 Task: Format the document by changing font styles, applying text effects, and inserting a table.
Action: Mouse scrolled (218, 287) with delta (0, 0)
Screenshot: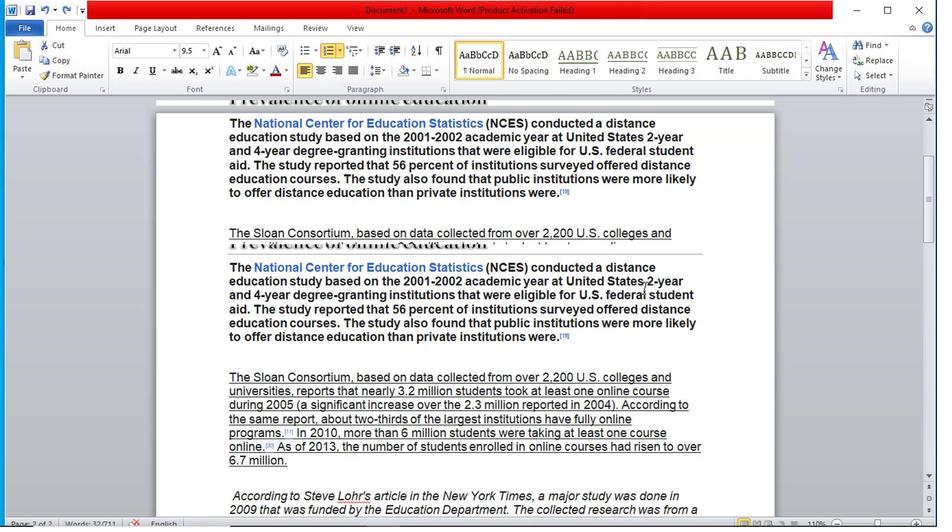 
Action: Mouse scrolled (218, 287) with delta (0, 0)
Screenshot: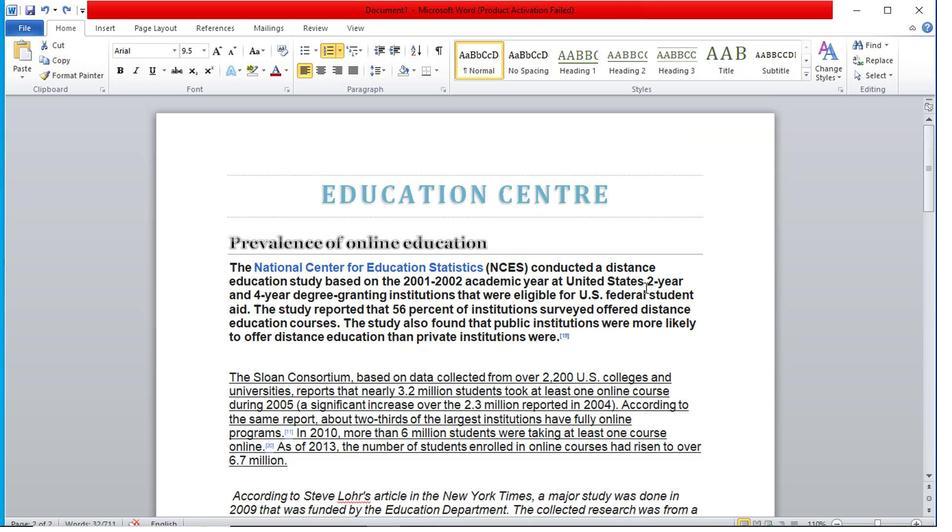
Action: Mouse scrolled (218, 287) with delta (0, 0)
Screenshot: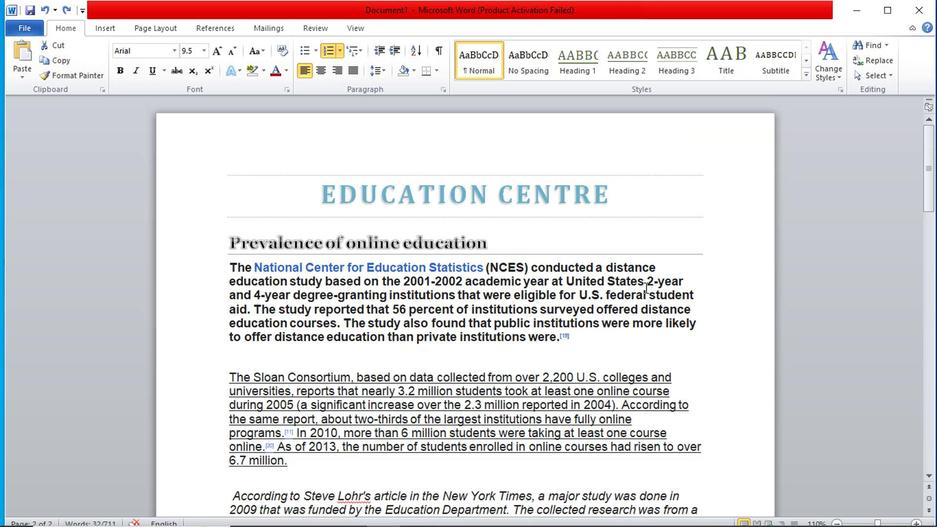 
Action: Mouse scrolled (218, 287) with delta (0, 0)
Screenshot: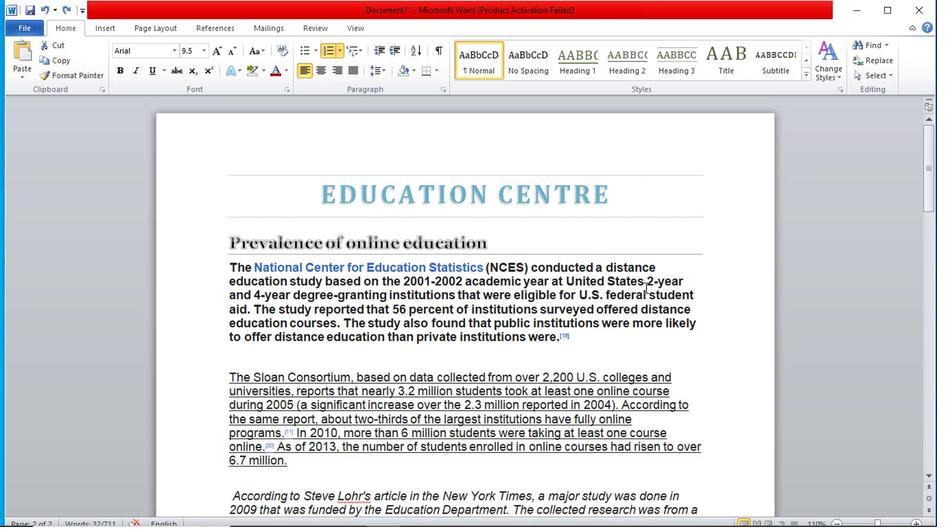 
Action: Mouse moved to (202, 333)
Screenshot: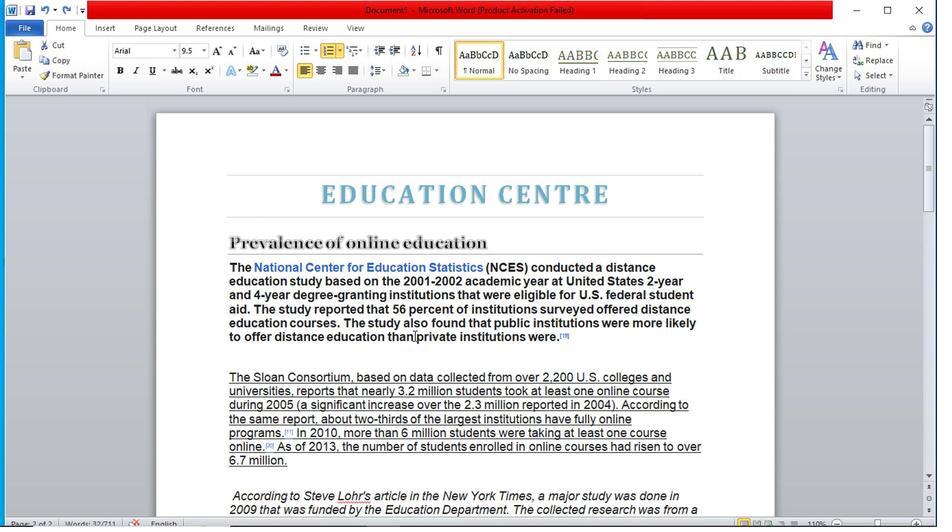
Action: Mouse scrolled (202, 333) with delta (0, 0)
Screenshot: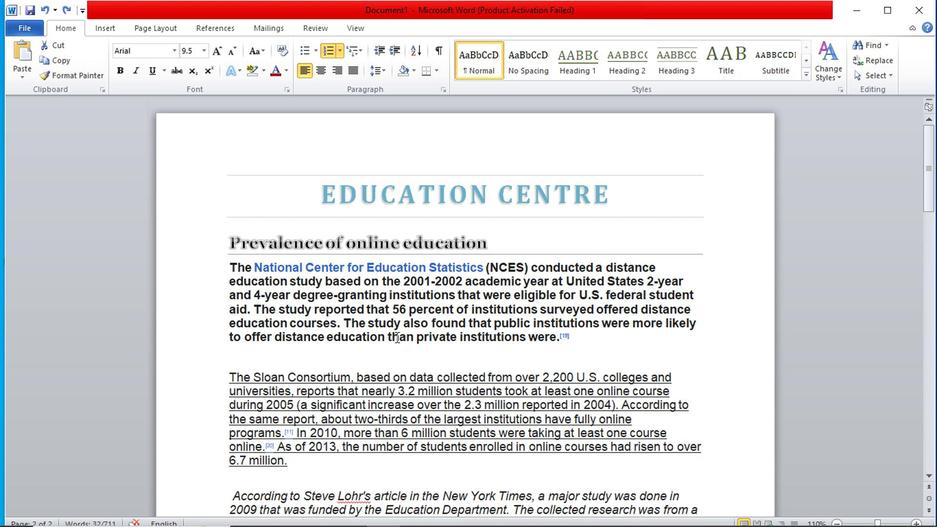 
Action: Mouse scrolled (202, 333) with delta (0, 0)
Screenshot: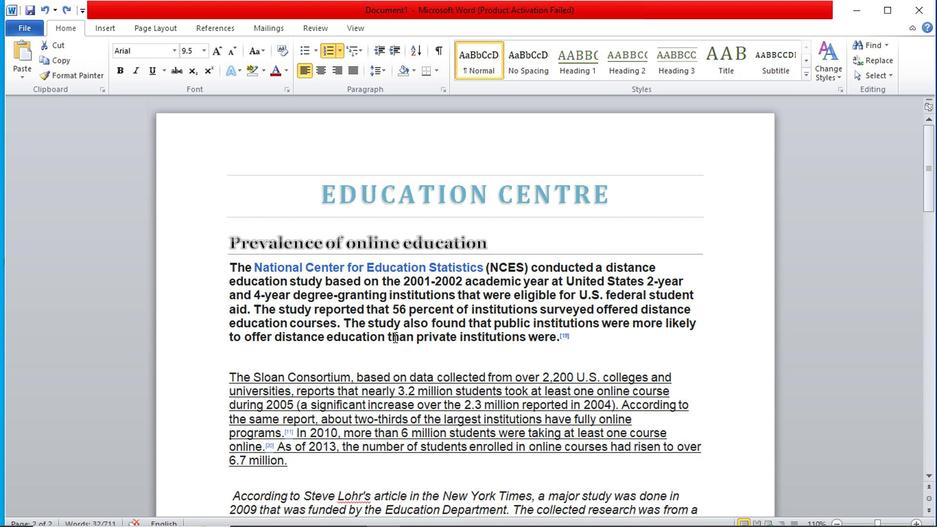 
Action: Mouse moved to (210, 270)
Screenshot: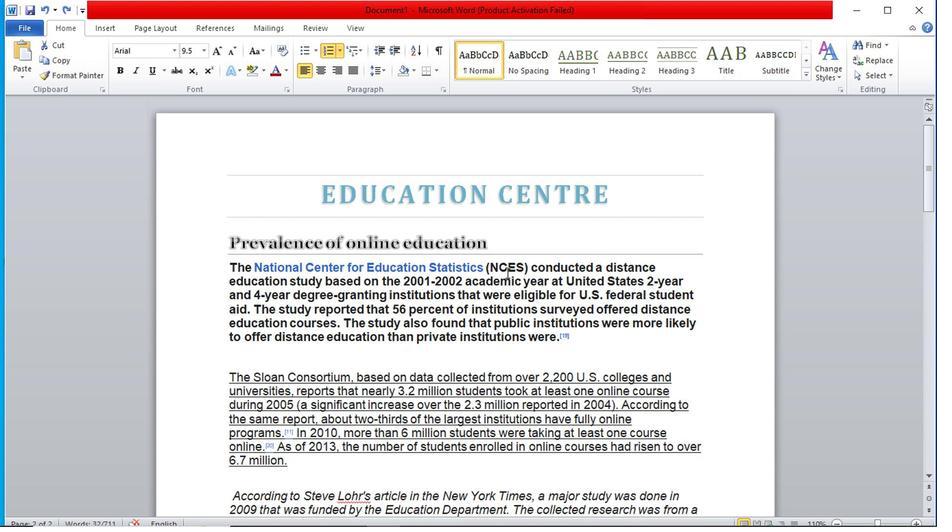 
Action: Mouse scrolled (210, 269) with delta (0, 0)
Screenshot: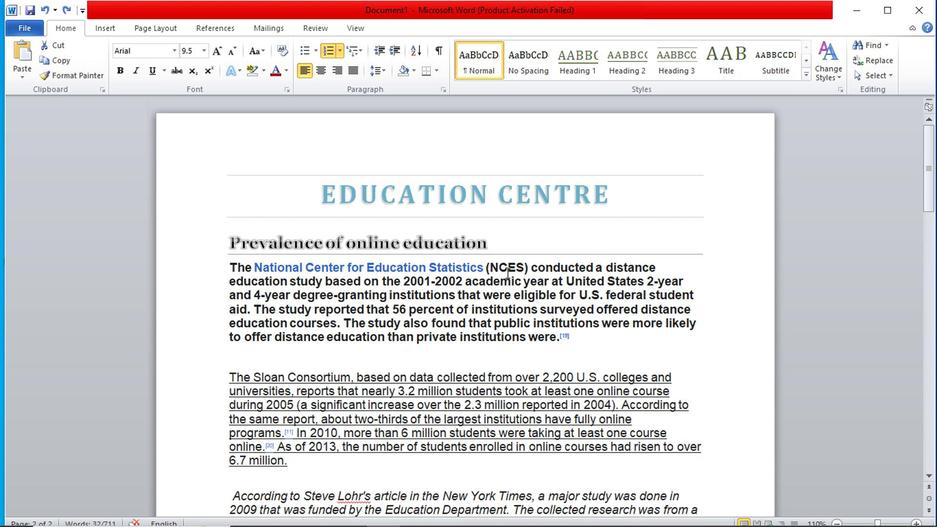 
Action: Mouse scrolled (210, 269) with delta (0, 0)
Screenshot: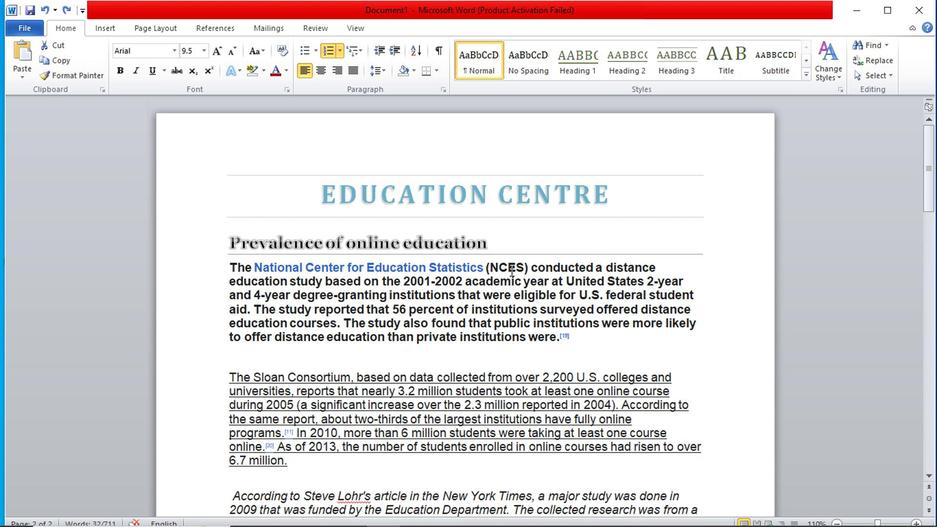 
Action: Mouse scrolled (210, 269) with delta (0, 0)
Screenshot: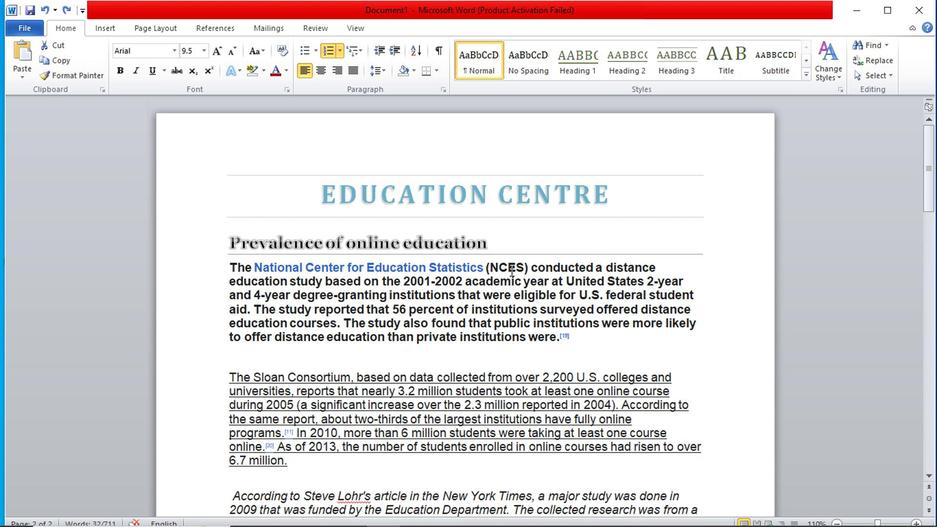
Action: Mouse scrolled (210, 269) with delta (0, 0)
Screenshot: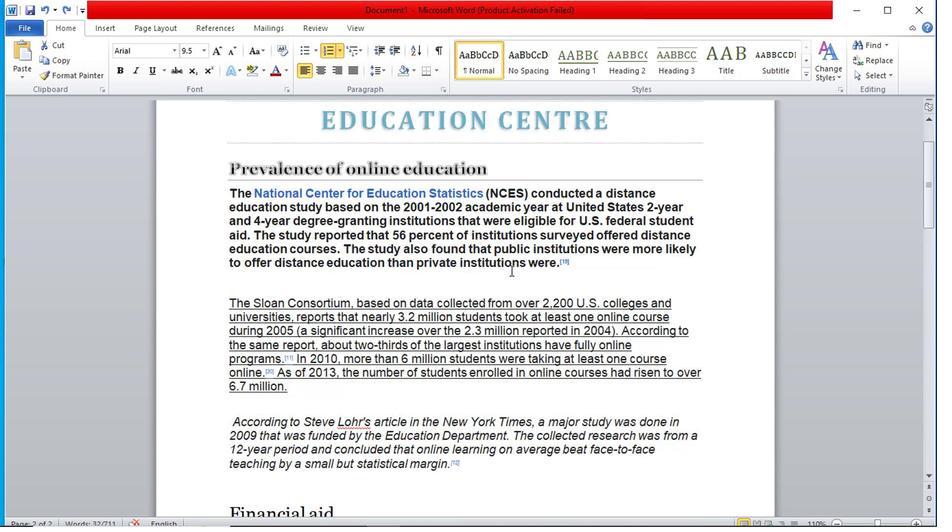 
Action: Mouse moved to (208, 282)
Screenshot: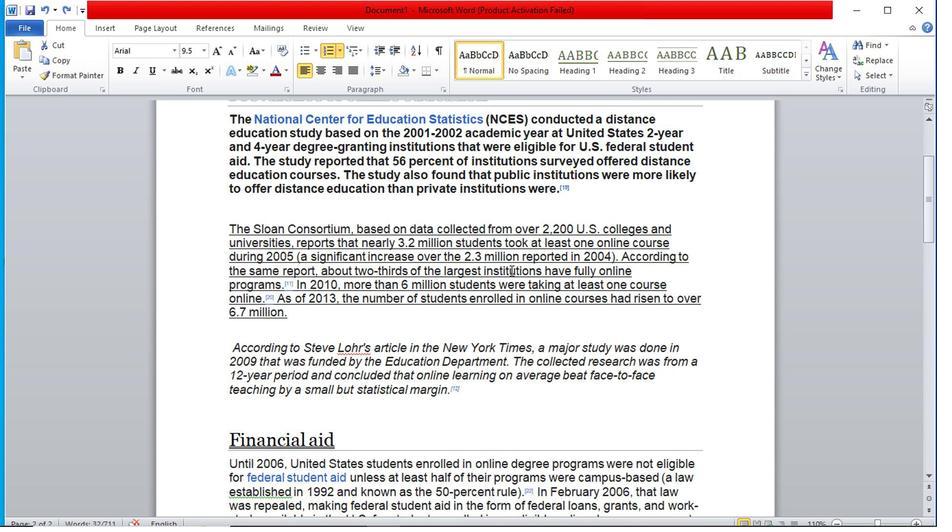 
Action: Mouse scrolled (208, 281) with delta (0, 0)
Screenshot: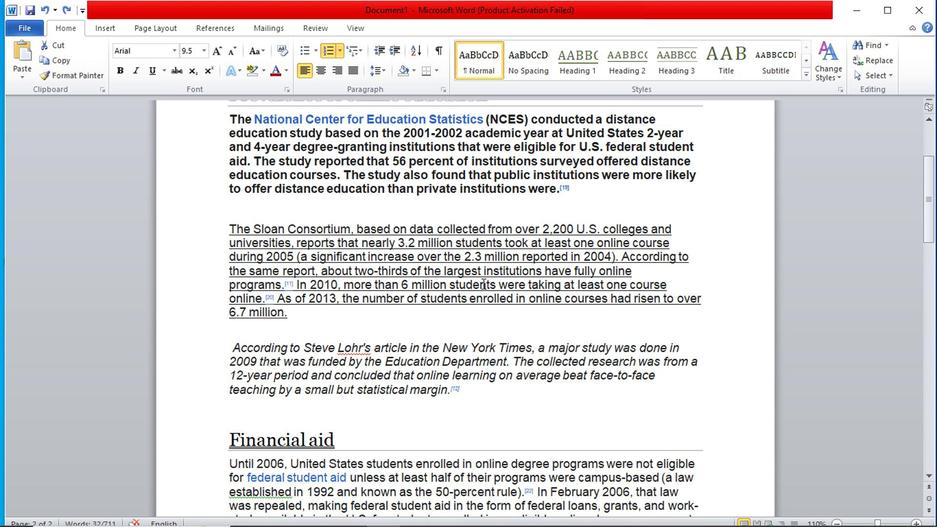 
Action: Mouse scrolled (208, 281) with delta (0, 0)
Screenshot: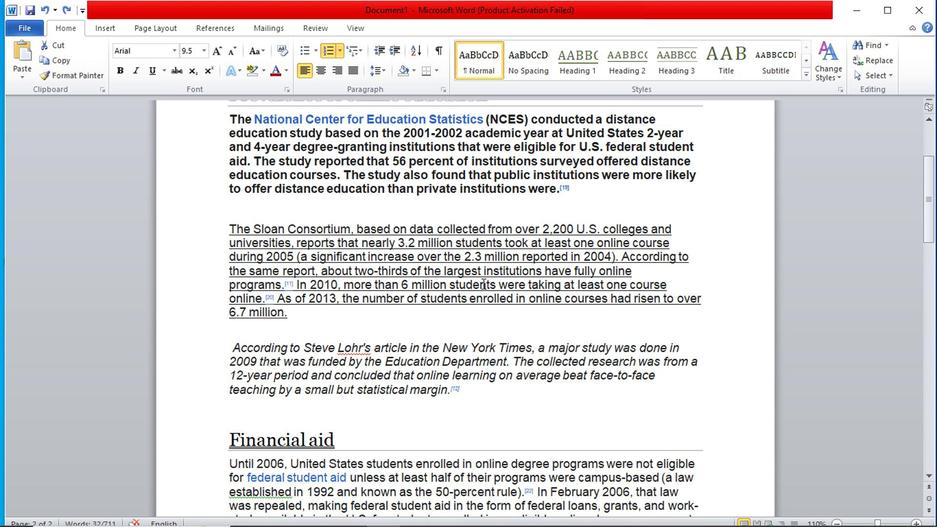 
Action: Mouse moved to (208, 279)
Screenshot: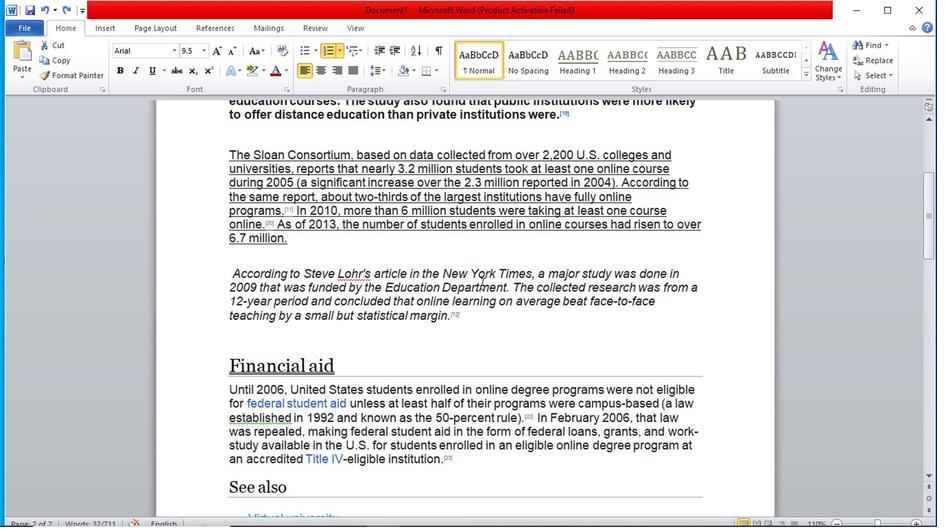 
Action: Mouse scrolled (208, 280) with delta (0, 0)
Screenshot: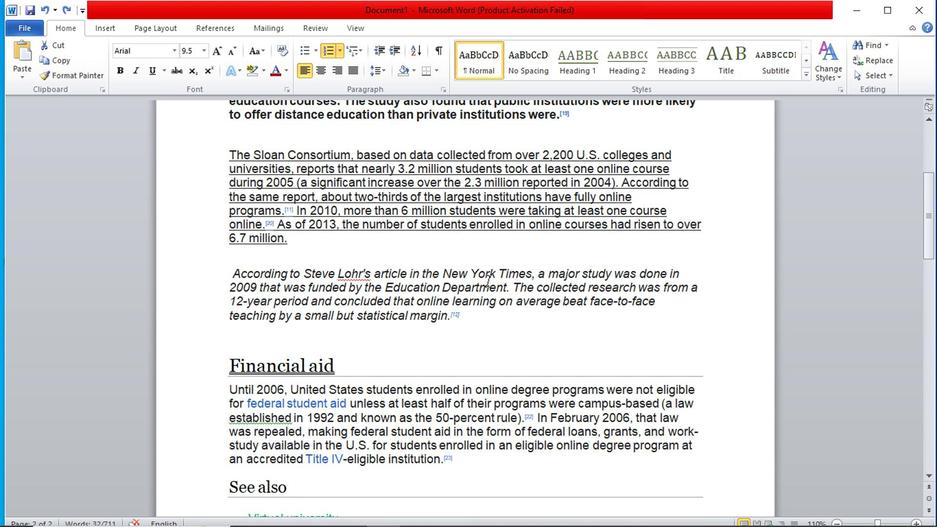 
Action: Mouse scrolled (208, 280) with delta (0, 0)
Screenshot: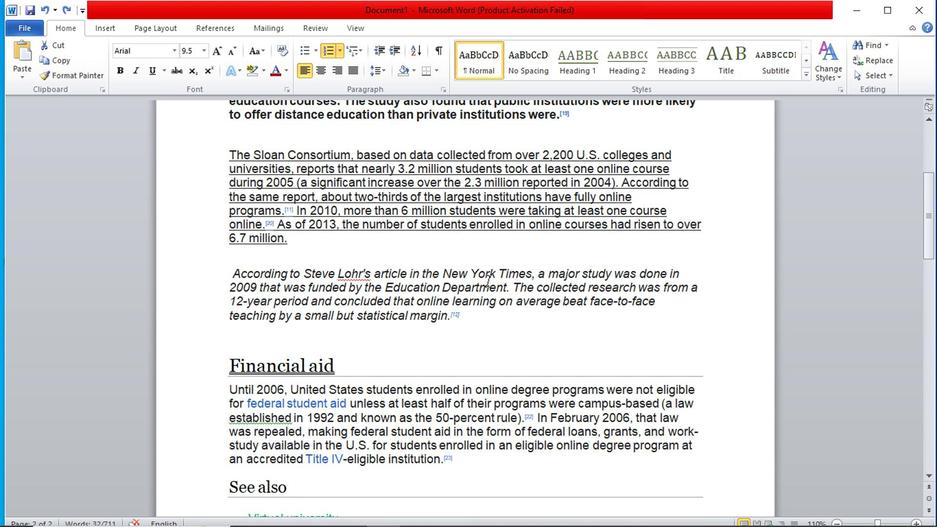 
Action: Mouse scrolled (208, 280) with delta (0, 0)
Screenshot: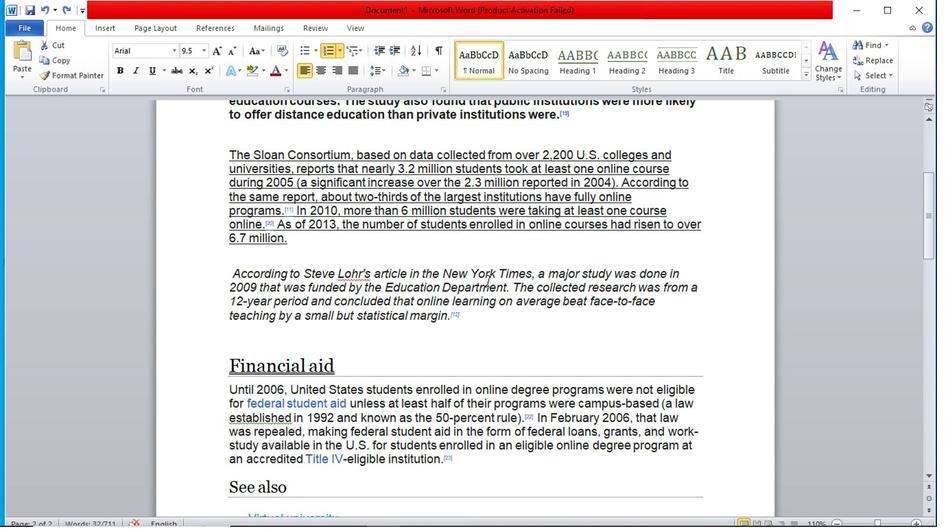 
Action: Mouse scrolled (208, 280) with delta (0, 0)
Screenshot: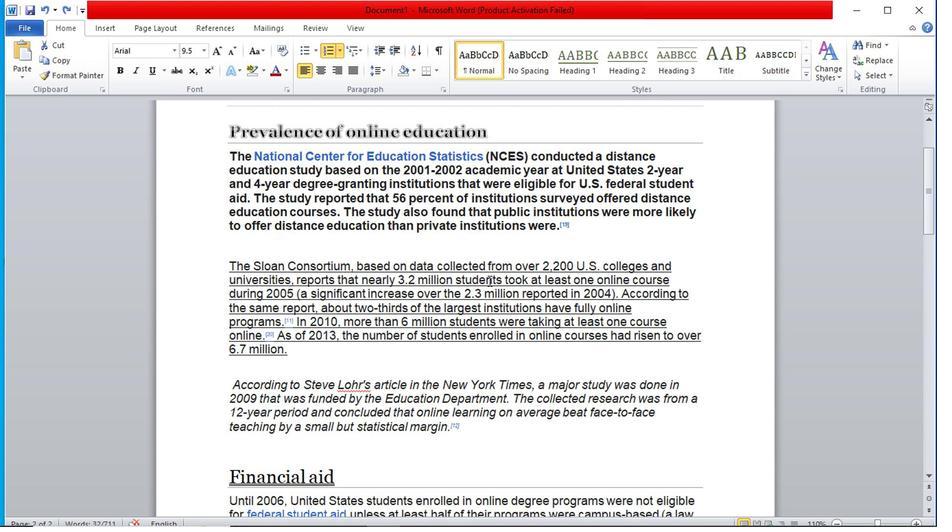 
Action: Mouse scrolled (208, 280) with delta (0, 0)
Screenshot: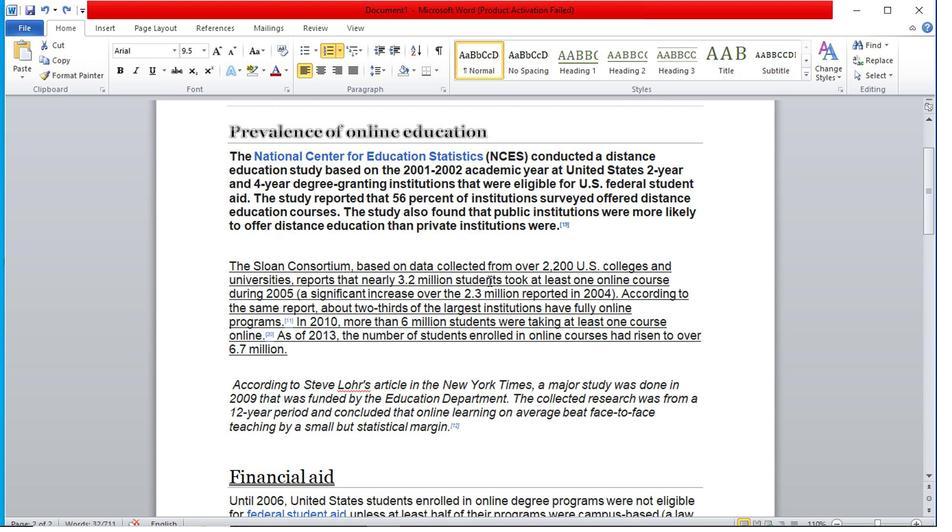 
Action: Mouse scrolled (208, 280) with delta (0, 0)
Screenshot: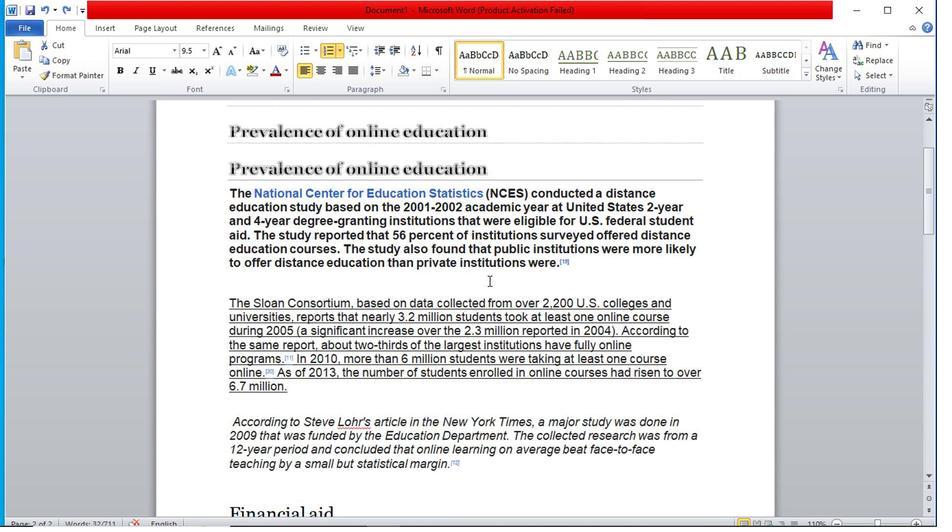 
Action: Mouse scrolled (208, 280) with delta (0, 0)
Screenshot: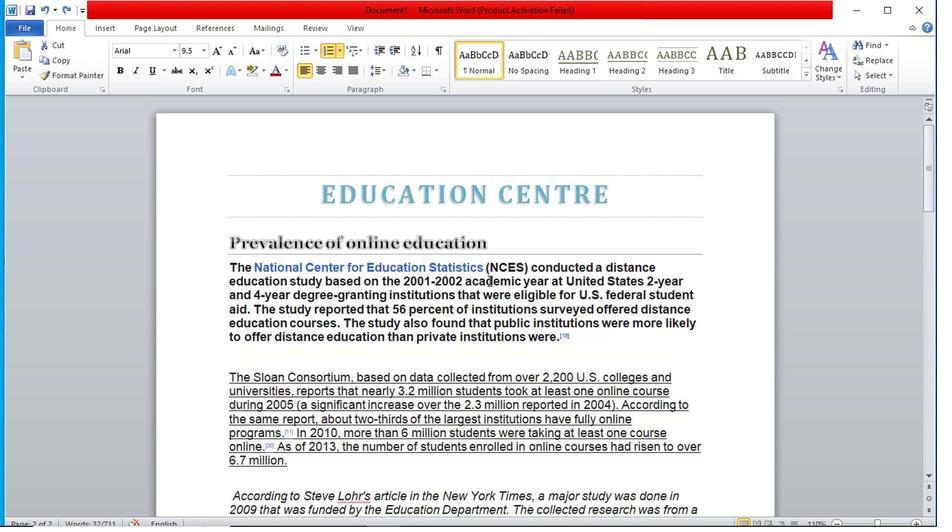 
Action: Mouse scrolled (208, 280) with delta (0, 0)
Screenshot: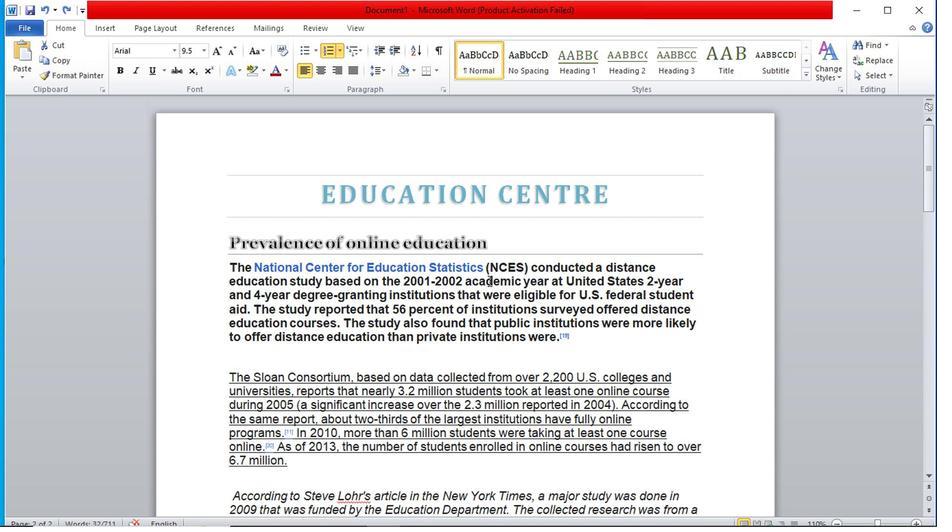 
Action: Mouse scrolled (208, 280) with delta (0, 0)
Screenshot: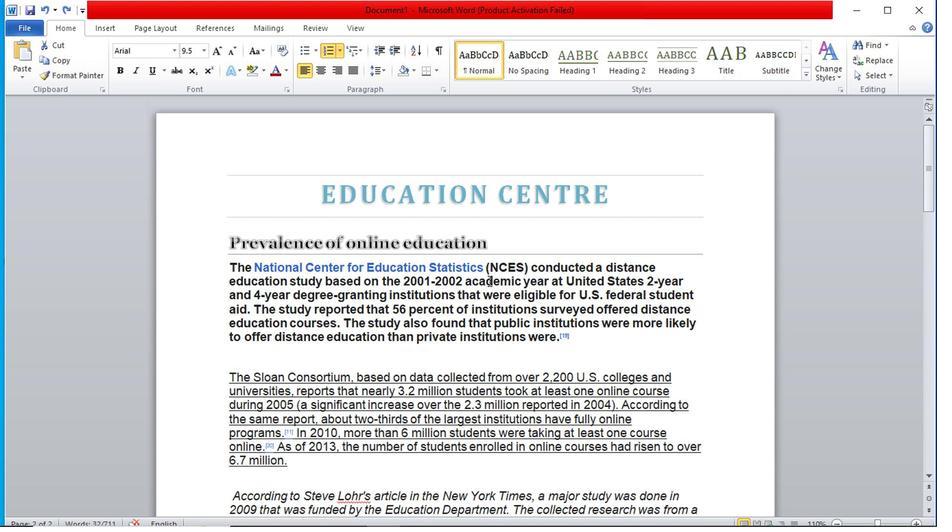 
Action: Mouse scrolled (208, 280) with delta (0, 0)
Screenshot: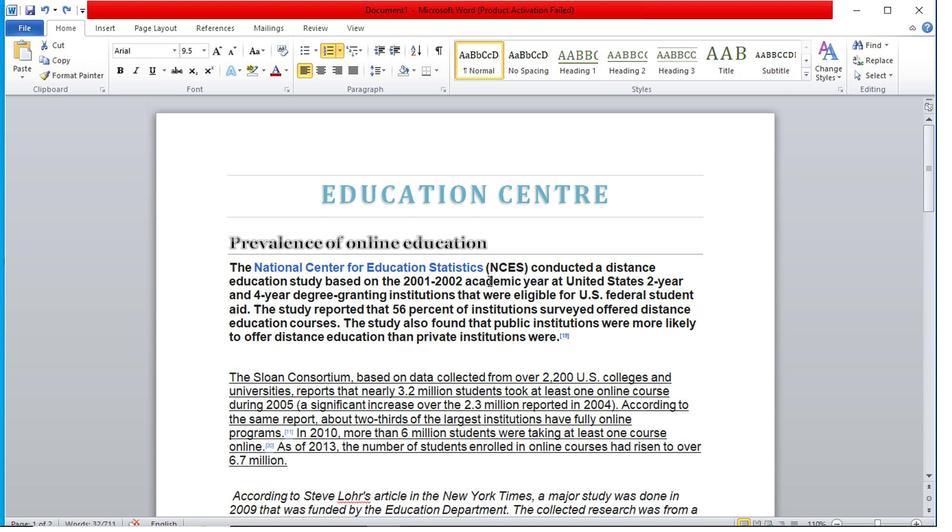 
Action: Mouse scrolled (208, 280) with delta (0, 0)
Screenshot: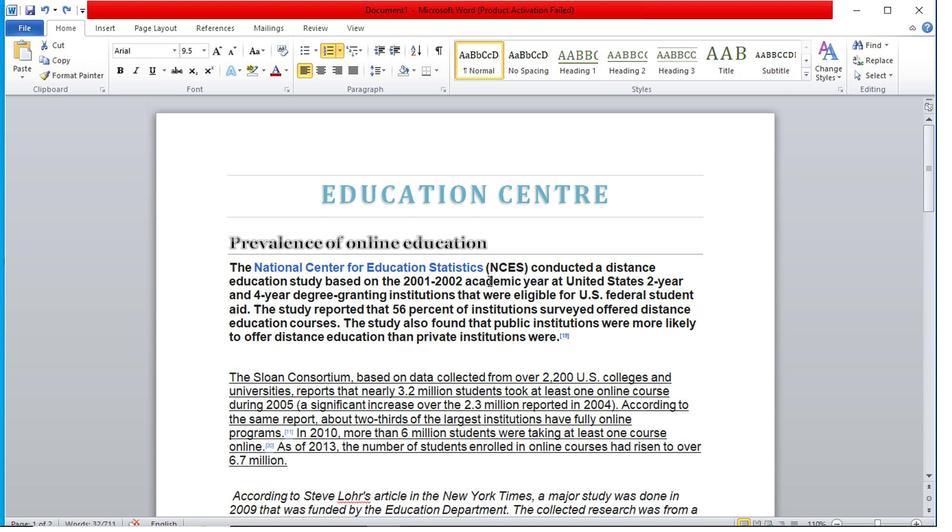 
Action: Mouse scrolled (208, 280) with delta (0, 0)
Screenshot: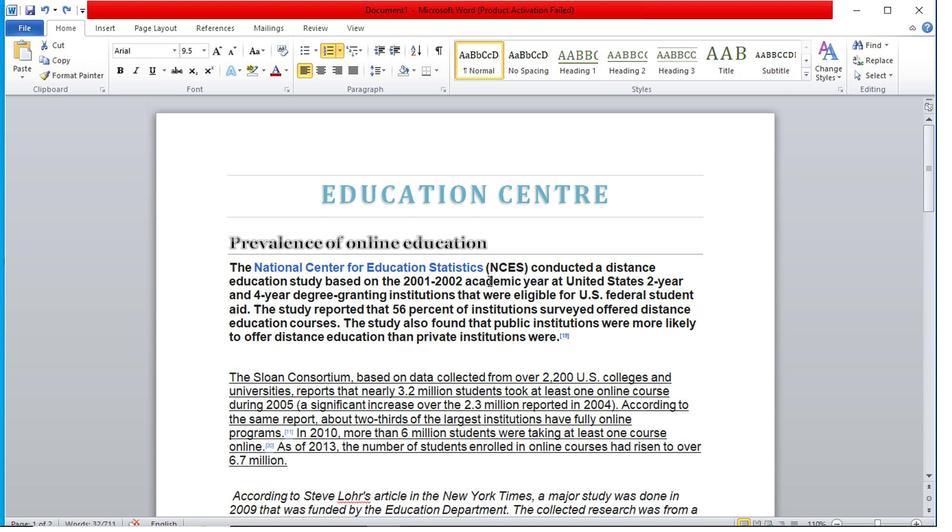 
Action: Mouse scrolled (208, 279) with delta (0, 0)
Screenshot: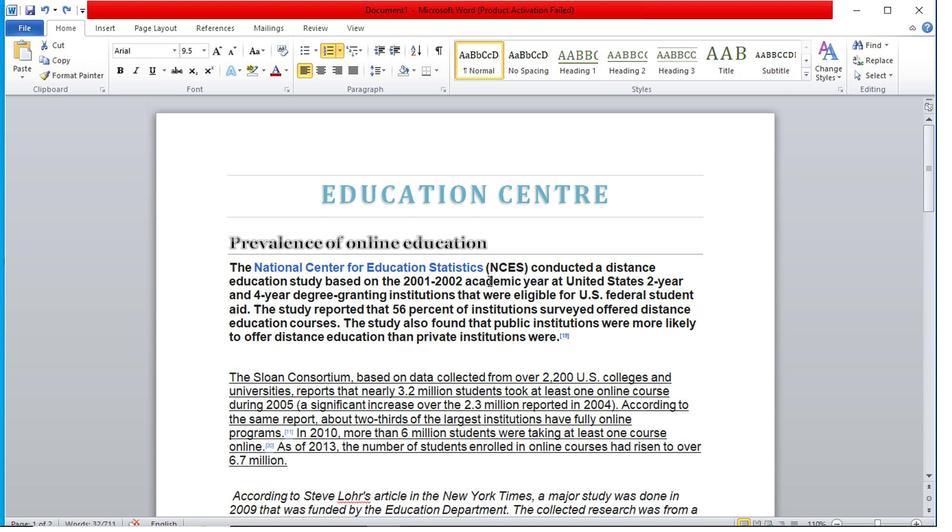 
Action: Mouse scrolled (208, 279) with delta (0, 0)
Screenshot: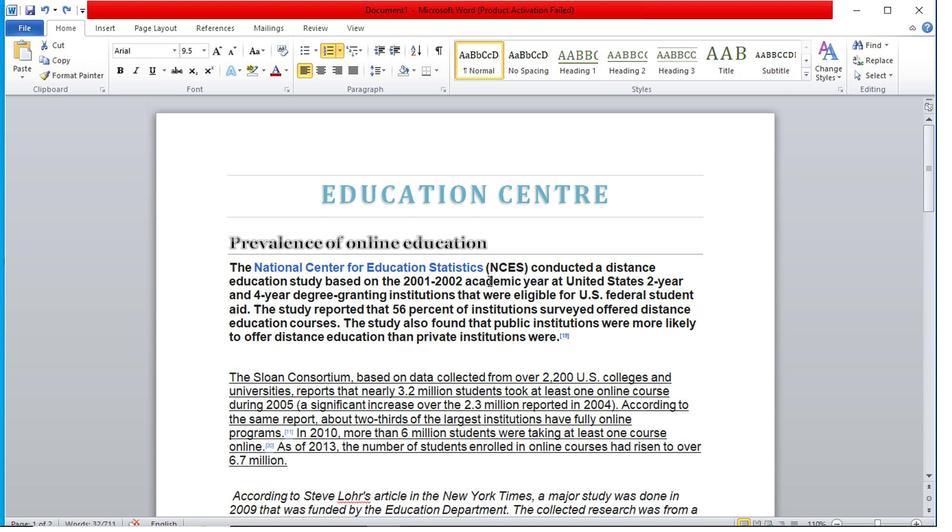 
Action: Mouse scrolled (208, 280) with delta (0, 0)
Screenshot: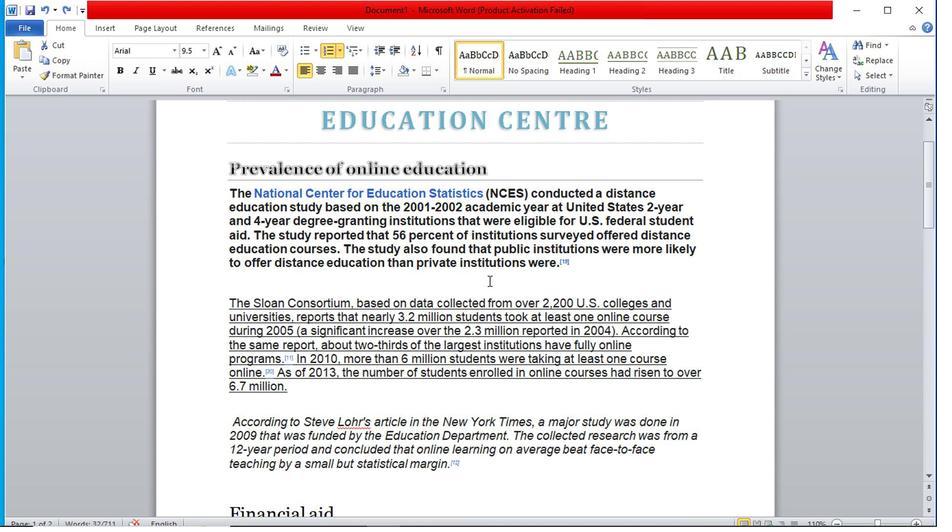 
Action: Mouse scrolled (208, 280) with delta (0, 0)
Screenshot: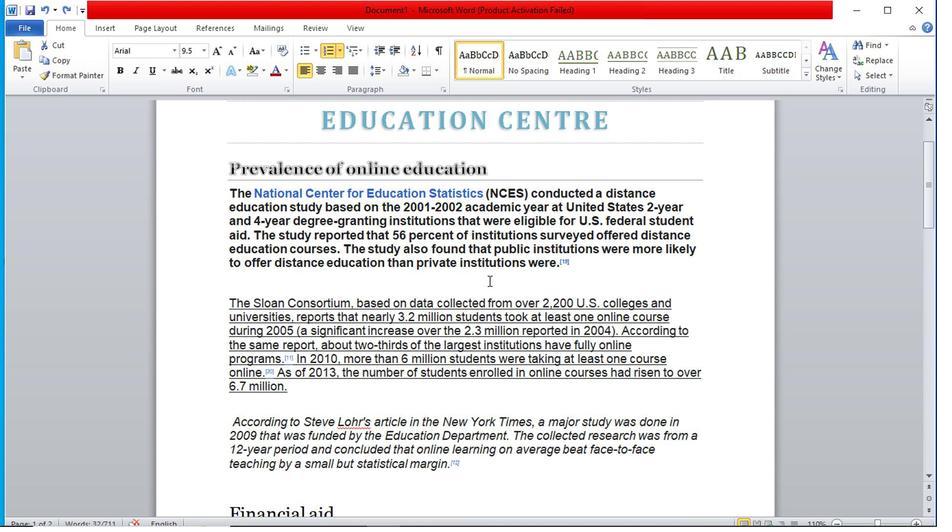 
Action: Mouse scrolled (208, 280) with delta (0, 0)
Screenshot: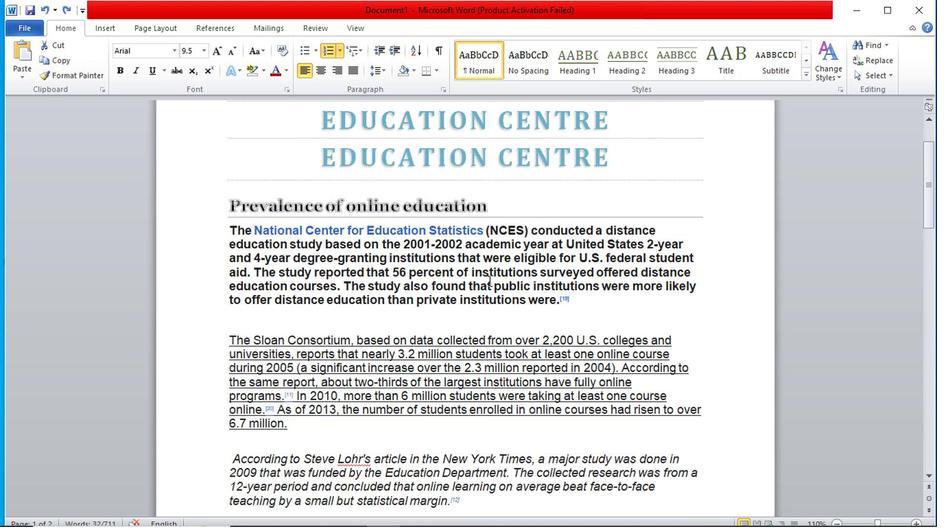
Action: Mouse scrolled (208, 280) with delta (0, 0)
Screenshot: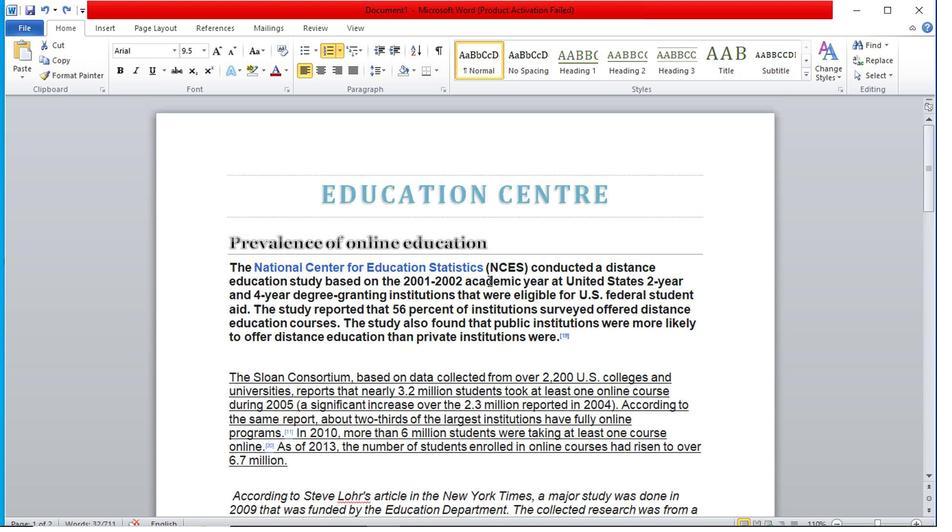 
Action: Mouse scrolled (208, 280) with delta (0, 0)
Screenshot: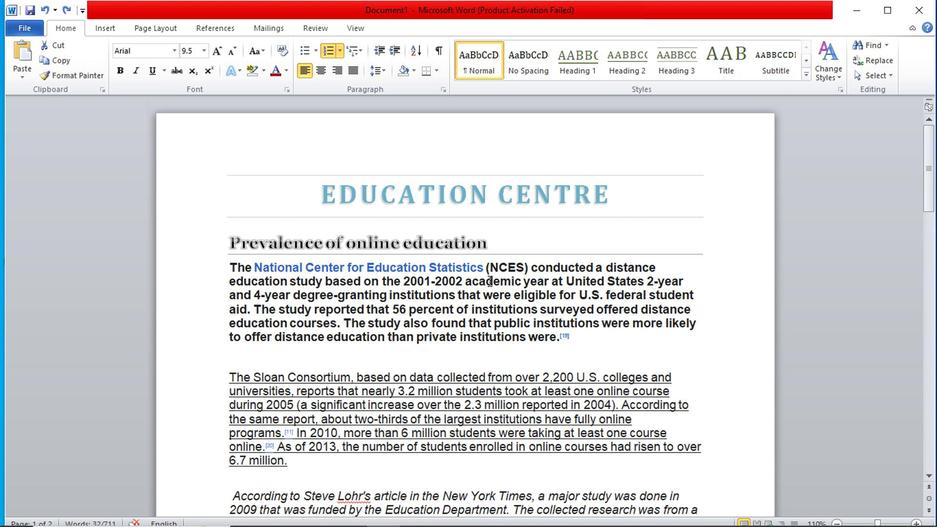 
Action: Mouse scrolled (208, 280) with delta (0, 0)
Screenshot: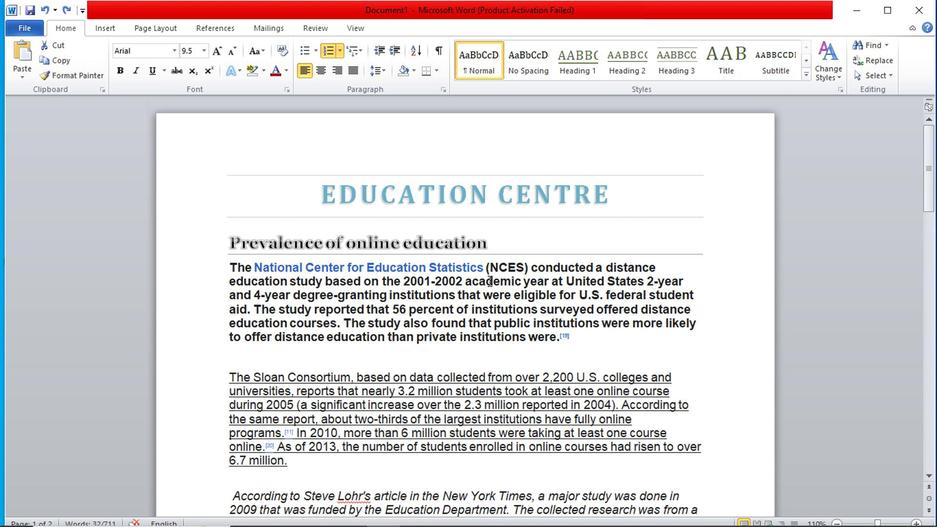 
Action: Mouse moved to (208, 280)
Screenshot: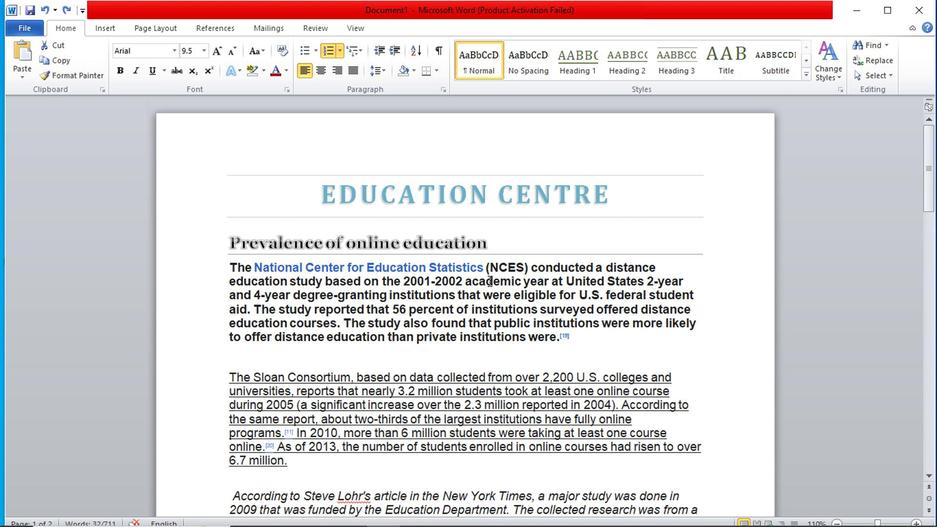 
Action: Mouse scrolled (208, 281) with delta (0, 0)
Screenshot: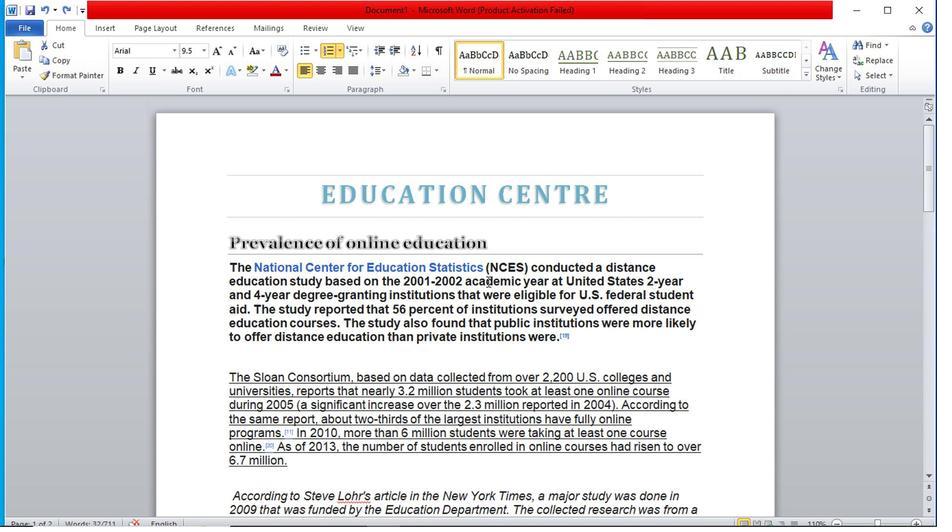 
Action: Mouse scrolled (208, 281) with delta (0, 0)
Screenshot: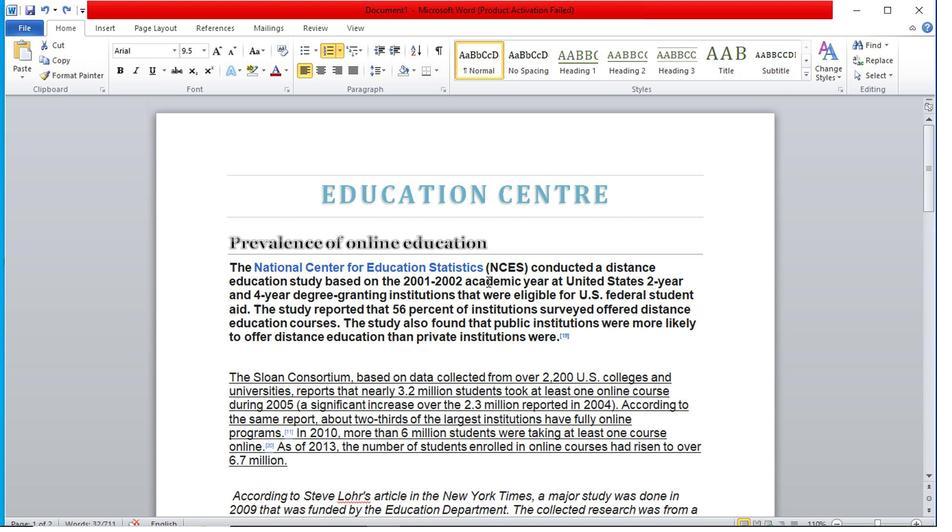 
Action: Mouse scrolled (208, 281) with delta (0, 0)
Screenshot: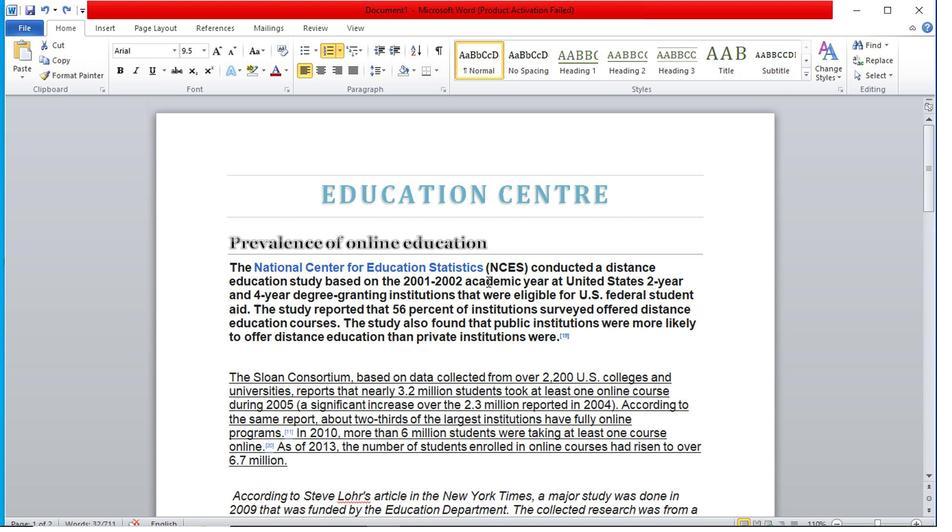 
Action: Mouse moved to (197, 192)
Screenshot: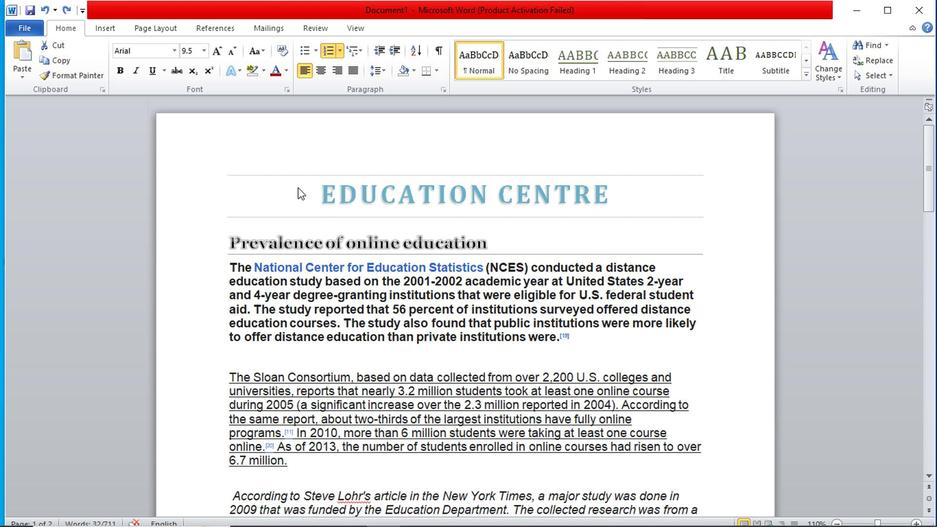 
Action: Mouse pressed left at (197, 192)
Screenshot: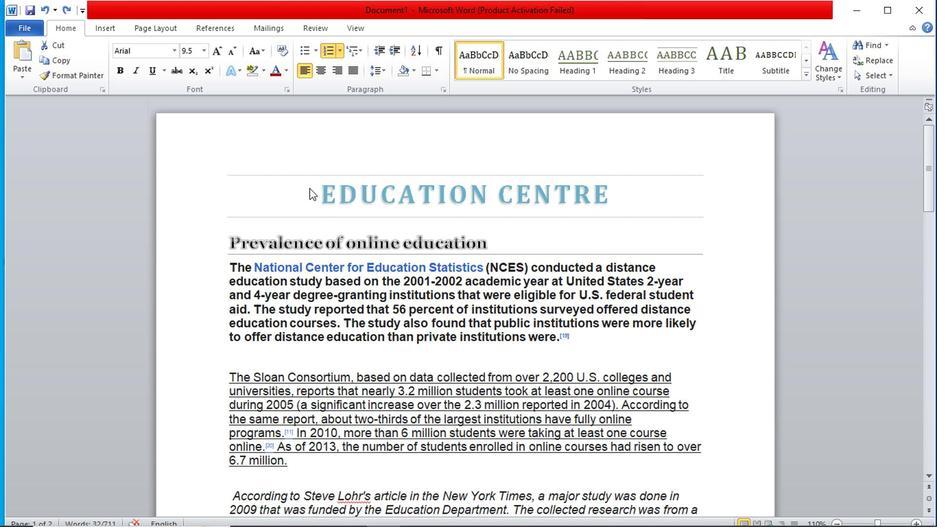 
Action: Mouse pressed left at (197, 192)
Screenshot: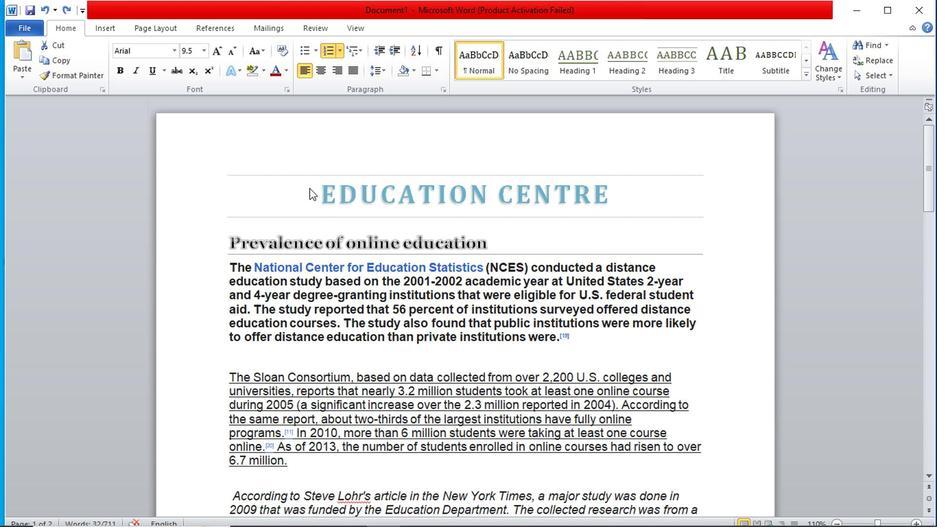 
Action: Mouse pressed left at (197, 192)
Screenshot: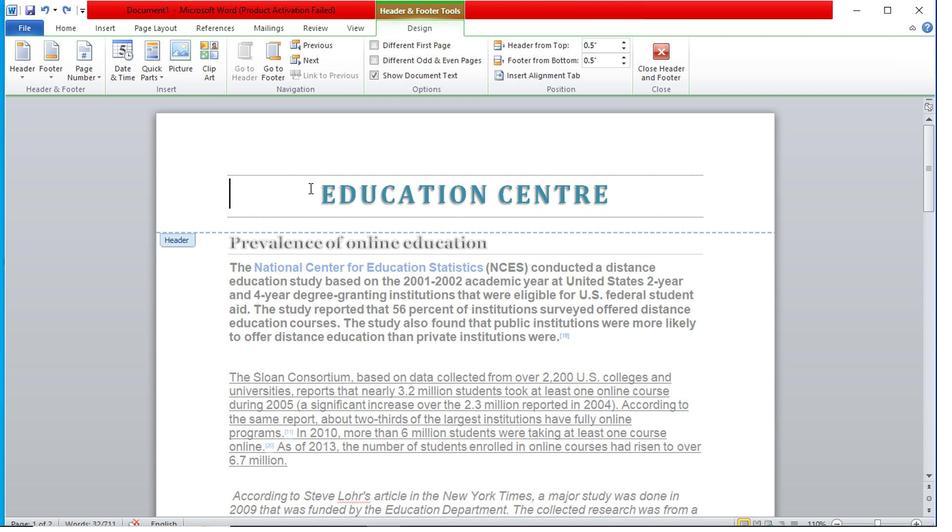 
Action: Mouse moved to (196, 190)
Screenshot: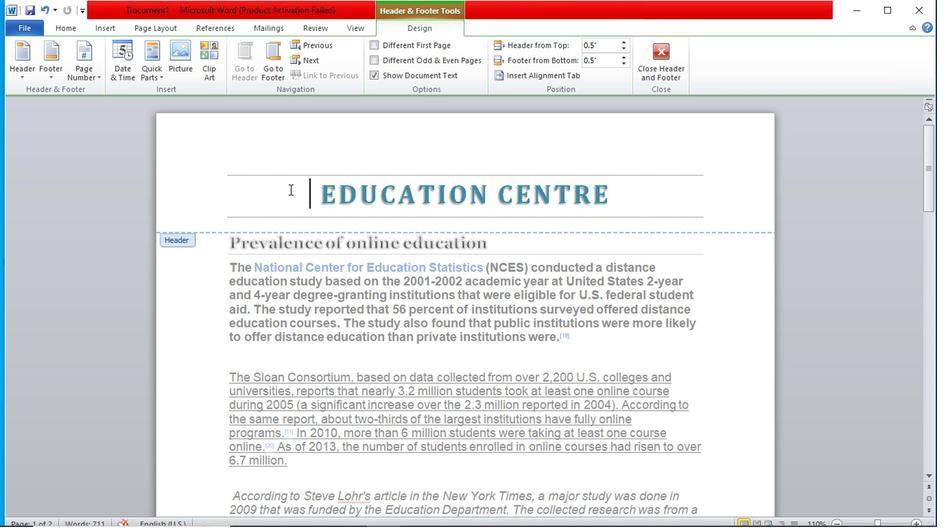 
Action: Mouse pressed left at (196, 190)
Screenshot: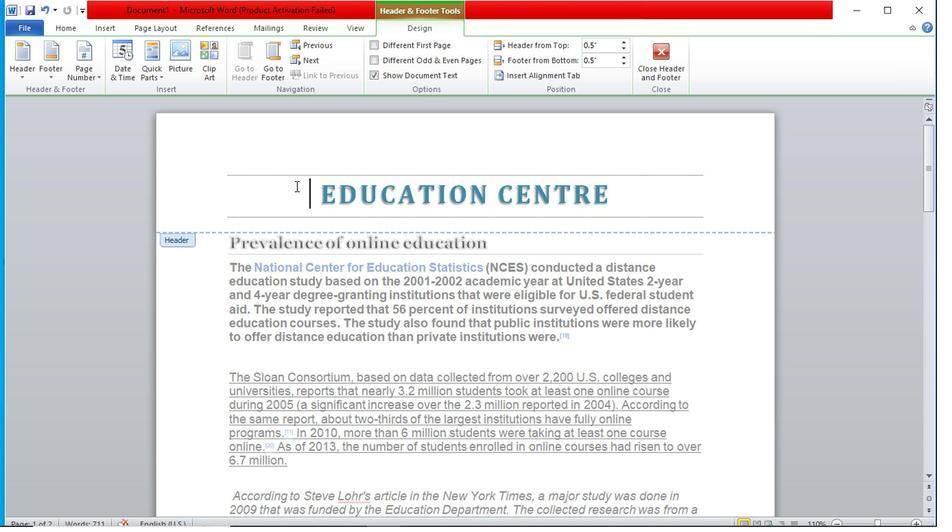 
Action: Mouse moved to (184, 37)
Screenshot: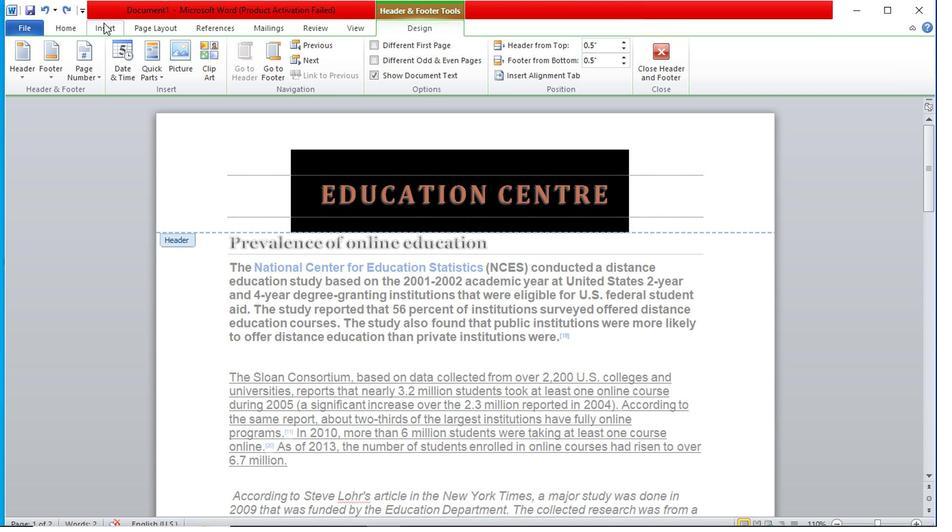 
Action: Mouse pressed left at (184, 37)
Screenshot: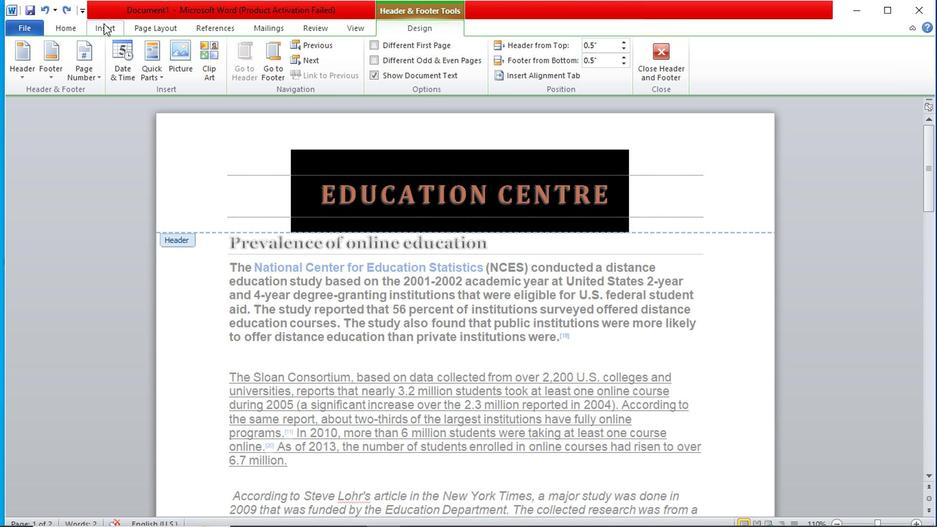
Action: Mouse moved to (182, 37)
Screenshot: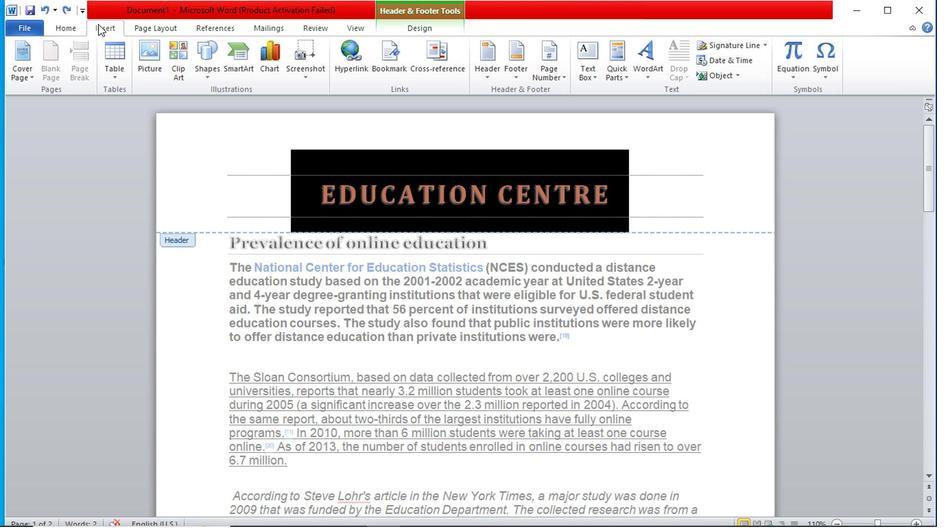 
Action: Mouse pressed left at (182, 37)
Screenshot: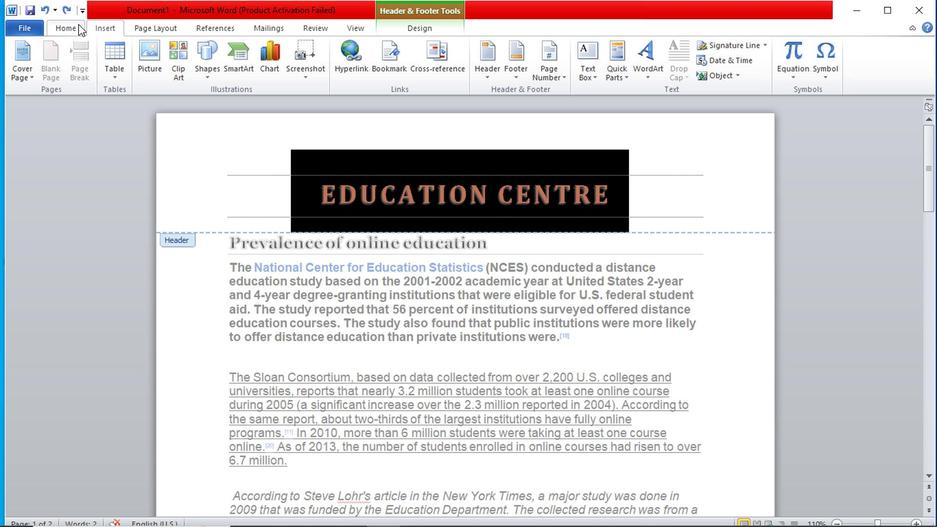 
Action: Mouse moved to (197, 67)
Screenshot: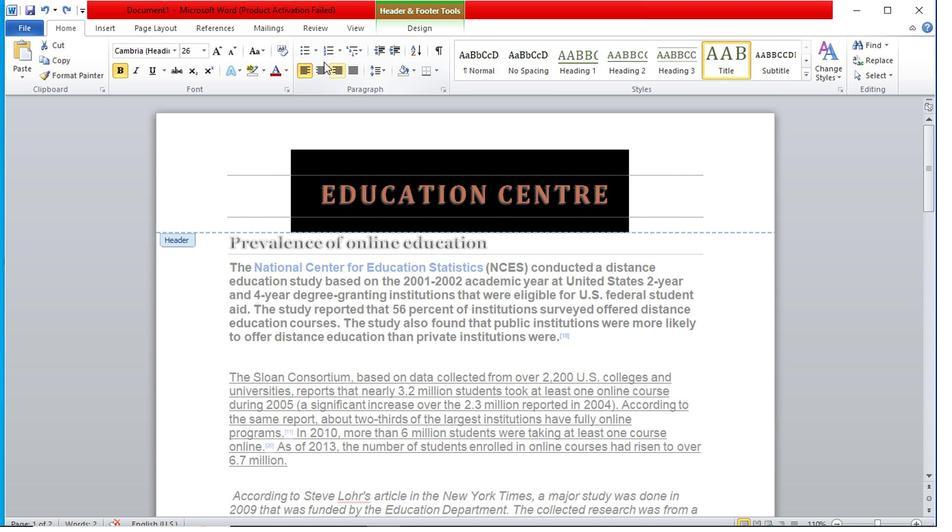 
Action: Mouse pressed left at (197, 67)
Screenshot: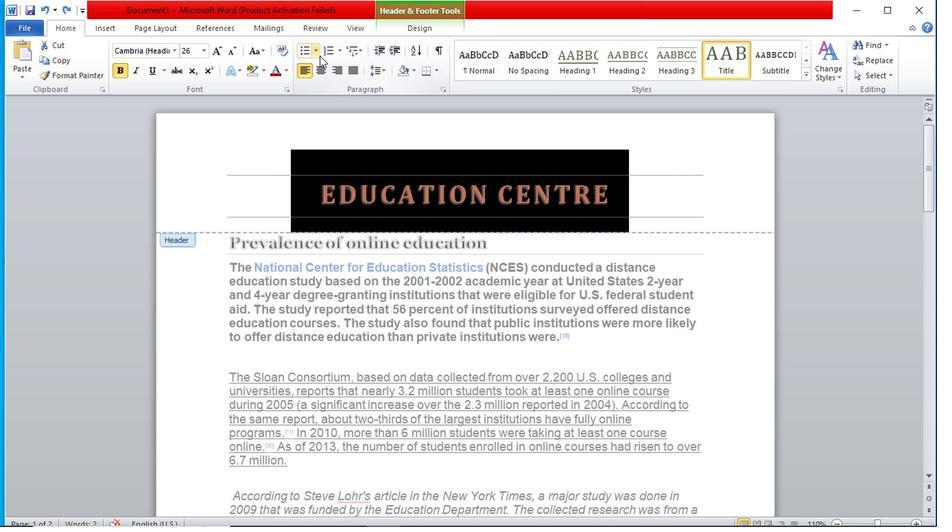 
Action: Mouse moved to (221, 170)
Screenshot: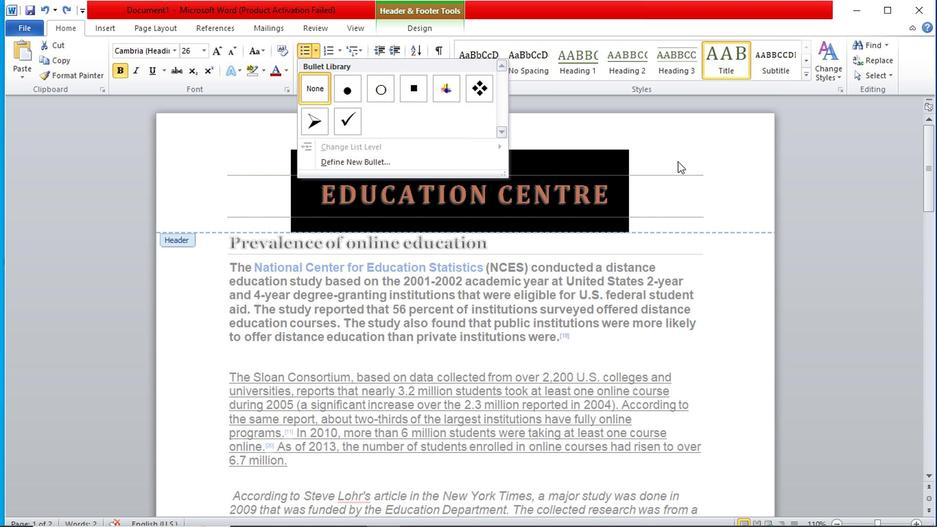 
Action: Mouse pressed left at (221, 170)
Screenshot: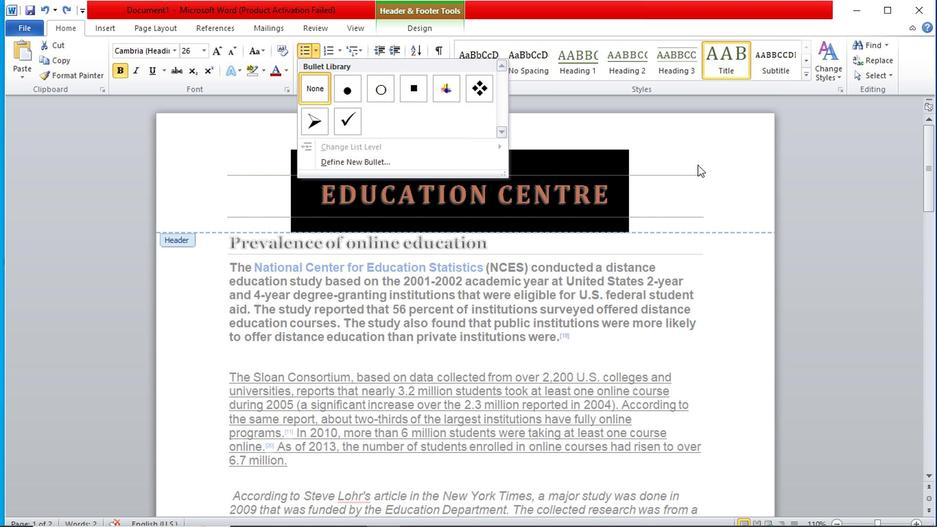 
Action: Mouse moved to (191, 64)
Screenshot: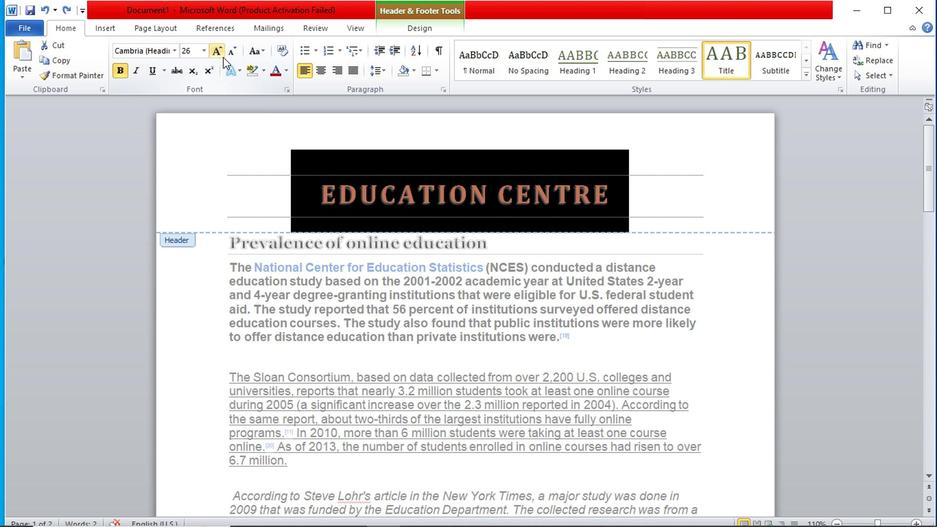 
Action: Mouse pressed left at (191, 64)
Screenshot: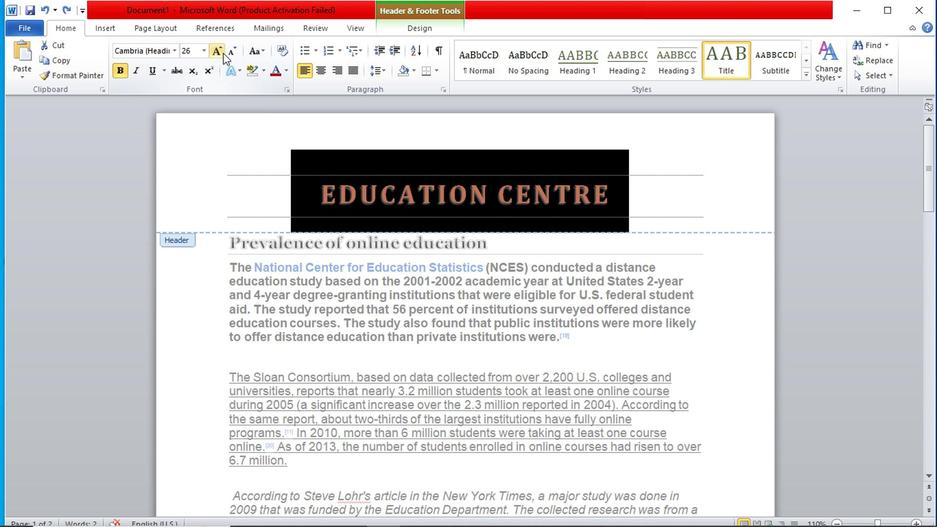 
Action: Mouse moved to (195, 185)
Screenshot: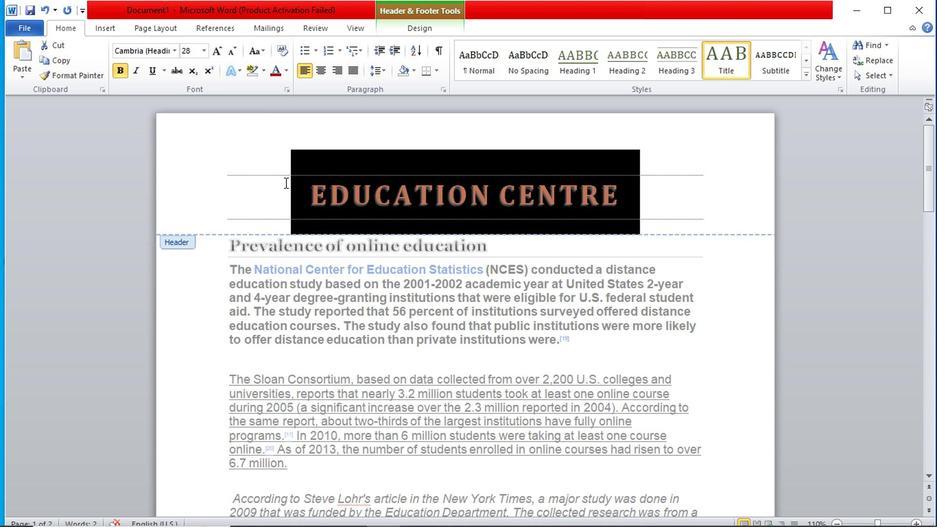 
Action: Mouse pressed left at (195, 185)
Screenshot: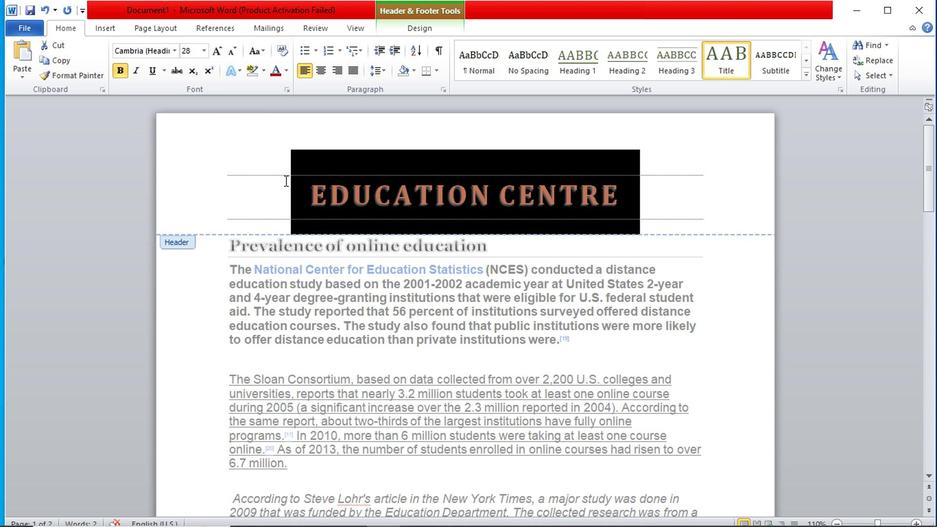 
Action: Mouse moved to (195, 198)
Screenshot: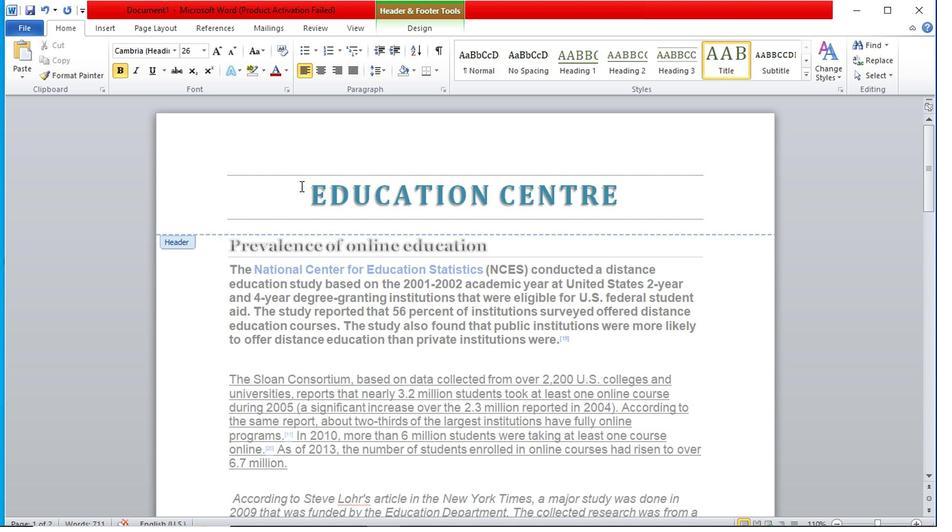 
Action: Mouse pressed left at (195, 198)
Screenshot: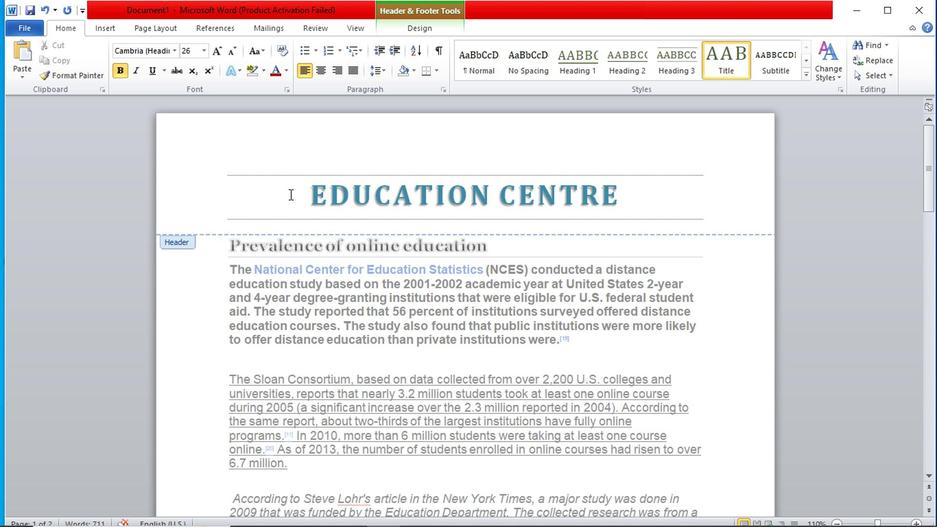 
Action: Mouse moved to (185, 44)
Screenshot: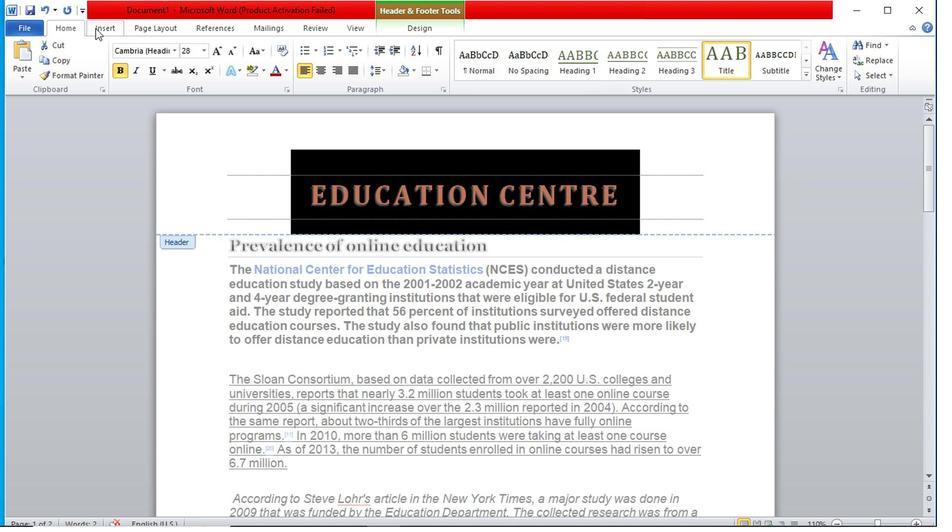 
Action: Mouse pressed left at (185, 44)
Screenshot: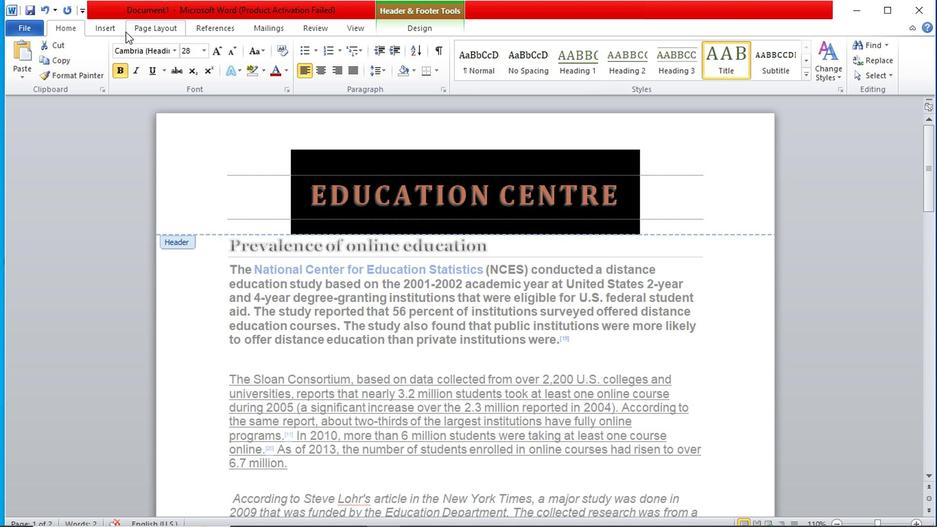 
Action: Mouse moved to (185, 42)
Screenshot: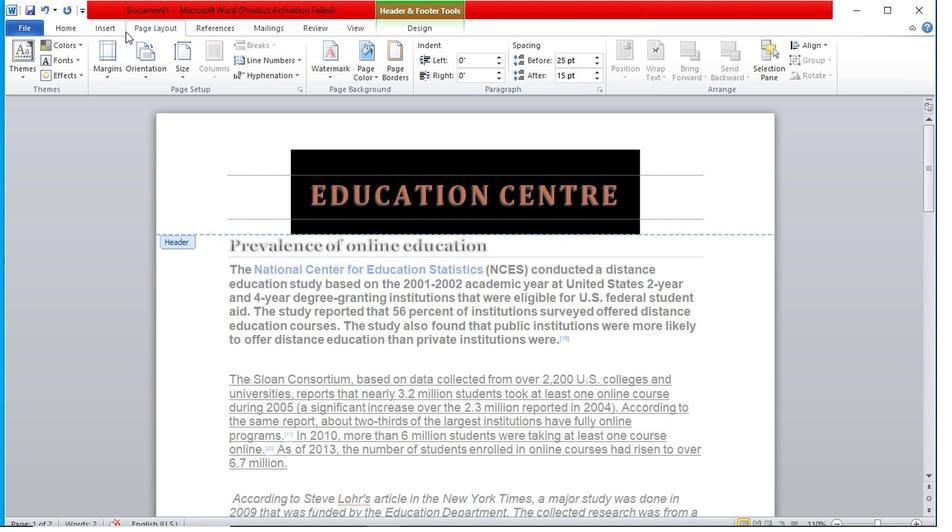 
Action: Mouse pressed left at (185, 42)
Screenshot: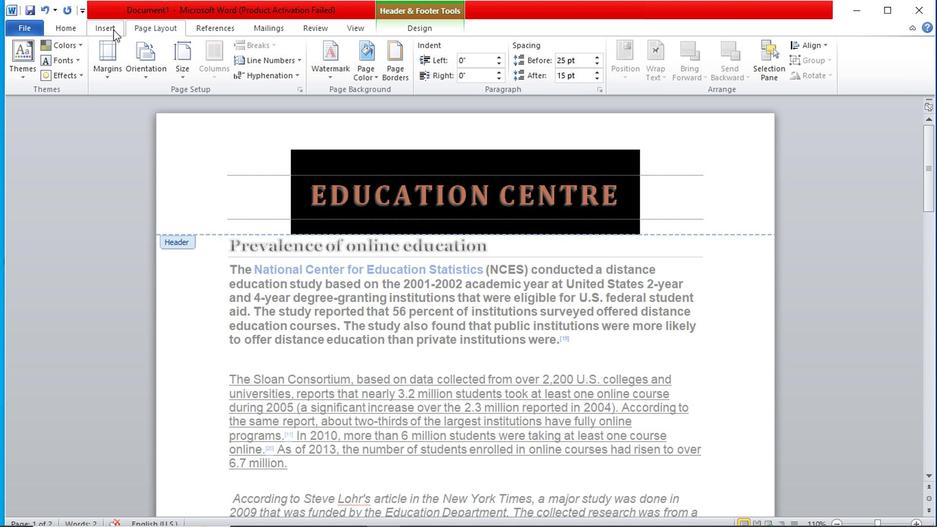 
Action: Mouse moved to (182, 42)
Screenshot: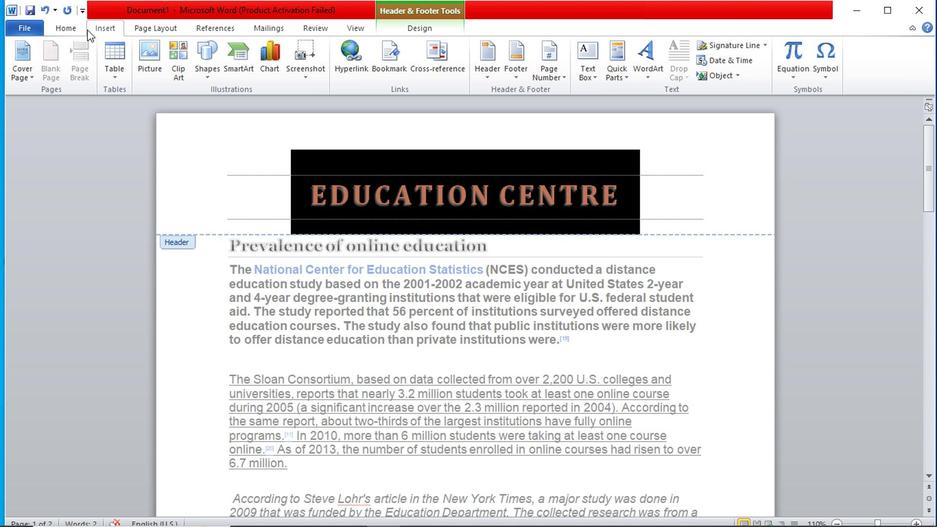 
Action: Mouse pressed left at (182, 42)
Screenshot: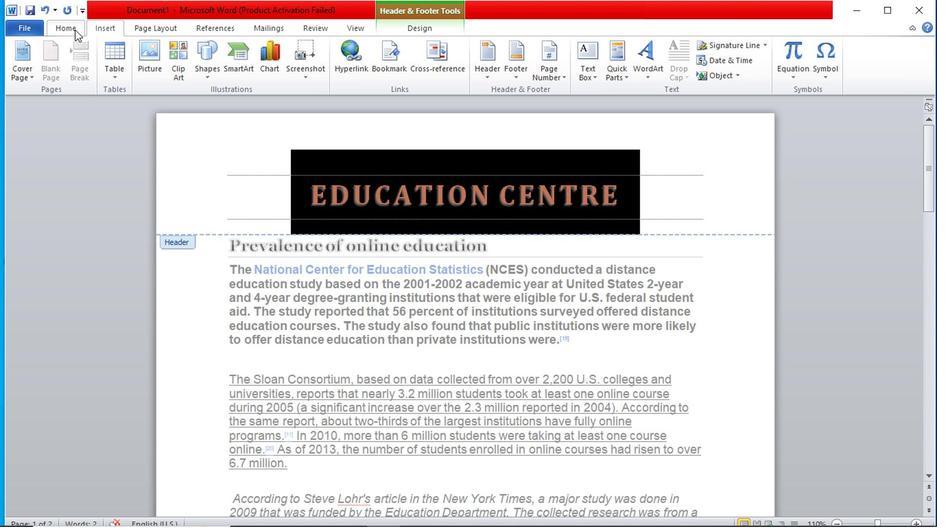 
Action: Mouse moved to (187, 41)
Screenshot: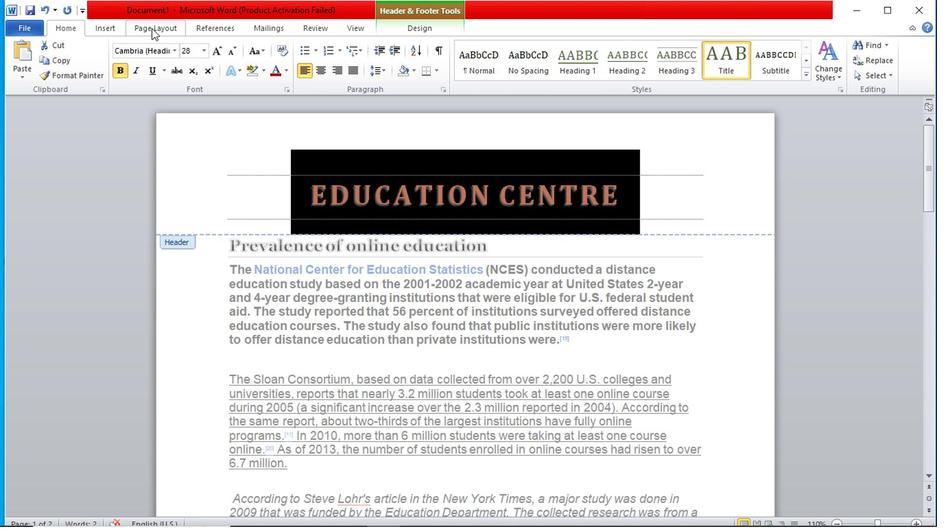
Action: Mouse pressed left at (187, 41)
Screenshot: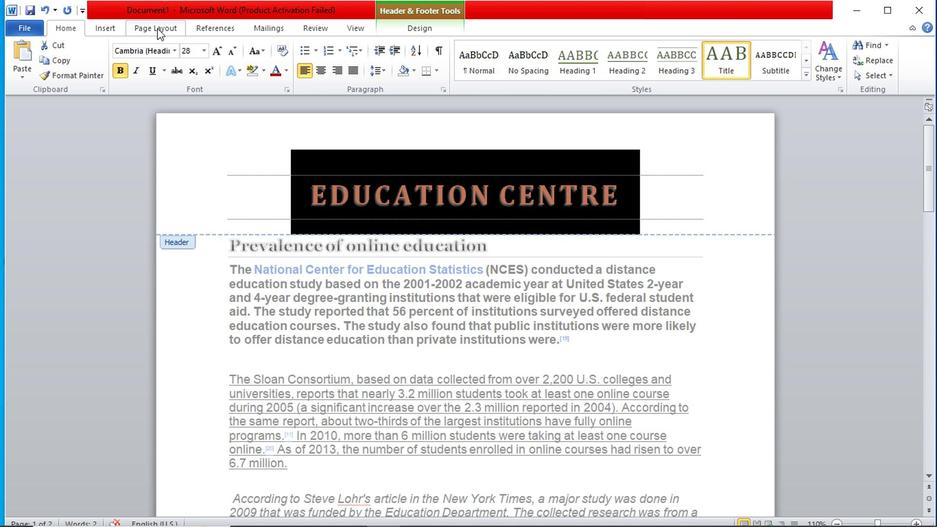 
Action: Mouse moved to (182, 36)
Screenshot: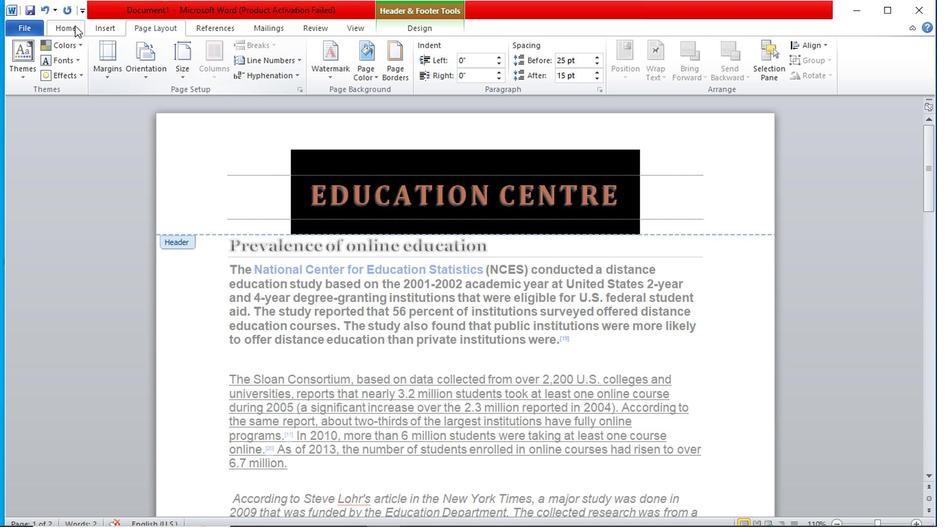 
Action: Mouse pressed left at (182, 36)
Screenshot: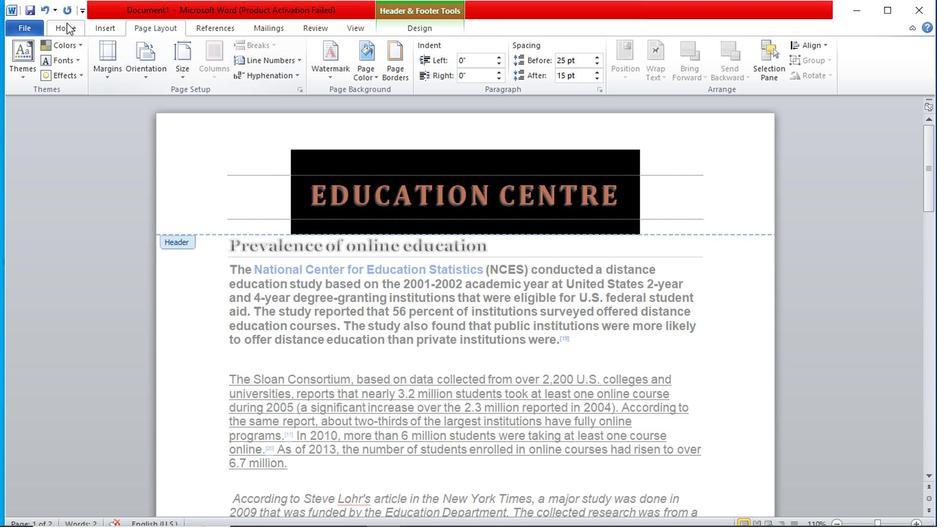 
Action: Mouse moved to (219, 196)
Screenshot: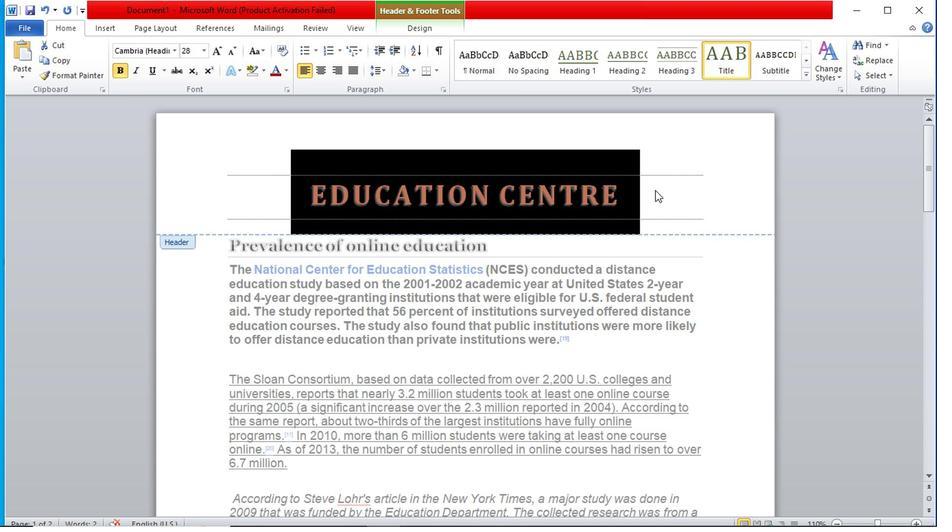 
Action: Mouse pressed left at (219, 196)
Screenshot: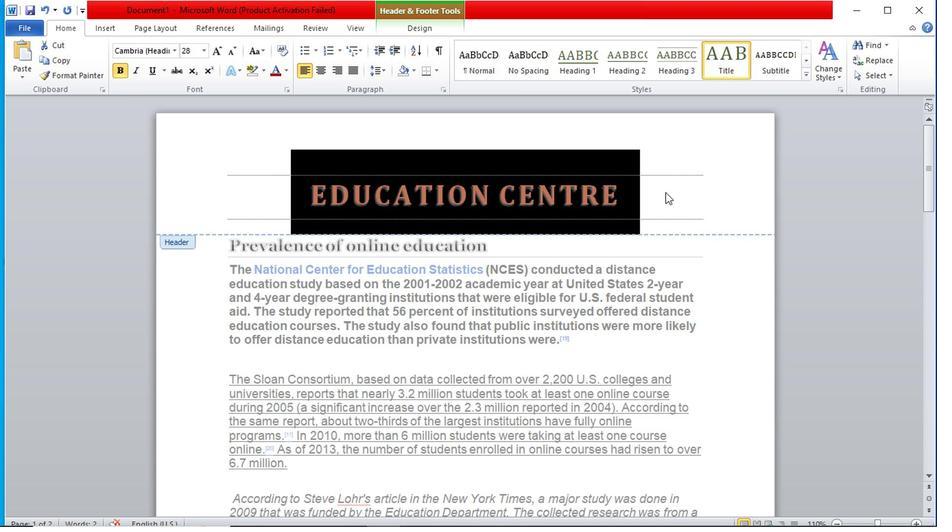 
Action: Mouse moved to (196, 198)
Screenshot: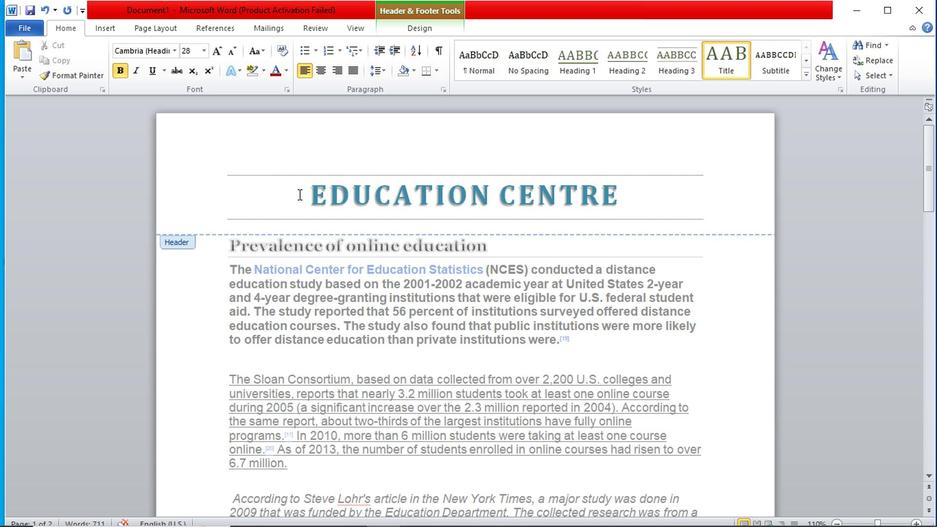 
Action: Mouse pressed left at (196, 198)
Screenshot: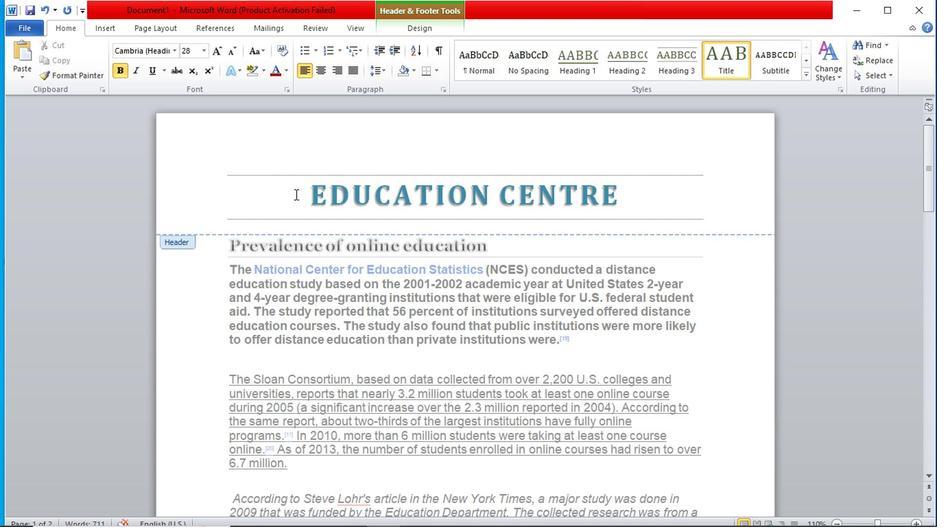 
Action: Mouse moved to (230, 85)
Screenshot: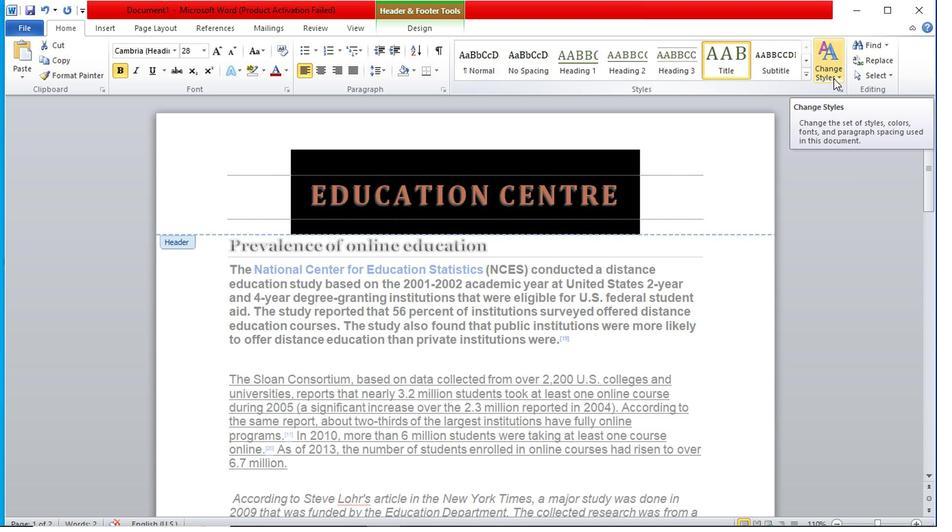 
Action: Mouse pressed left at (230, 85)
Screenshot: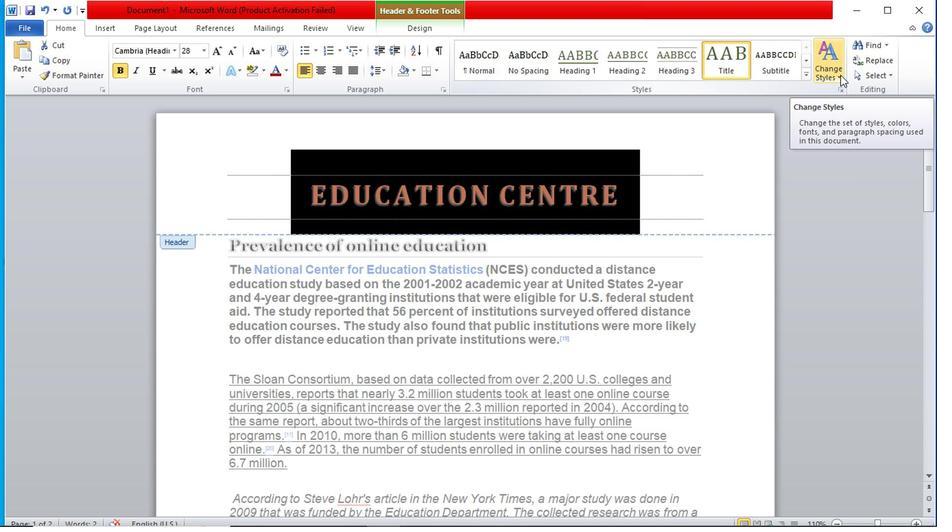 
Action: Mouse moved to (232, 115)
Screenshot: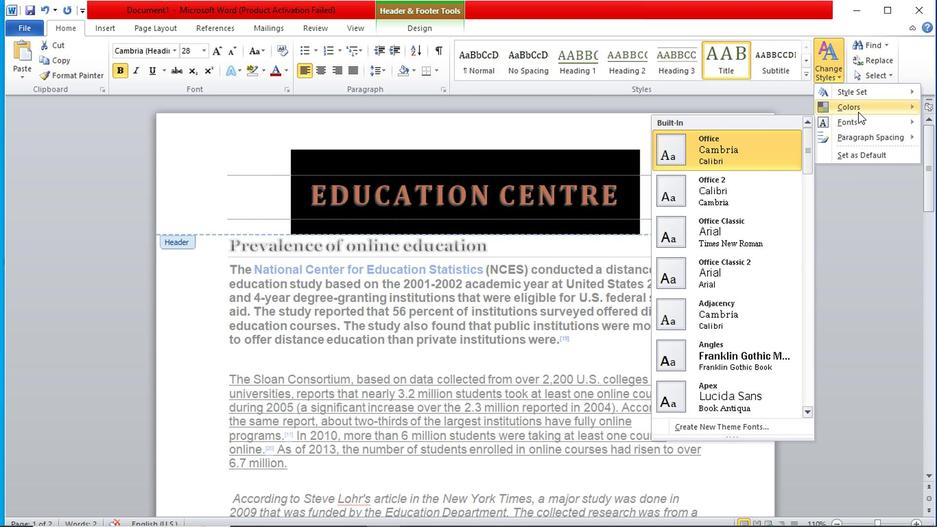
Action: Mouse pressed left at (232, 115)
Screenshot: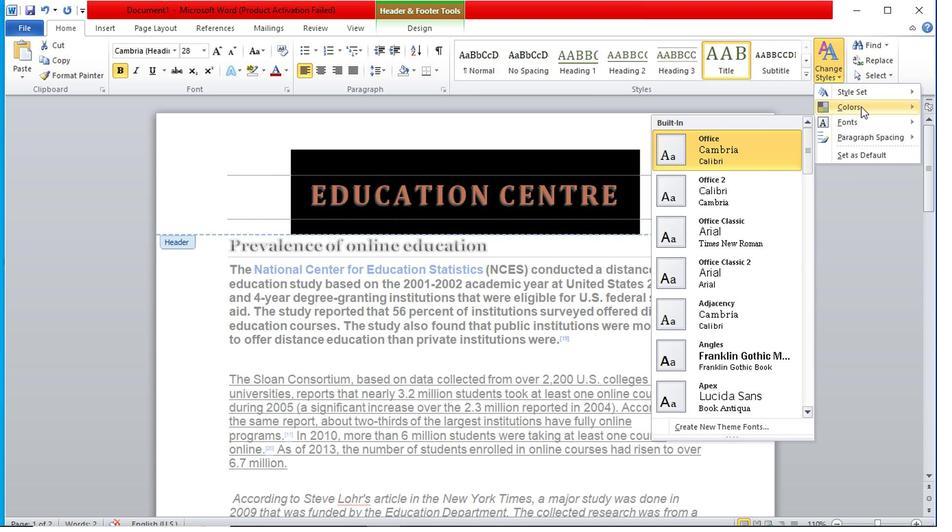 
Action: Mouse moved to (221, 145)
Screenshot: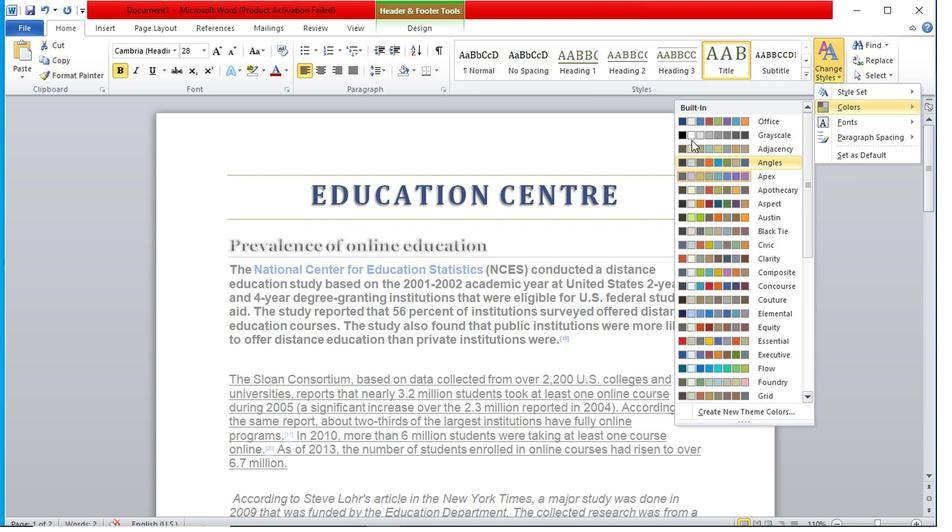 
Action: Mouse pressed left at (221, 145)
Screenshot: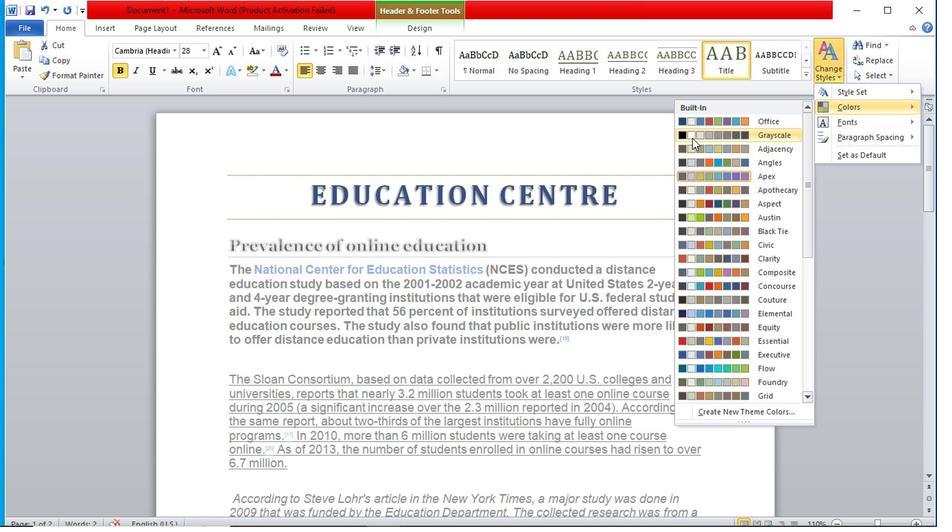 
Action: Mouse moved to (221, 207)
Screenshot: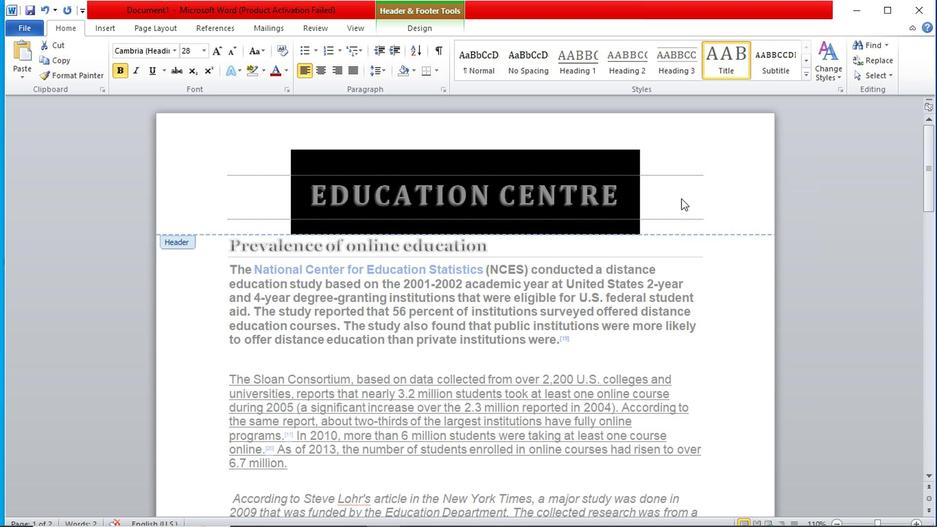 
Action: Mouse pressed left at (221, 207)
Screenshot: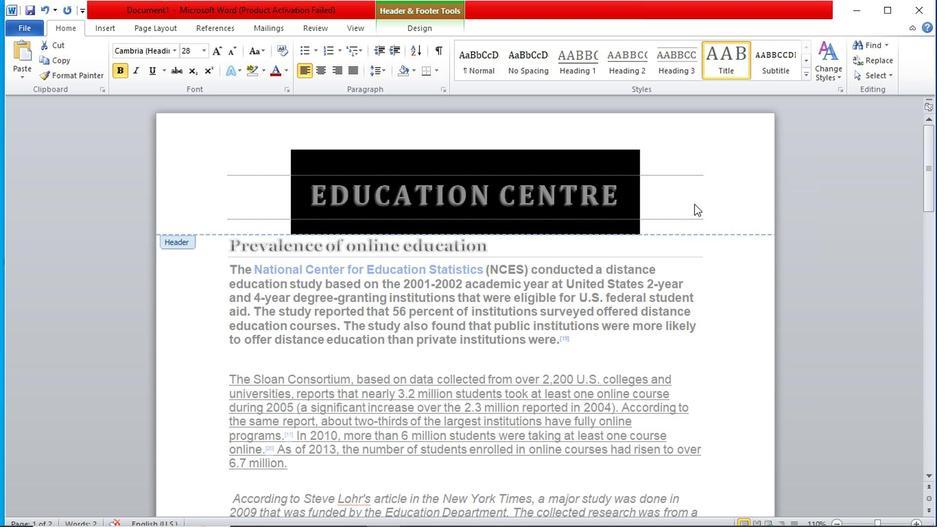 
Action: Mouse pressed left at (221, 207)
Screenshot: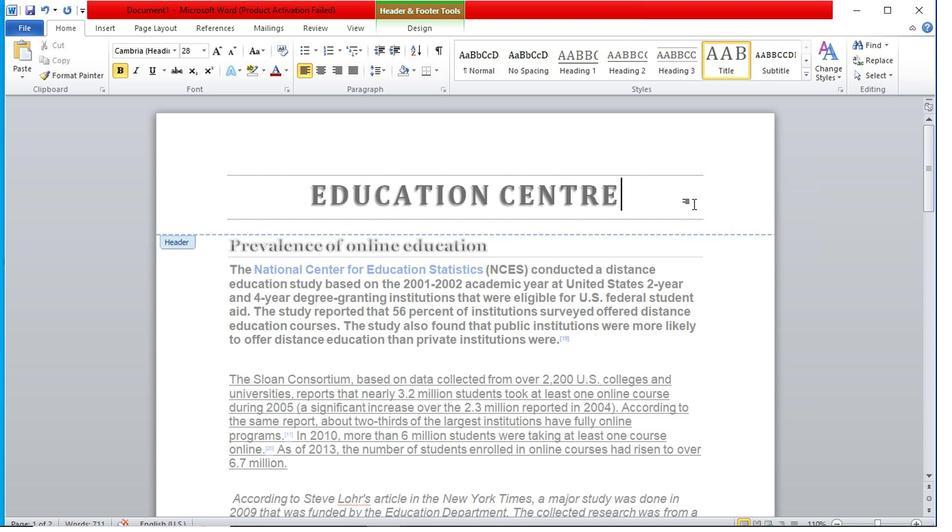 
Action: Mouse moved to (231, 86)
Screenshot: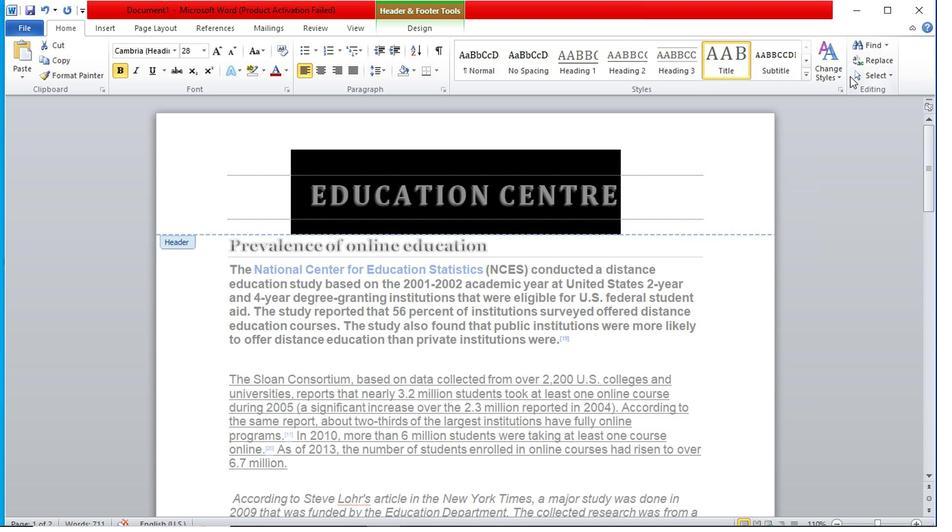 
Action: Mouse pressed left at (231, 86)
Screenshot: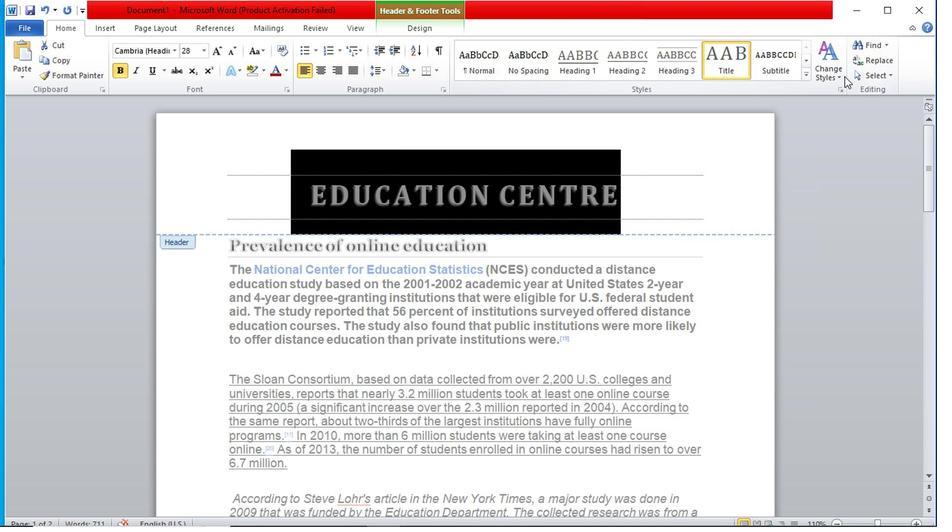 
Action: Mouse moved to (230, 91)
Screenshot: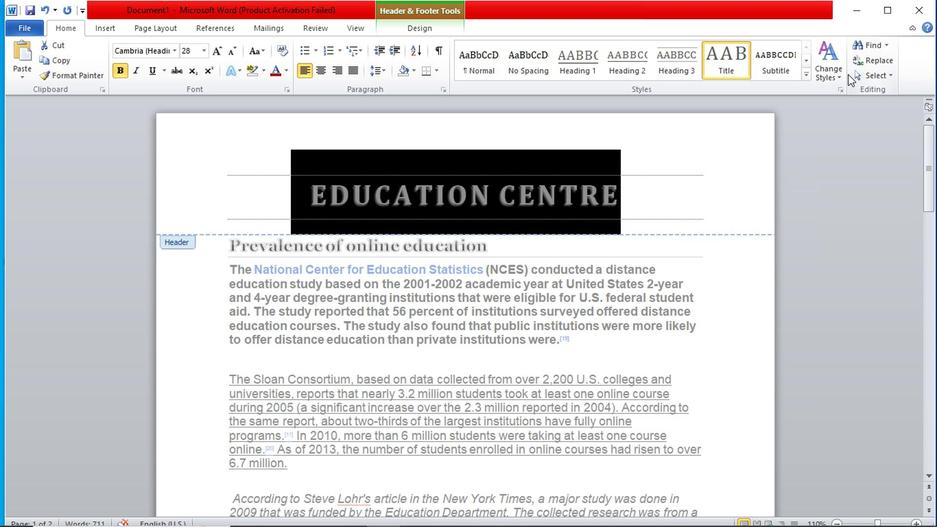 
Action: Mouse pressed left at (230, 91)
Screenshot: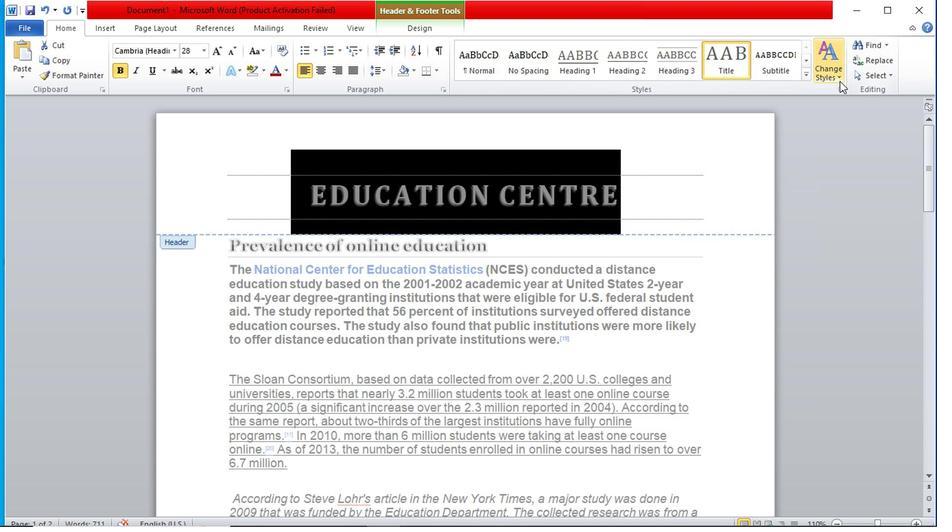 
Action: Mouse moved to (232, 128)
Screenshot: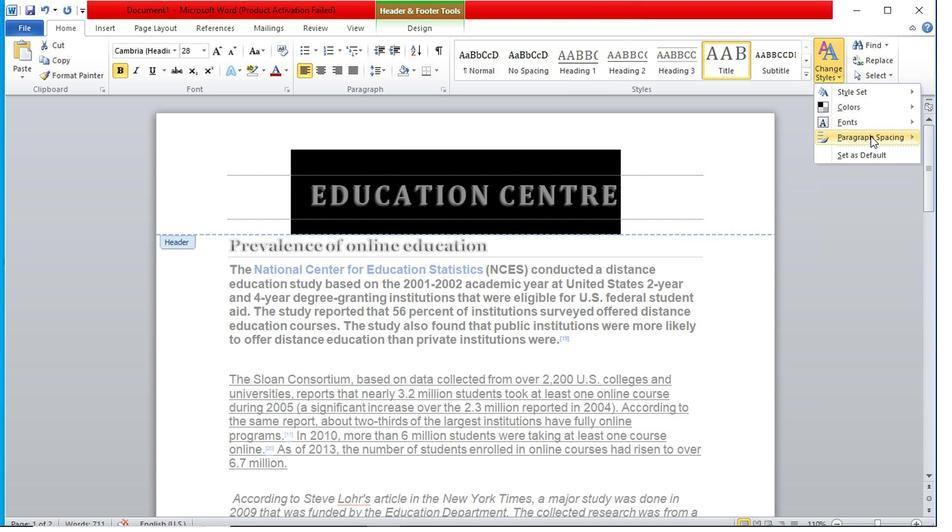 
Action: Mouse pressed left at (232, 128)
Screenshot: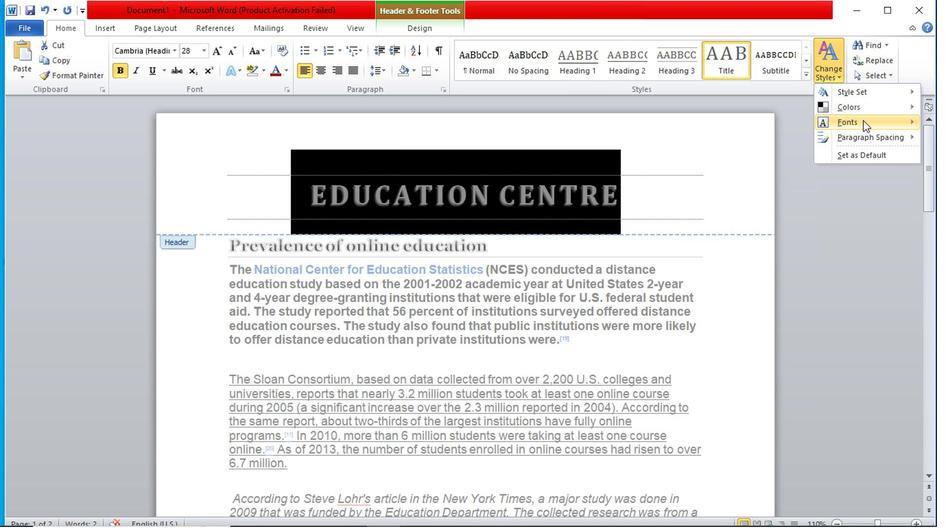 
Action: Mouse moved to (224, 323)
Screenshot: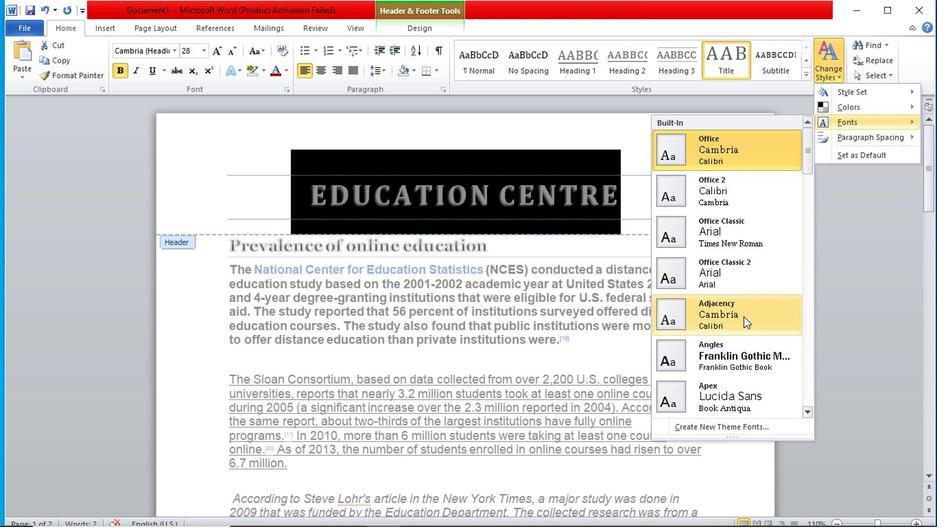 
Action: Mouse pressed left at (224, 323)
Screenshot: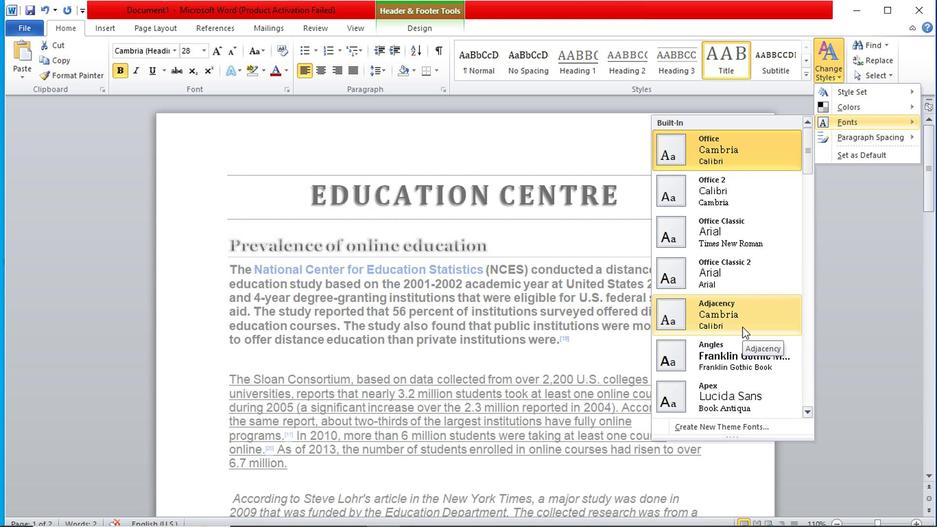 
Action: Mouse moved to (192, 194)
Screenshot: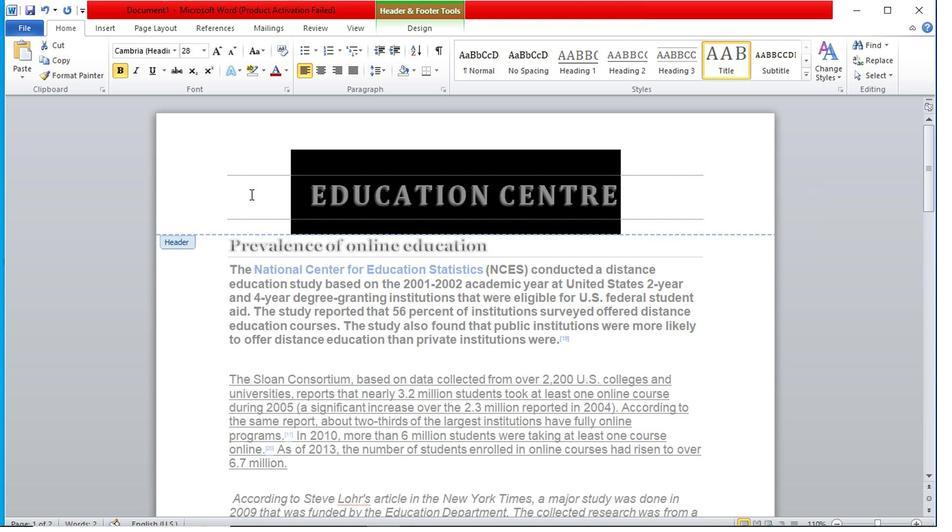 
Action: Mouse pressed left at (192, 194)
Screenshot: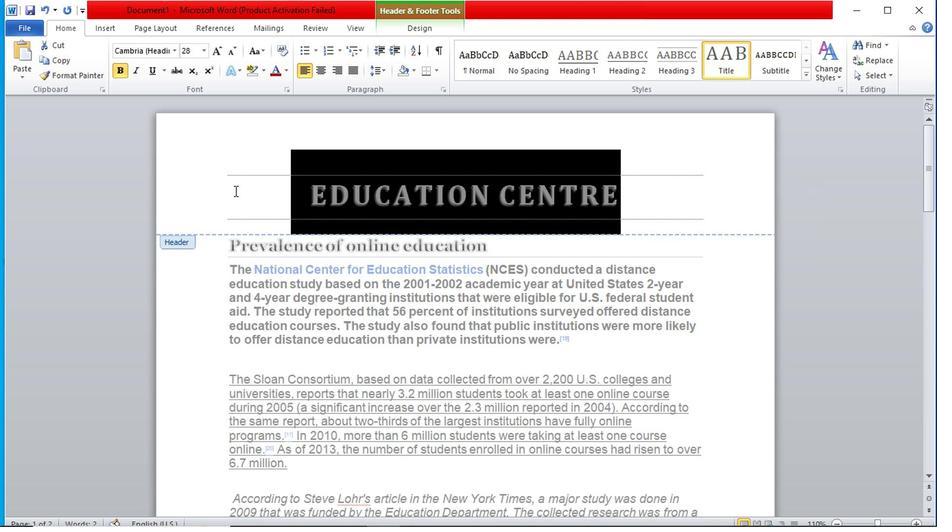 
Action: Mouse moved to (184, 43)
Screenshot: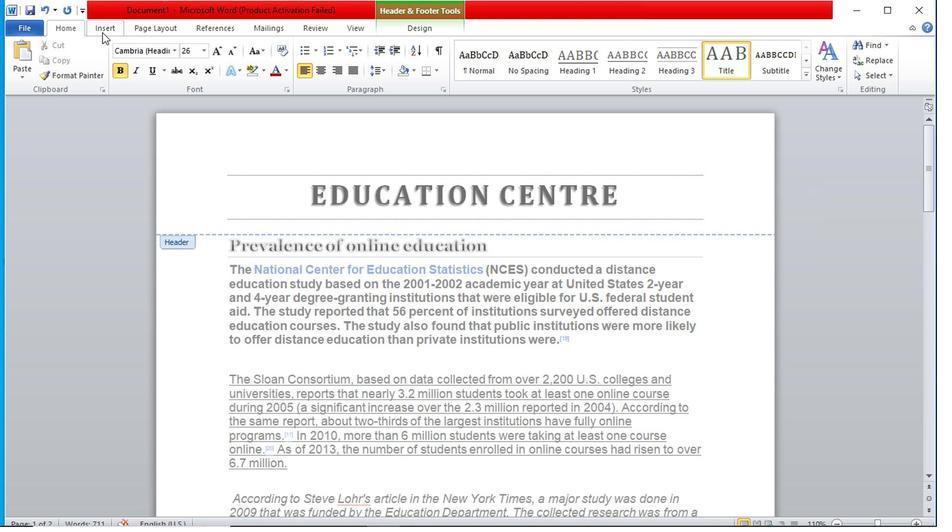 
Action: Mouse pressed left at (184, 43)
Screenshot: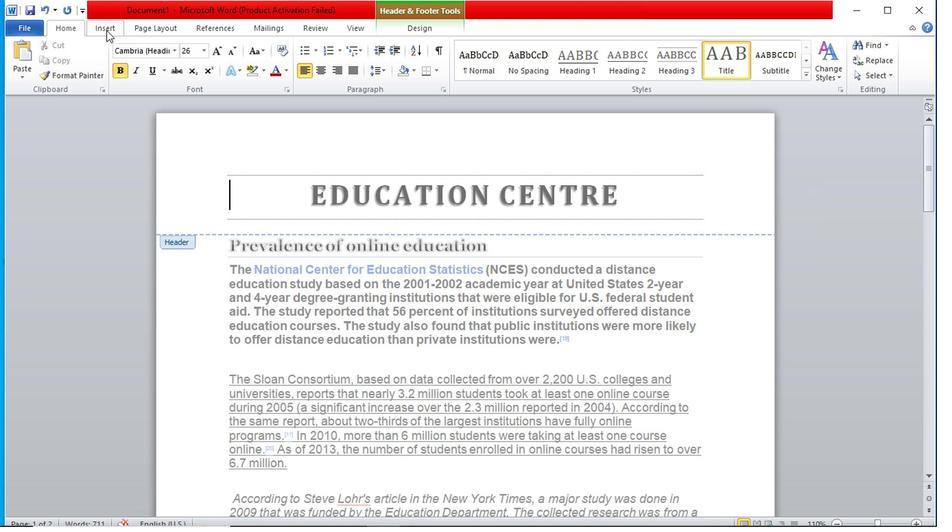 
Action: Mouse moved to (187, 33)
Screenshot: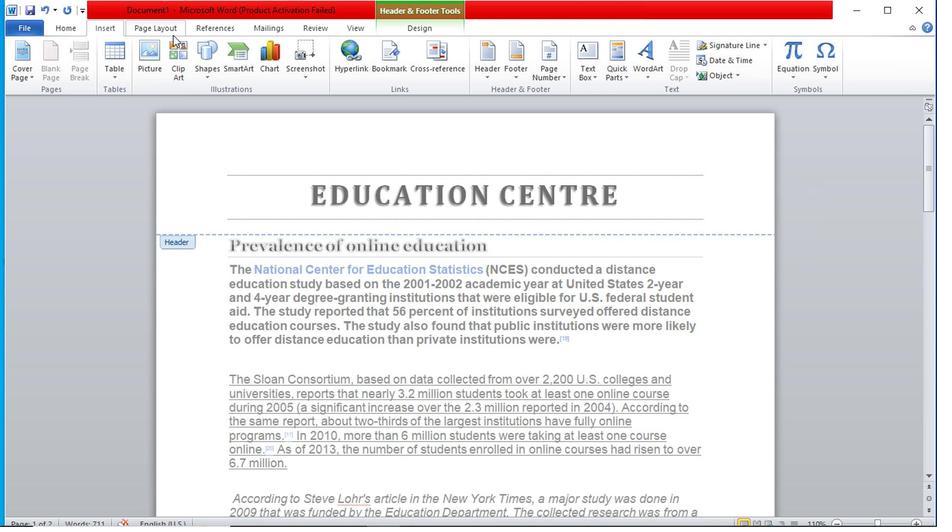 
Action: Mouse pressed left at (187, 33)
Screenshot: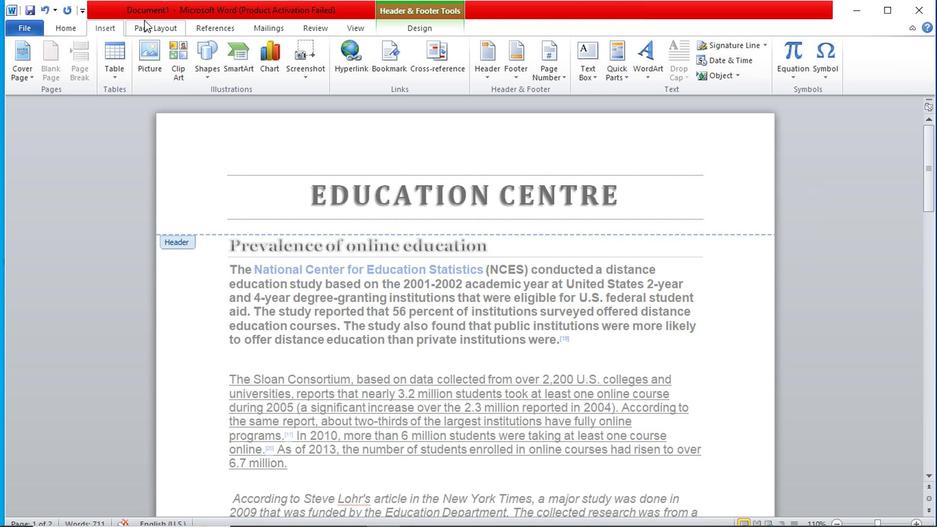 
Action: Mouse moved to (194, 188)
Screenshot: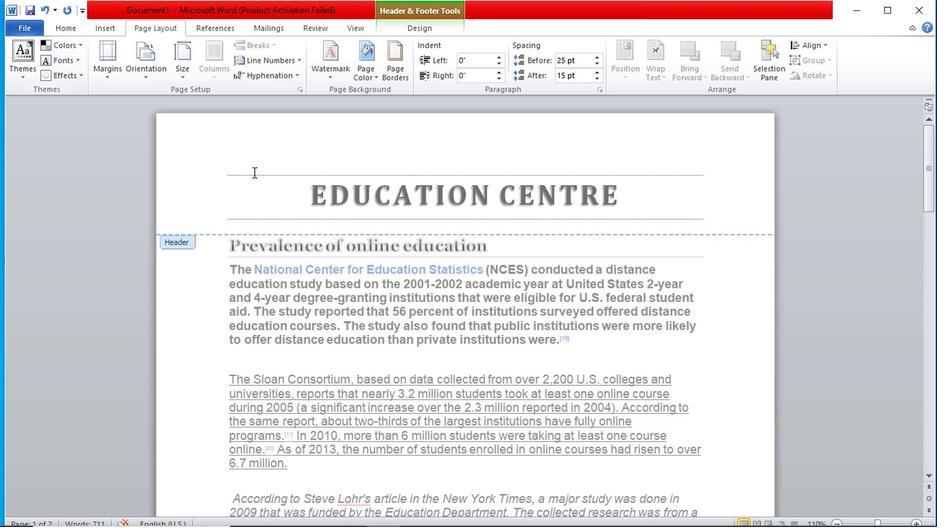 
Action: Mouse pressed left at (194, 188)
Screenshot: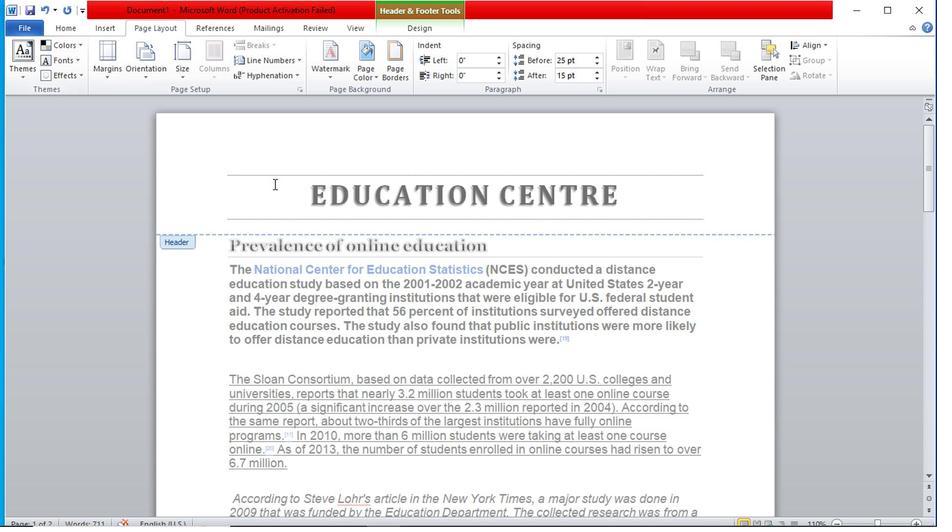 
Action: Mouse moved to (182, 84)
Screenshot: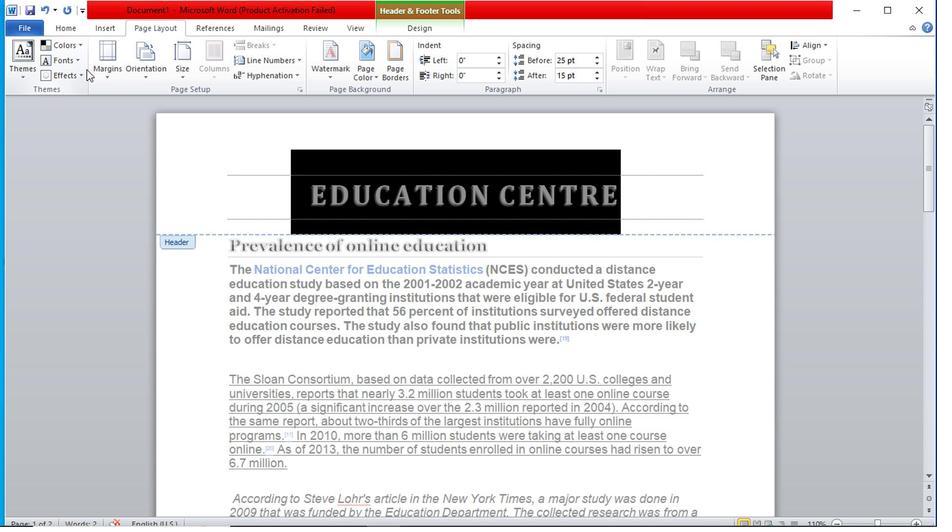 
Action: Mouse pressed left at (182, 84)
Screenshot: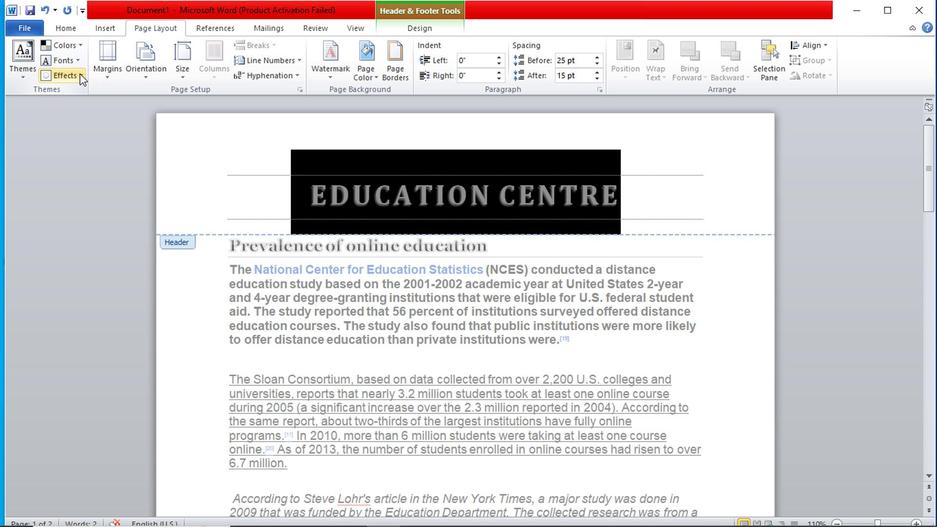 
Action: Mouse moved to (185, 173)
Screenshot: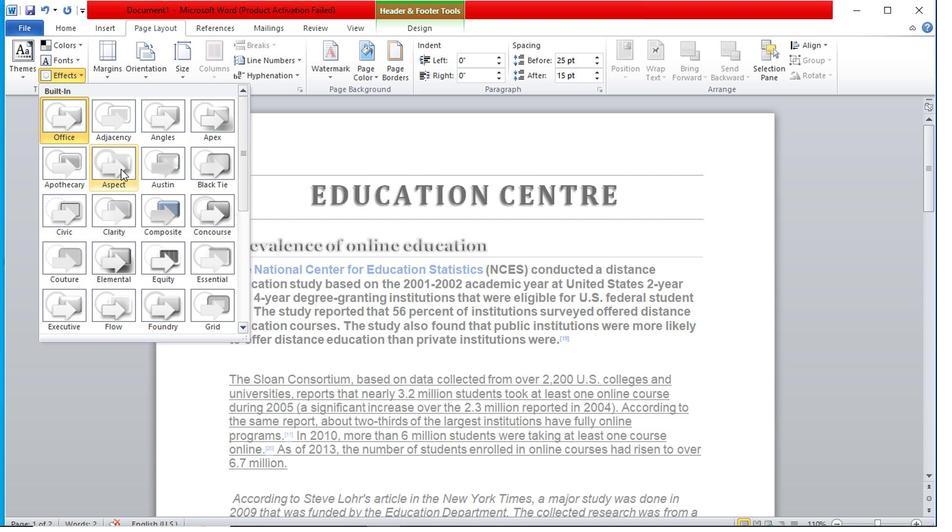 
Action: Mouse pressed left at (185, 173)
Screenshot: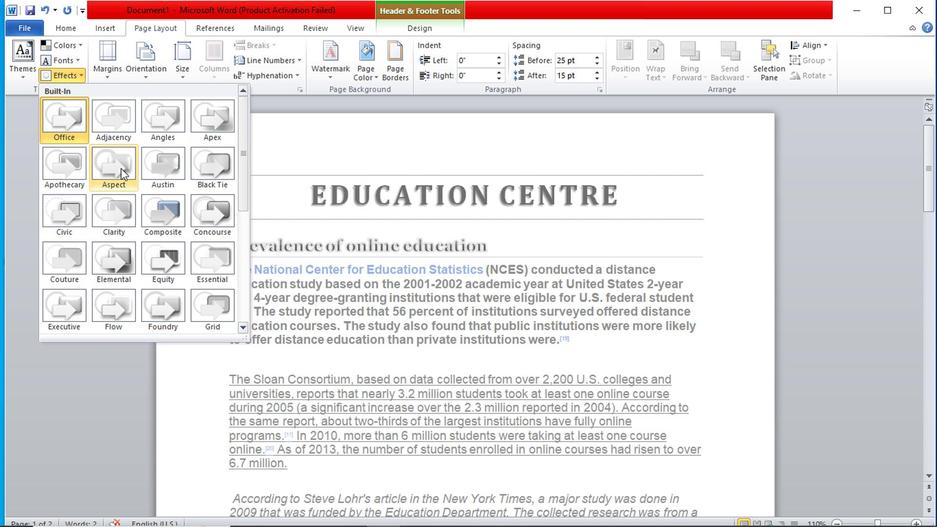 
Action: Mouse moved to (194, 178)
Screenshot: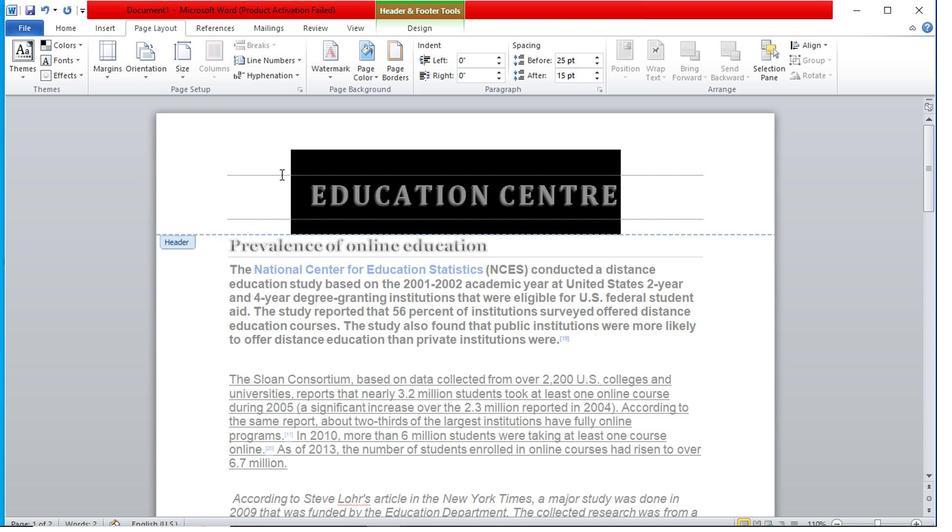 
Action: Mouse pressed left at (194, 178)
Screenshot: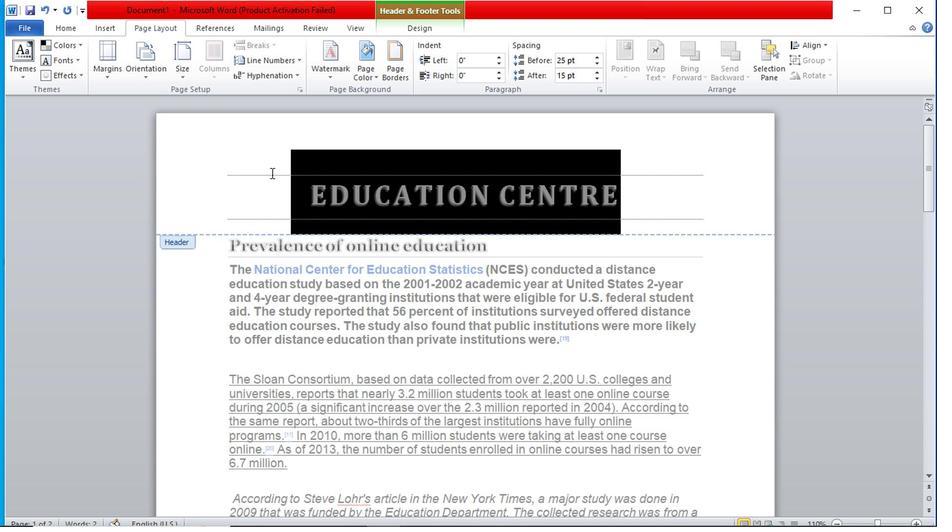 
Action: Mouse moved to (194, 185)
Screenshot: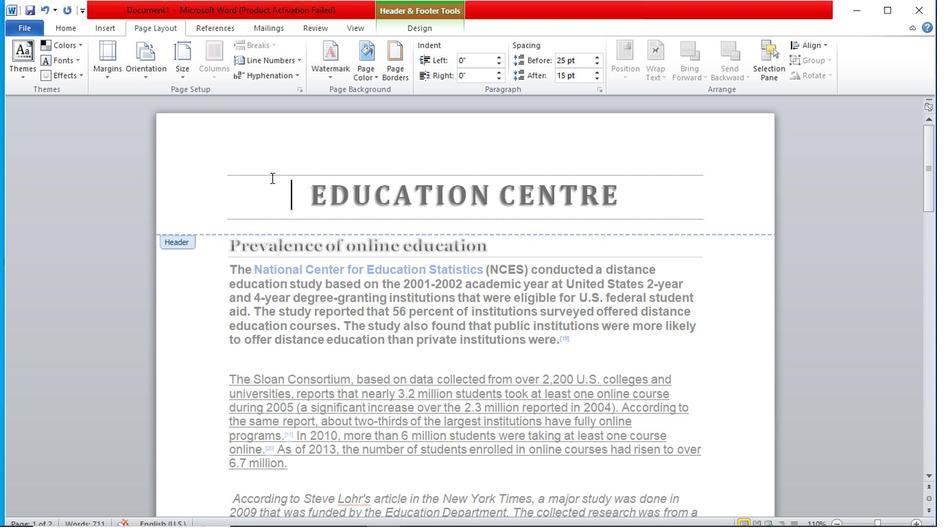 
Action: Mouse pressed left at (194, 185)
Screenshot: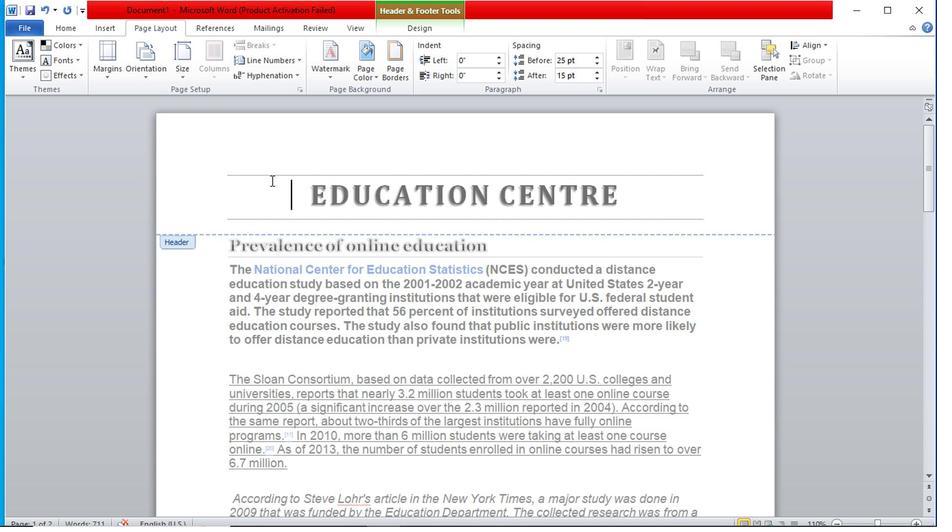
Action: Mouse moved to (182, 87)
Screenshot: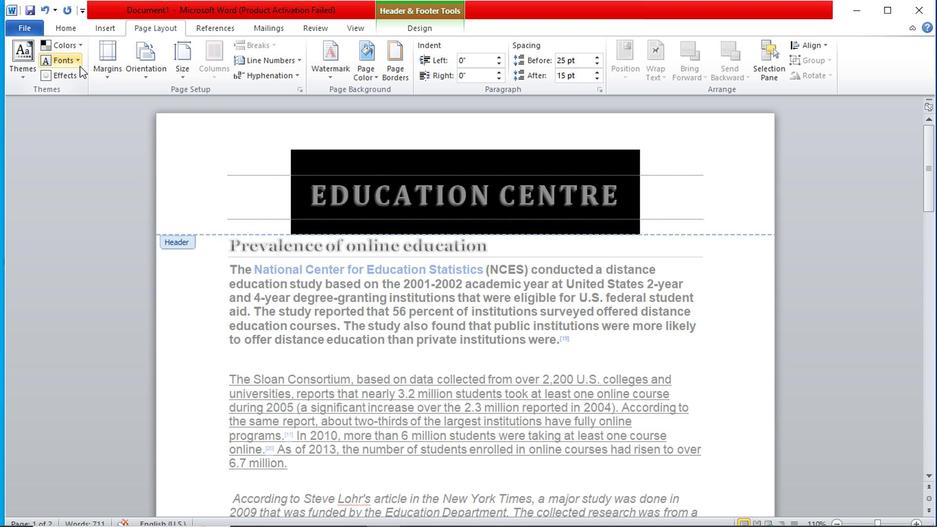 
Action: Mouse pressed left at (182, 87)
Screenshot: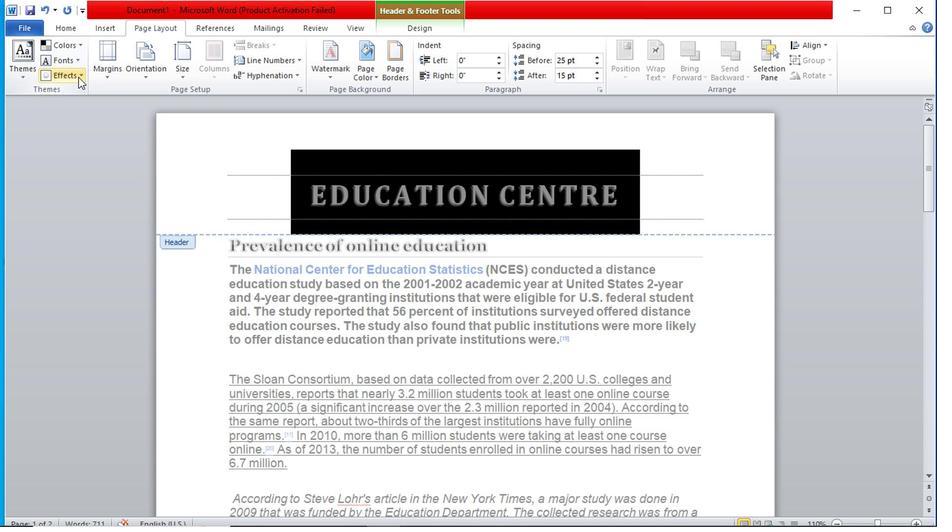 
Action: Mouse moved to (190, 168)
Screenshot: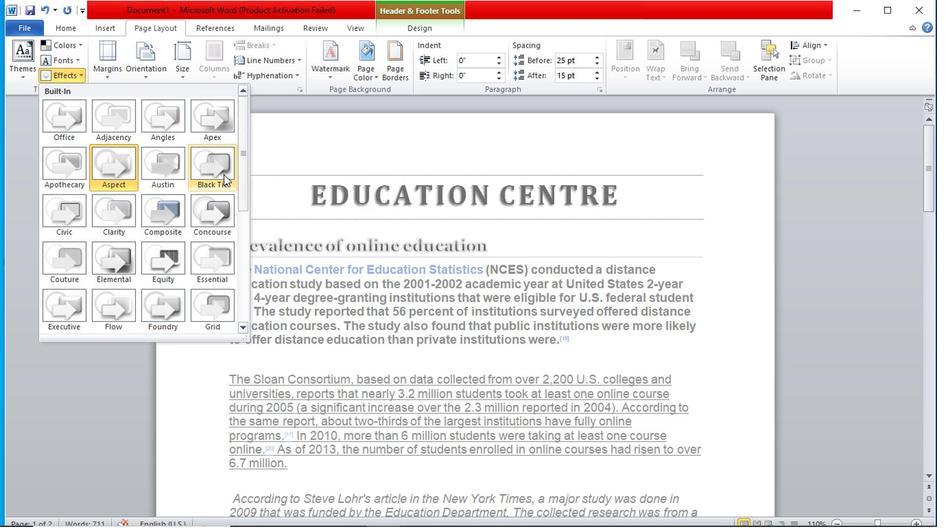 
Action: Mouse pressed left at (190, 168)
Screenshot: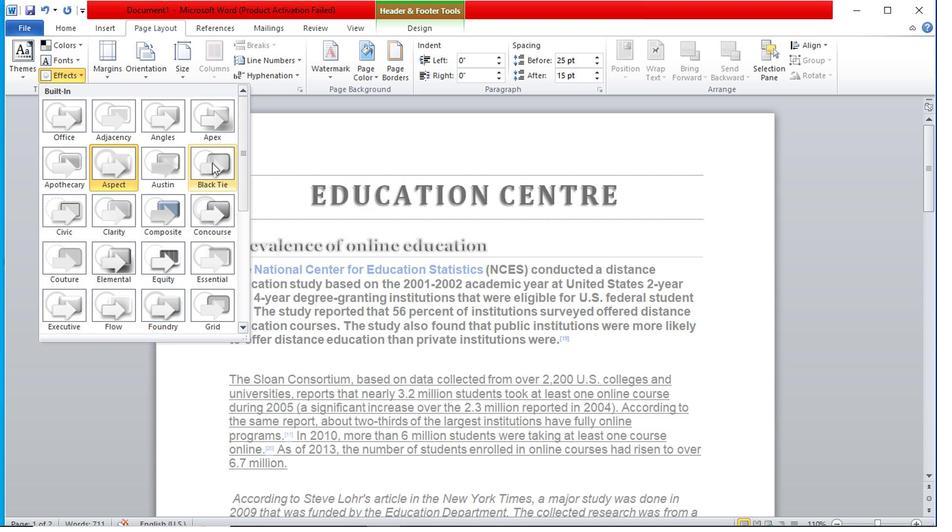 
Action: Mouse moved to (216, 190)
Screenshot: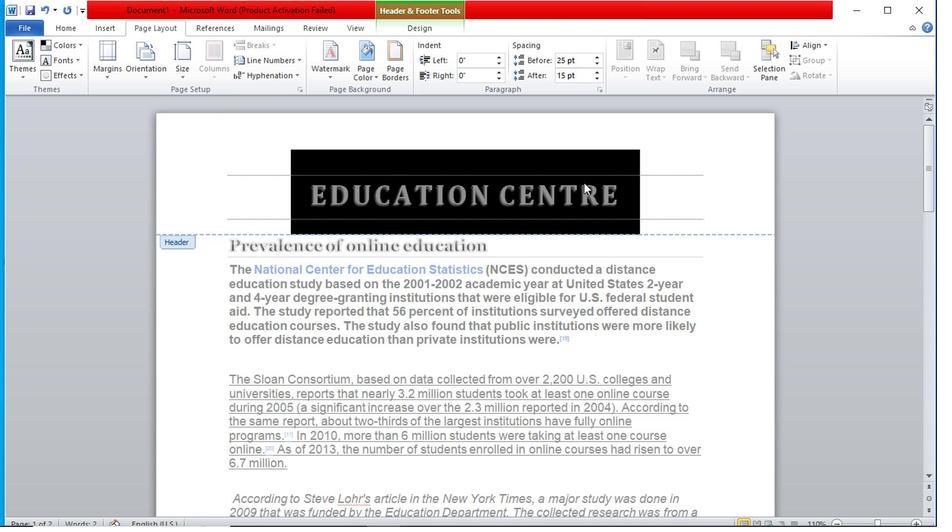 
Action: Mouse pressed left at (216, 190)
Screenshot: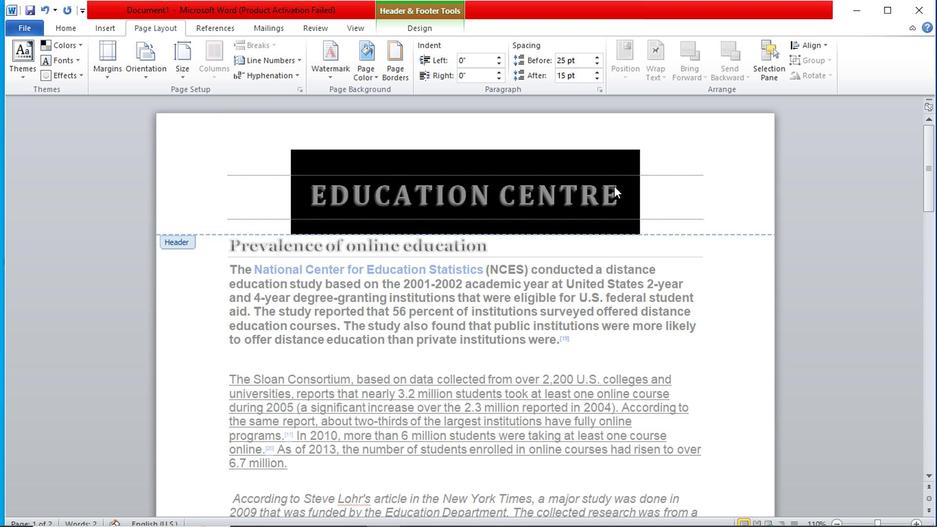 
Action: Mouse moved to (196, 204)
Screenshot: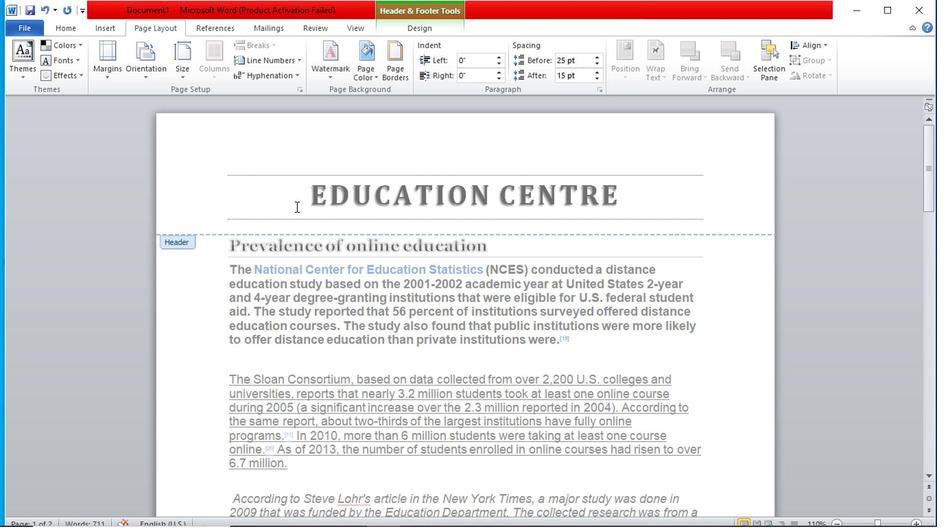 
Action: Mouse pressed left at (196, 204)
Screenshot: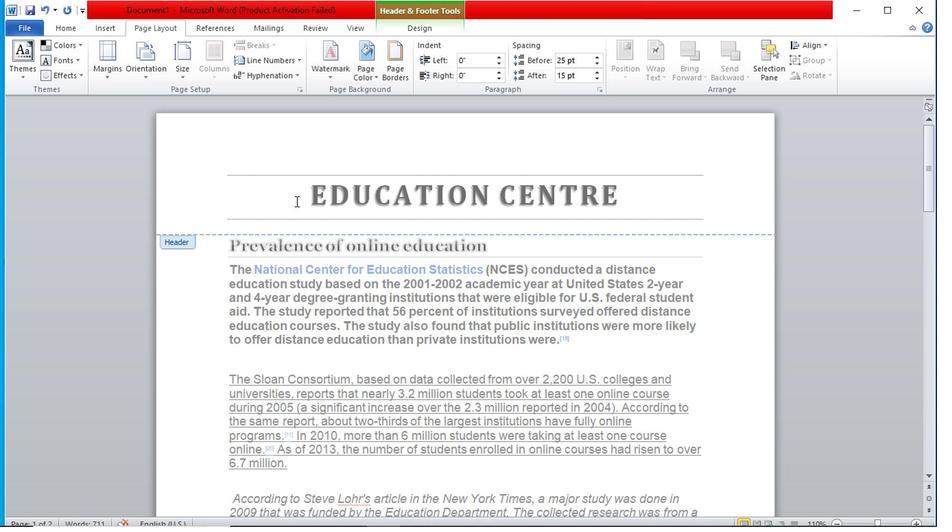
Action: Mouse moved to (182, 87)
Screenshot: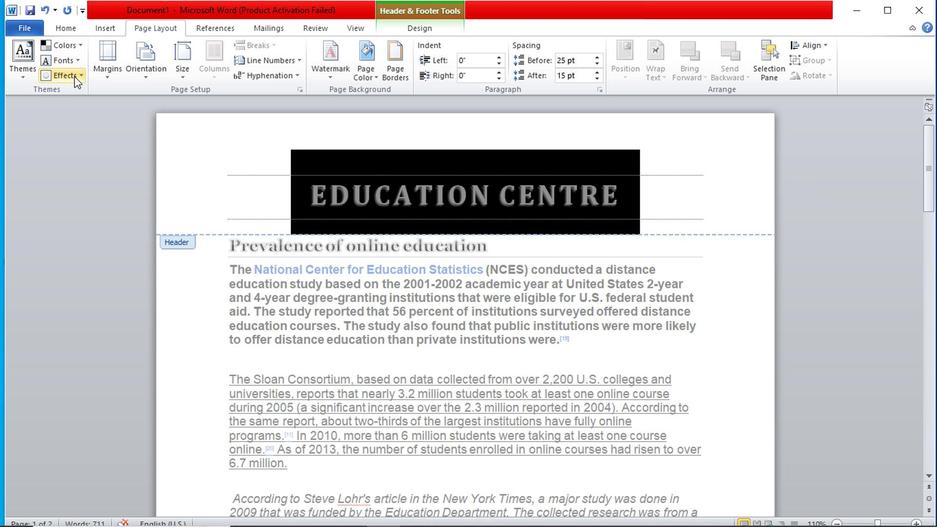 
Action: Mouse pressed left at (182, 87)
Screenshot: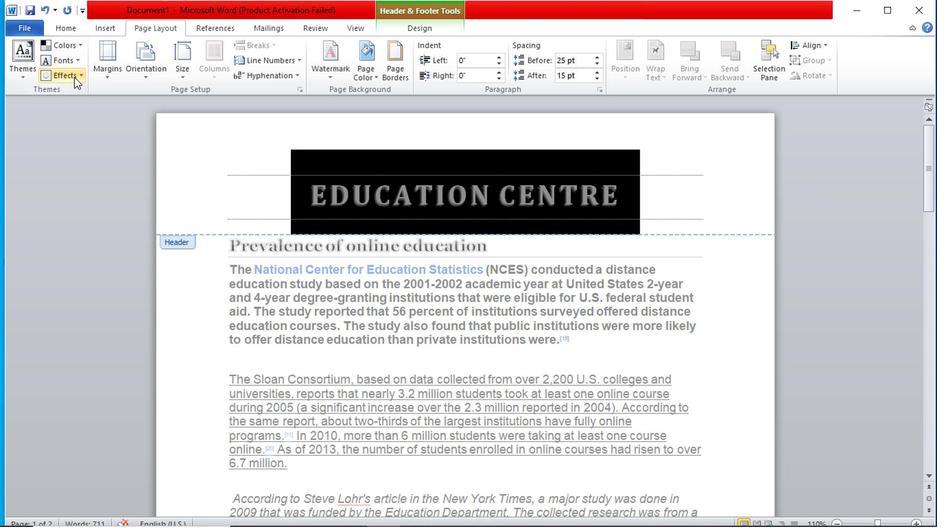 
Action: Mouse moved to (182, 221)
Screenshot: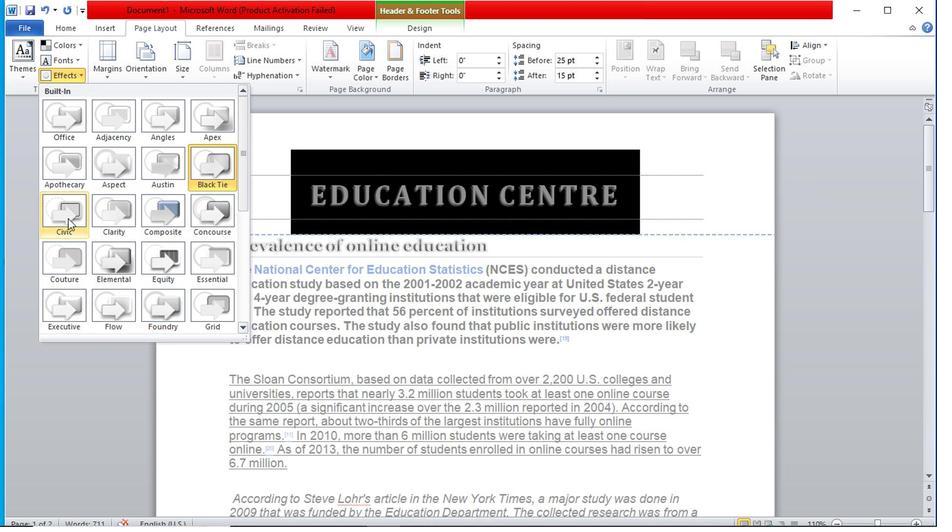 
Action: Mouse pressed left at (182, 221)
Screenshot: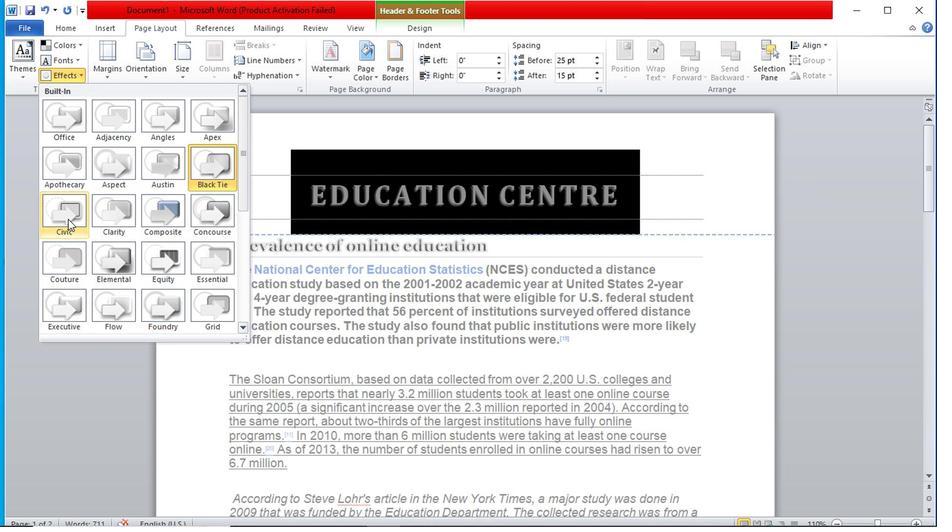 
Action: Mouse moved to (183, 79)
Screenshot: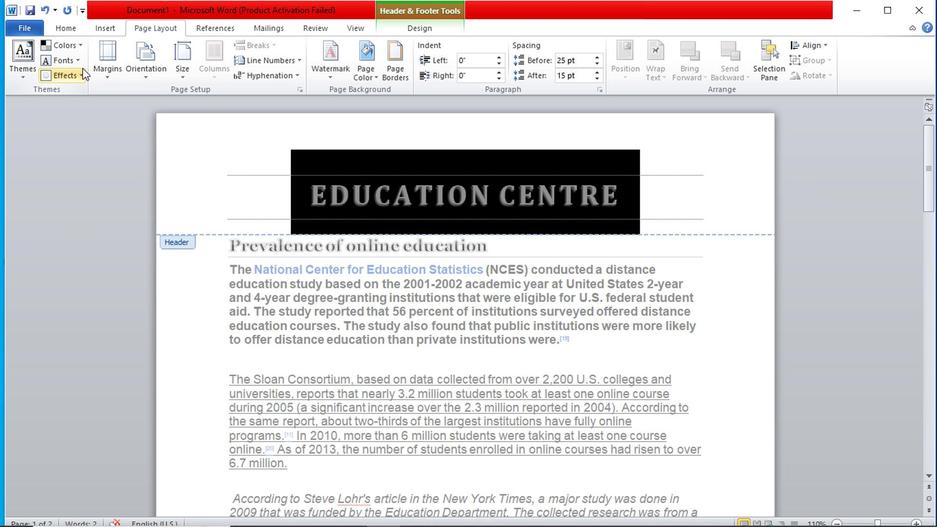 
Action: Mouse pressed left at (183, 79)
Screenshot: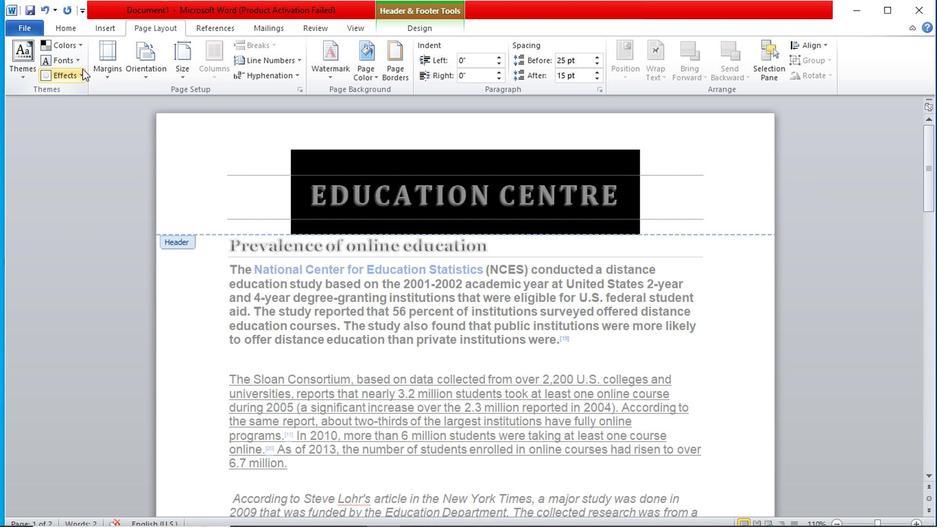 
Action: Mouse moved to (186, 235)
Screenshot: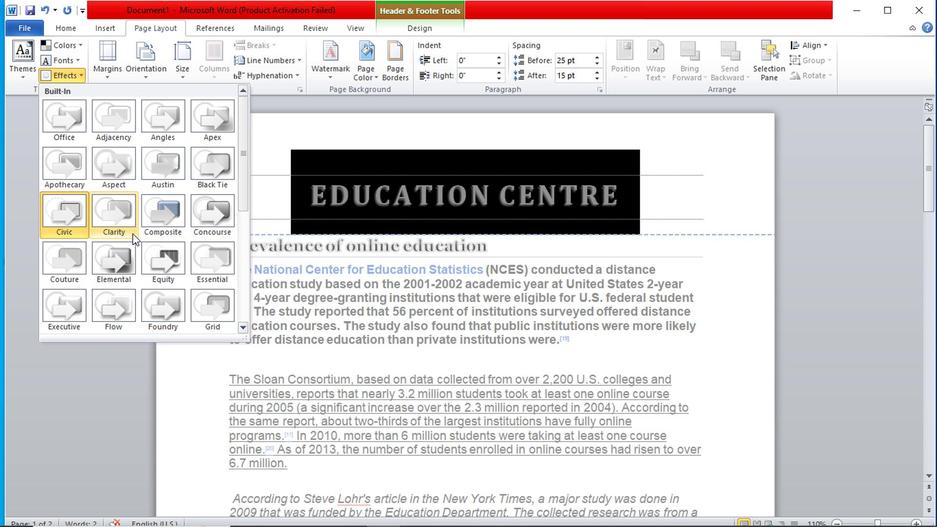 
Action: Mouse pressed left at (186, 235)
Screenshot: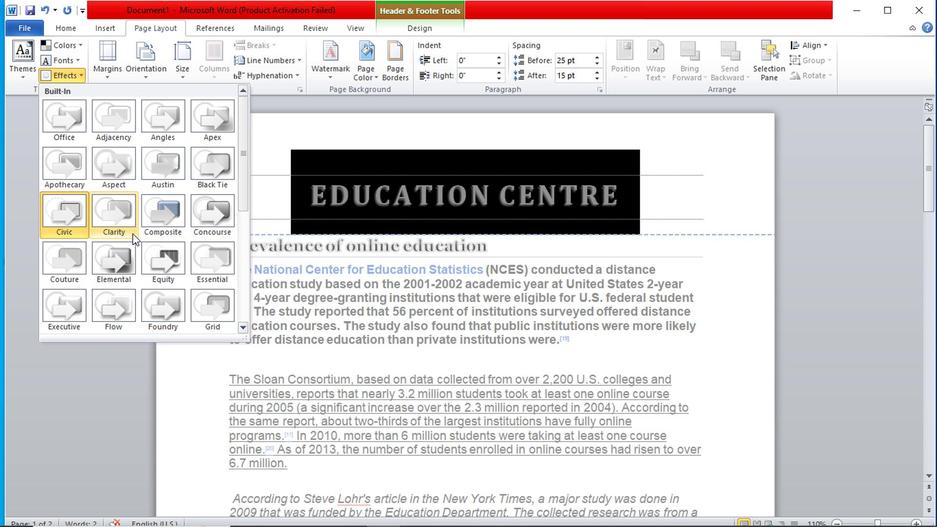 
Action: Mouse moved to (217, 221)
Screenshot: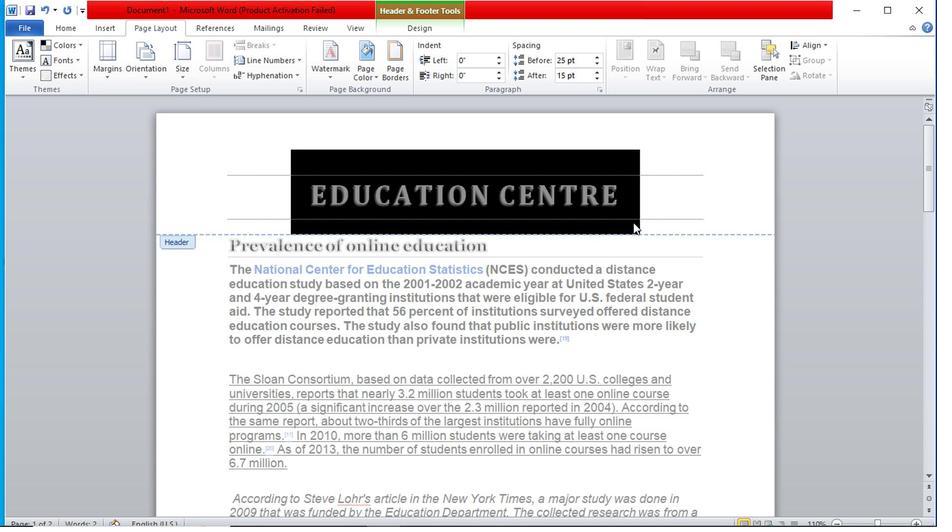 
Action: Mouse pressed left at (217, 221)
Screenshot: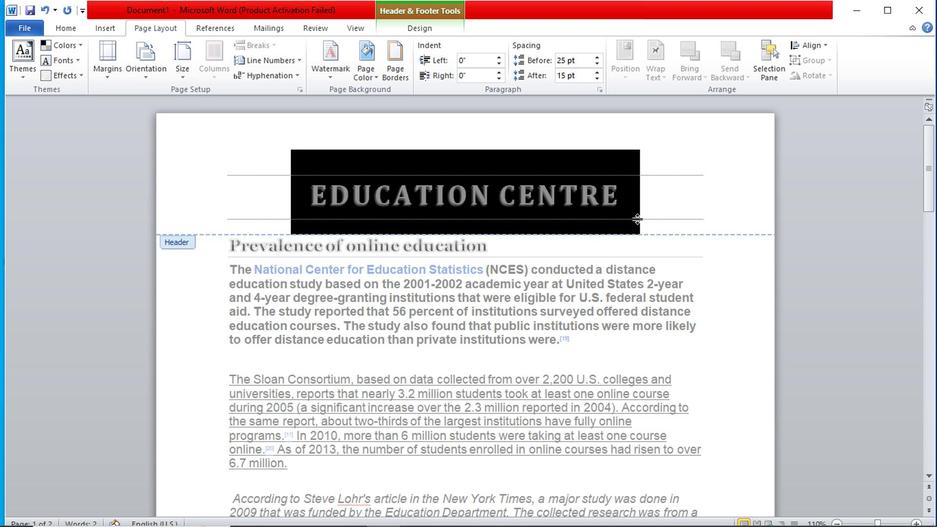 
Action: Mouse moved to (192, 191)
Screenshot: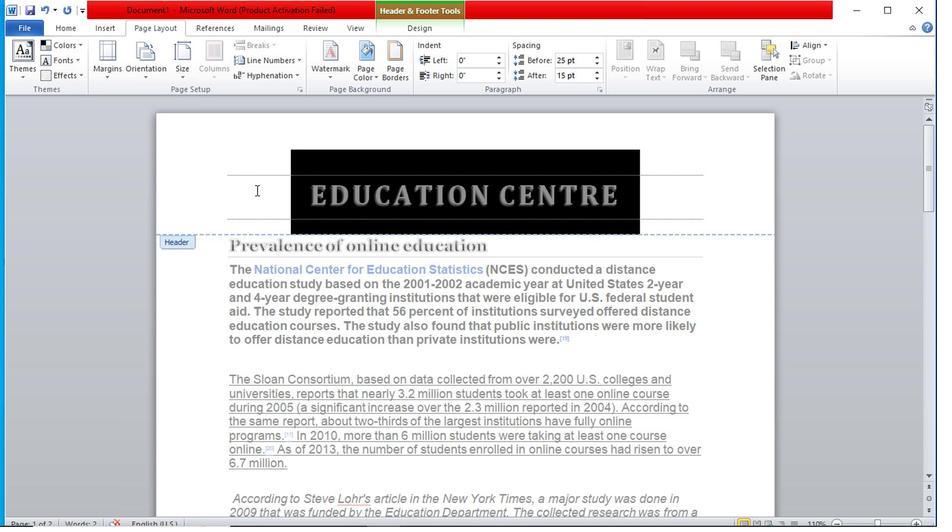 
Action: Mouse pressed left at (192, 191)
Screenshot: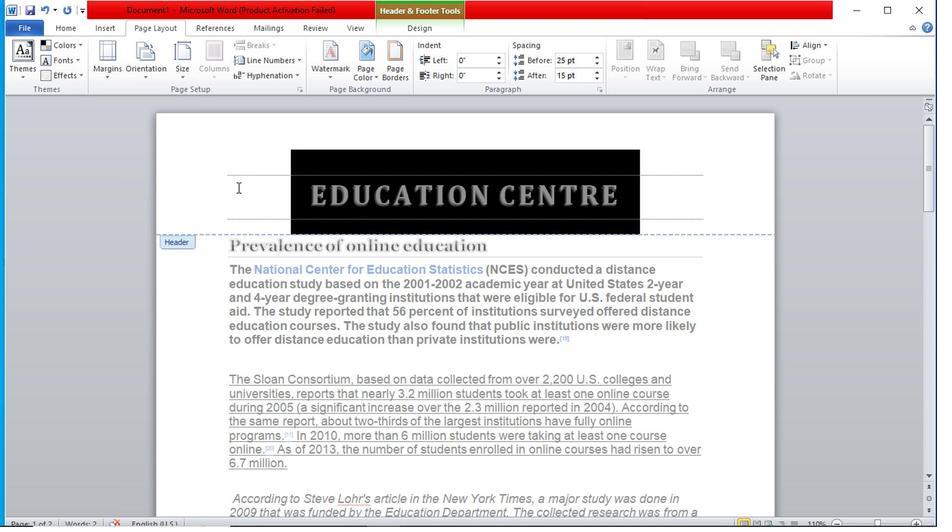 
Action: Mouse pressed left at (192, 191)
Screenshot: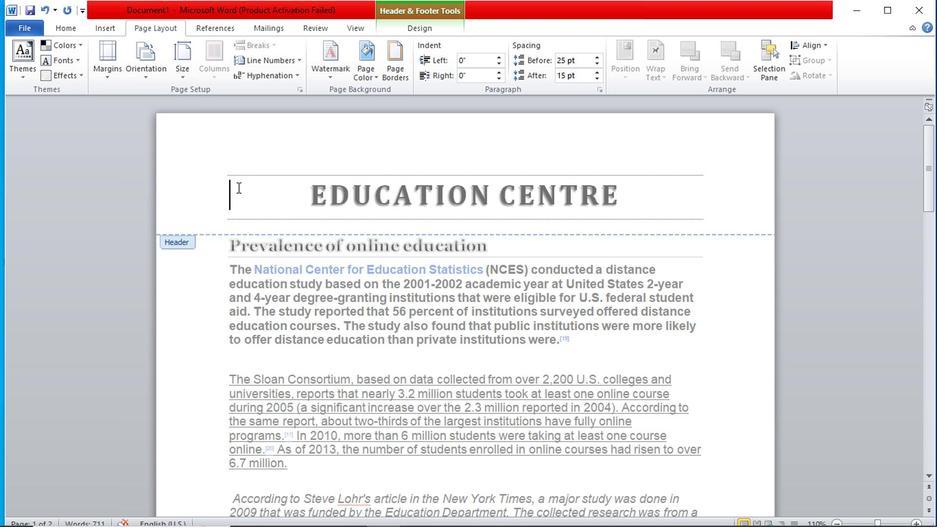 
Action: Mouse moved to (182, 42)
Screenshot: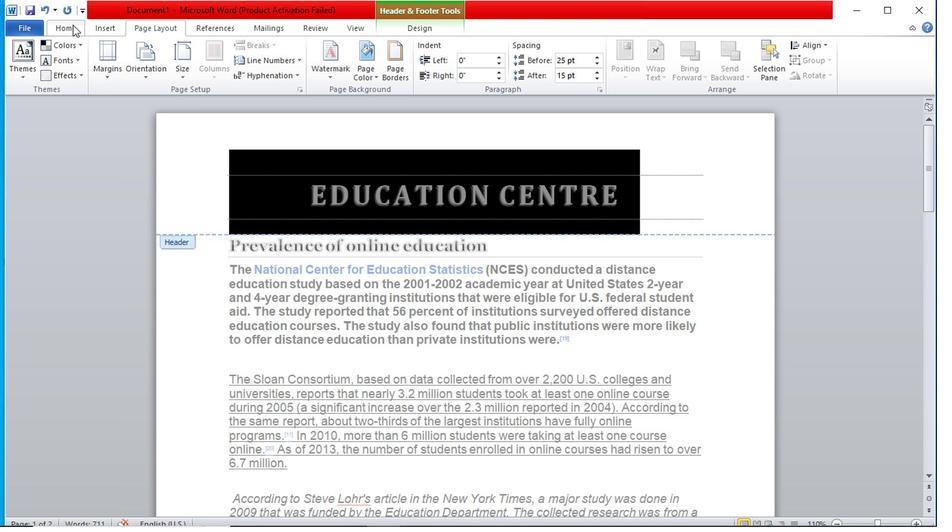 
Action: Mouse pressed left at (182, 42)
Screenshot: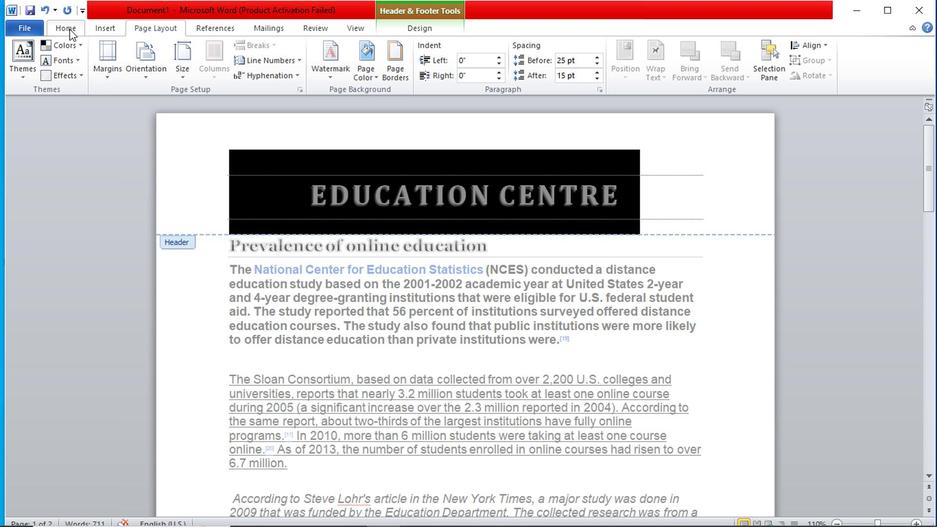 
Action: Mouse moved to (195, 83)
Screenshot: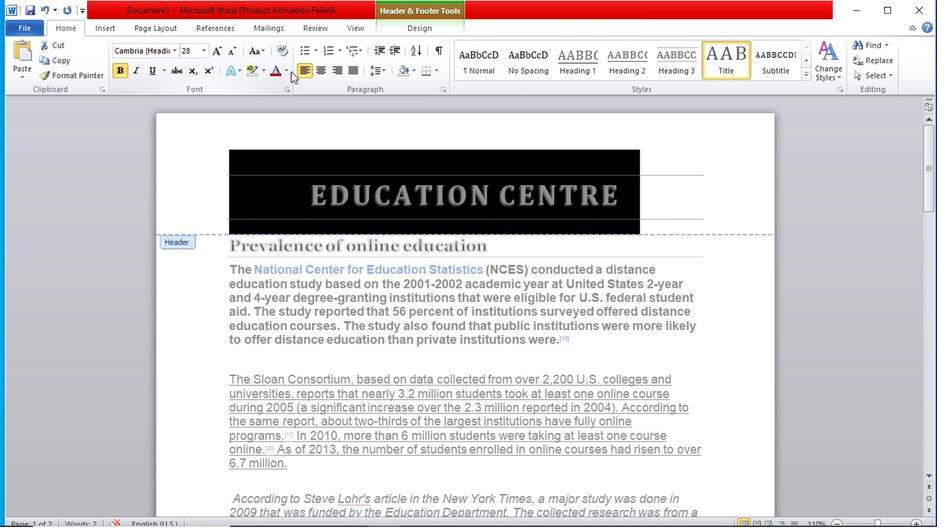 
Action: Mouse pressed left at (195, 83)
Screenshot: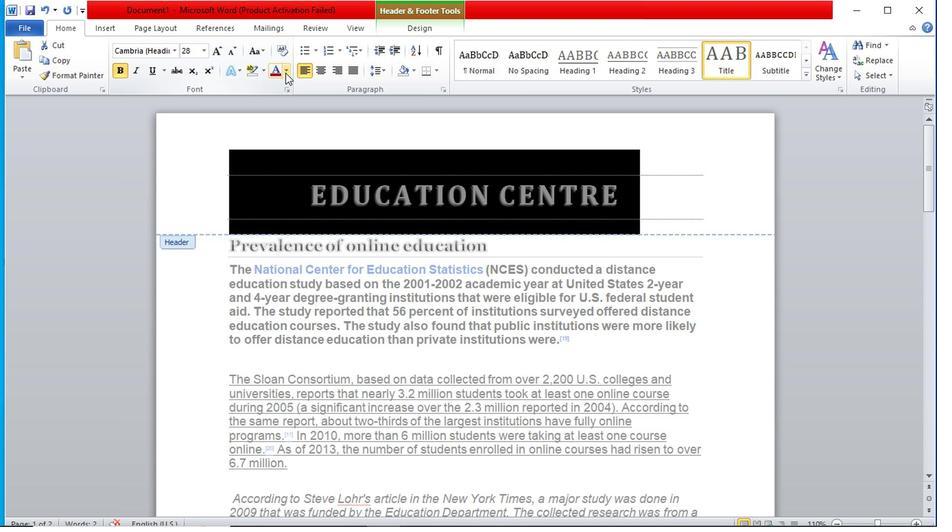 
Action: Mouse moved to (190, 153)
Screenshot: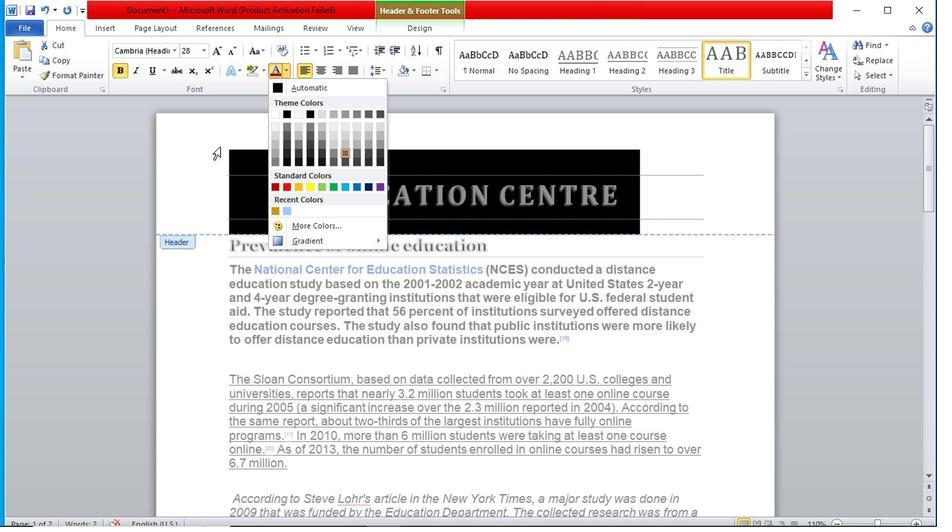 
Action: Mouse pressed left at (190, 153)
Screenshot: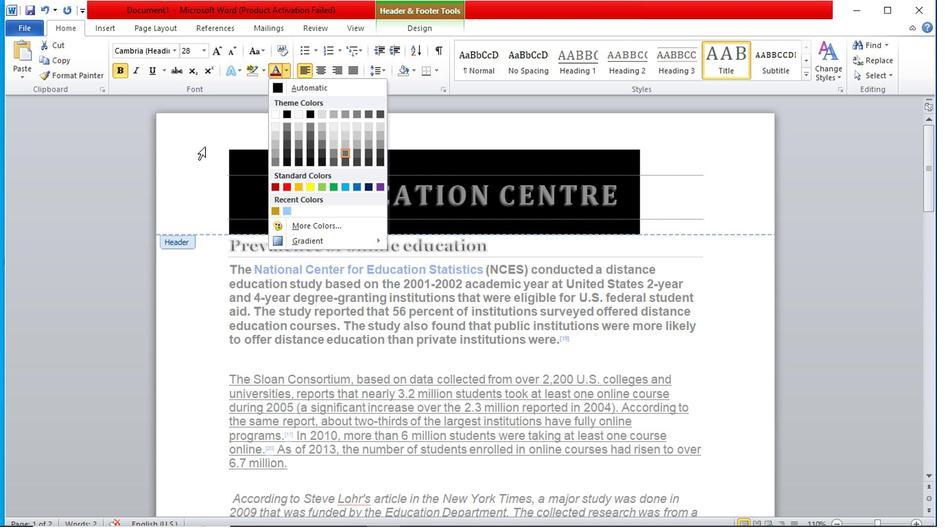 
Action: Mouse pressed left at (190, 153)
Screenshot: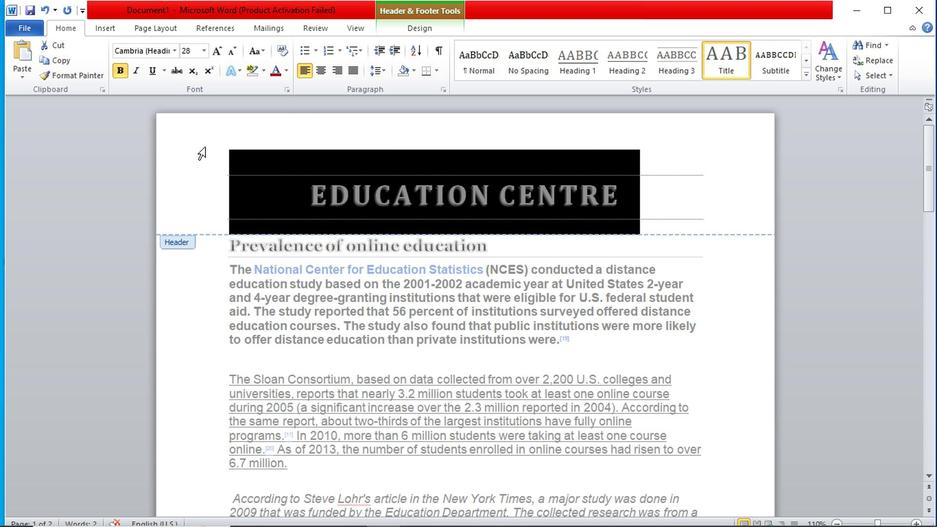
Action: Mouse pressed left at (190, 153)
Screenshot: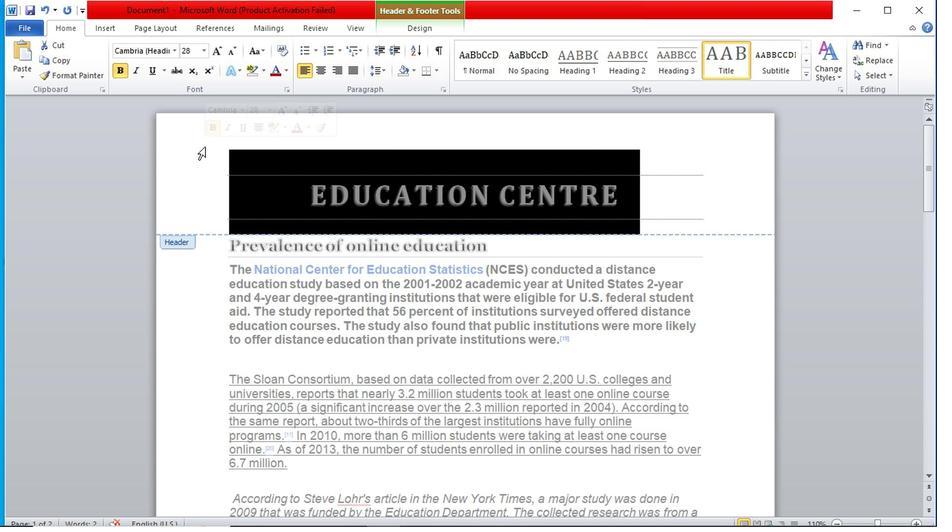 
Action: Mouse moved to (223, 187)
Screenshot: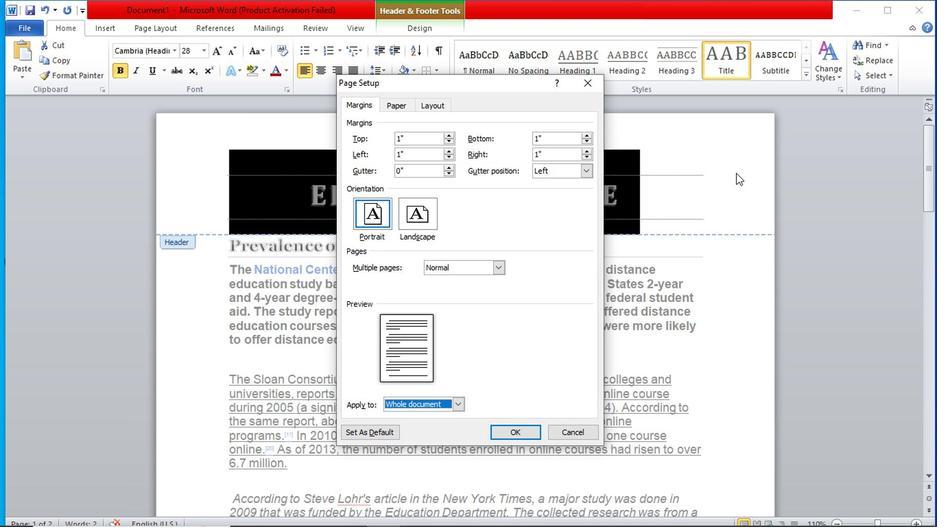 
Action: Mouse pressed left at (223, 187)
Screenshot: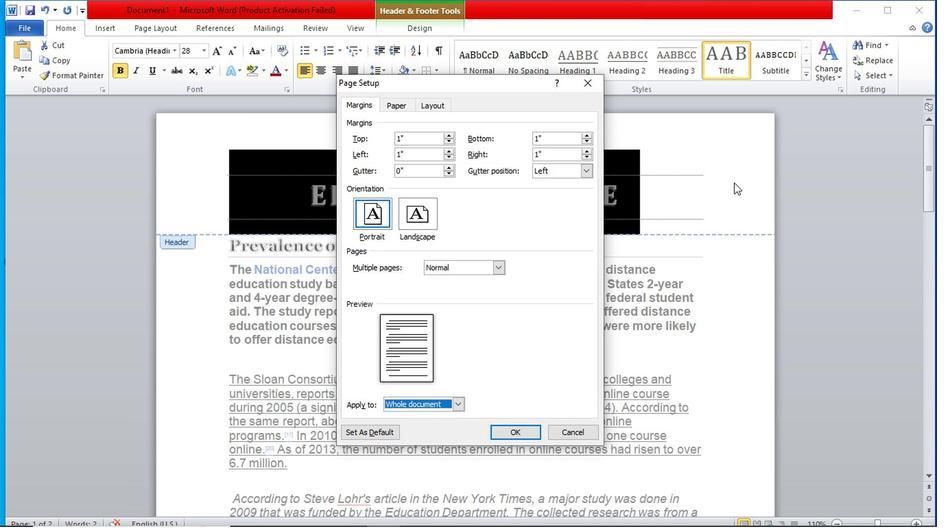 
Action: Mouse moved to (214, 94)
Screenshot: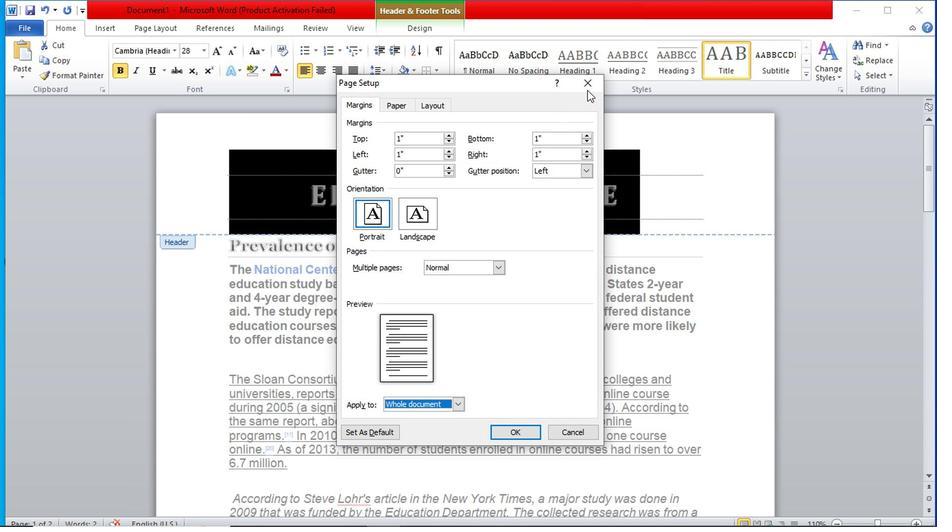 
Action: Mouse pressed left at (214, 94)
Screenshot: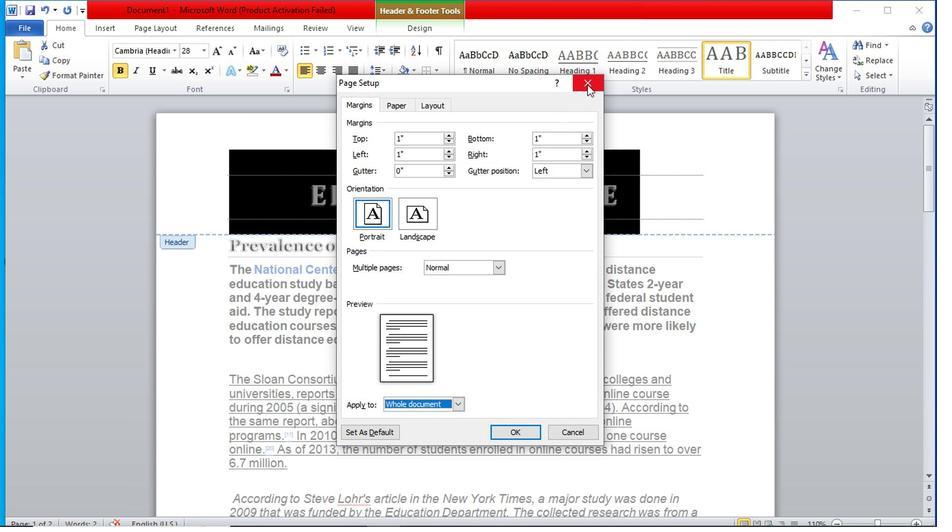 
Action: Mouse moved to (221, 204)
Screenshot: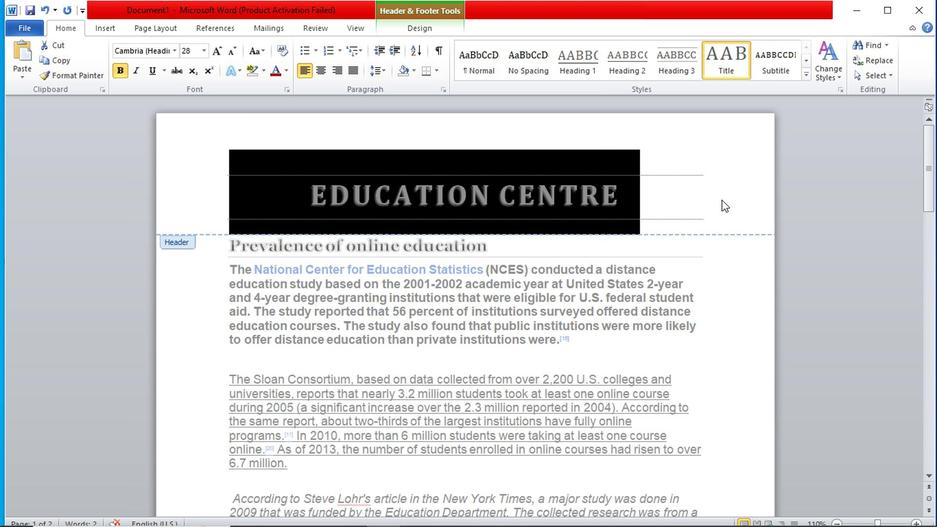 
Action: Mouse pressed left at (221, 204)
Screenshot: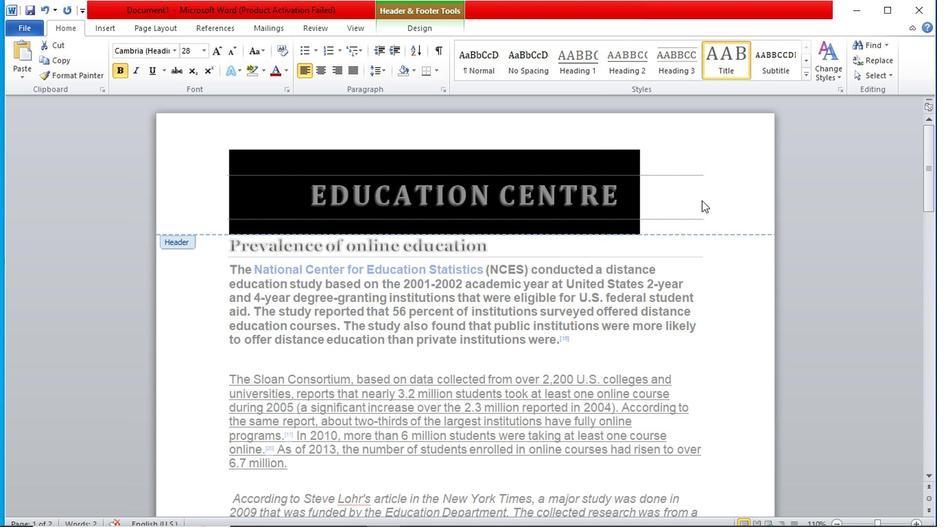 
Action: Mouse pressed left at (221, 204)
Screenshot: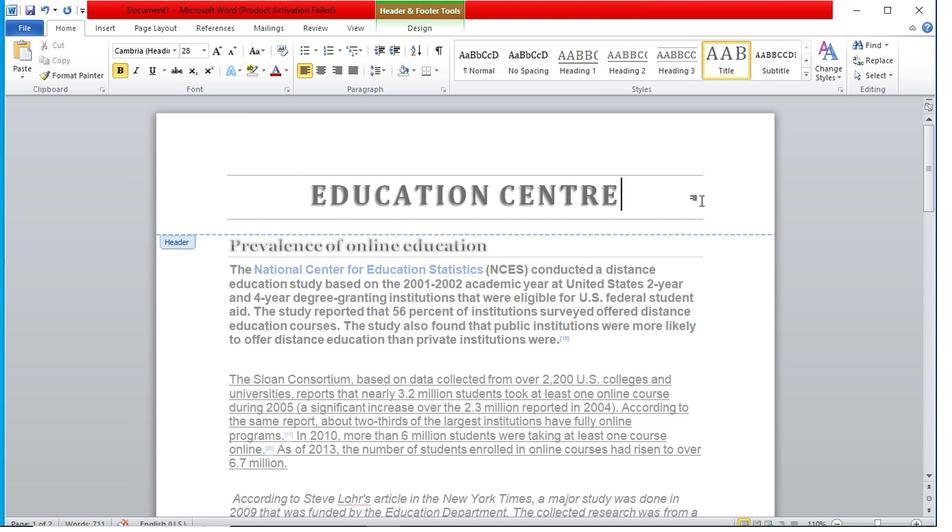 
Action: Mouse moved to (194, 191)
Screenshot: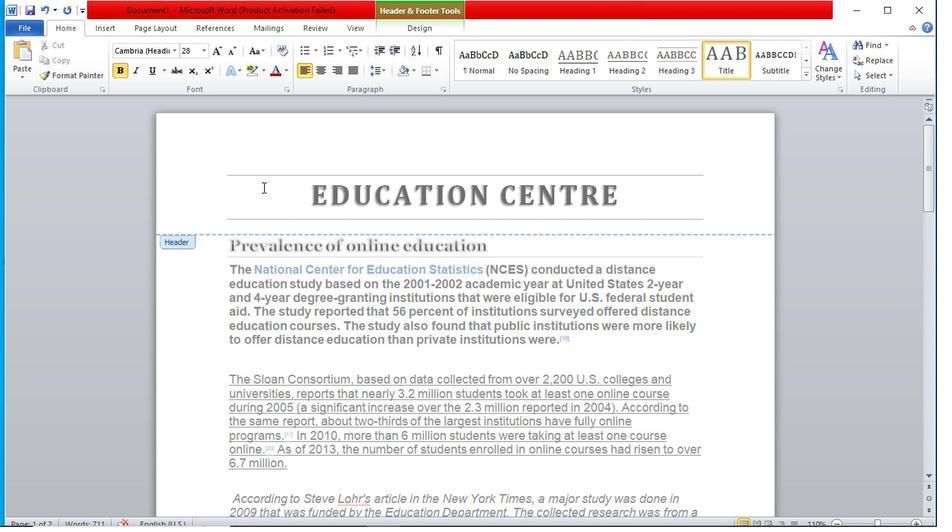 
Action: Mouse pressed left at (194, 191)
Screenshot: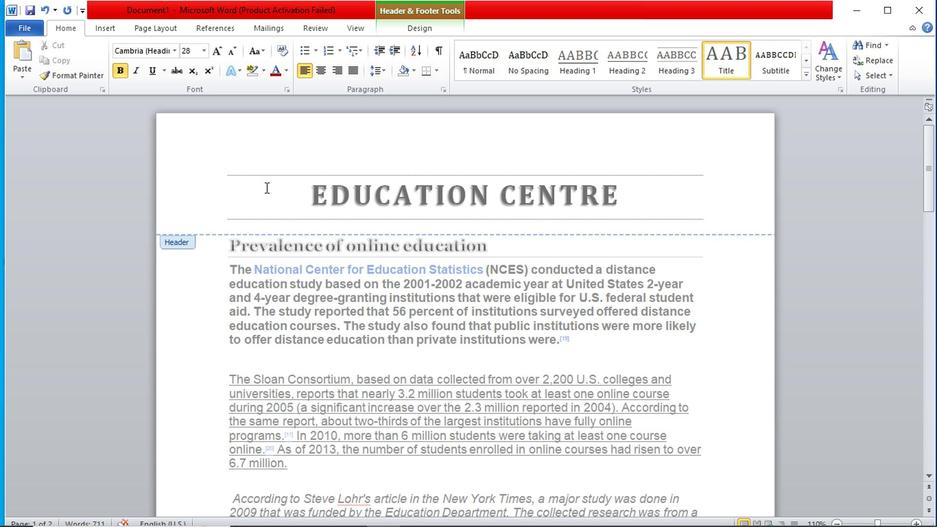 
Action: Mouse pressed left at (194, 191)
Screenshot: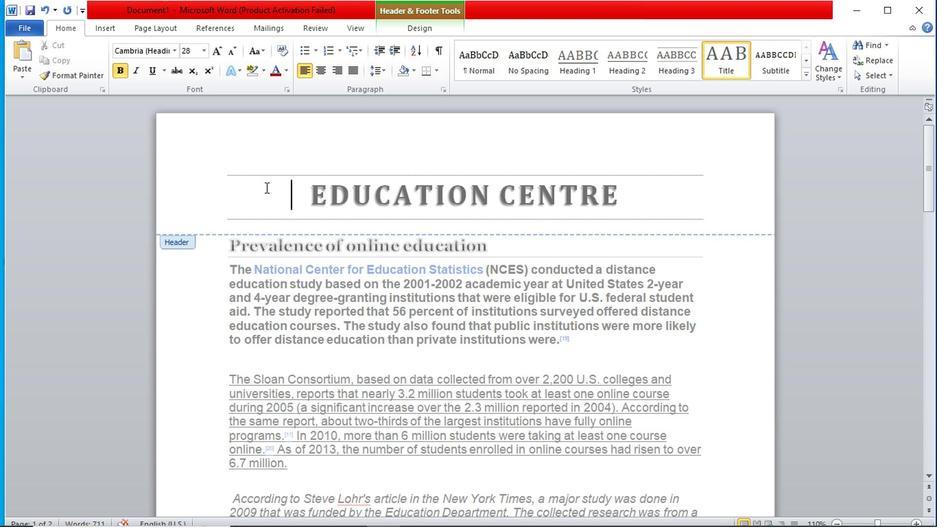 
Action: Mouse moved to (196, 198)
Screenshot: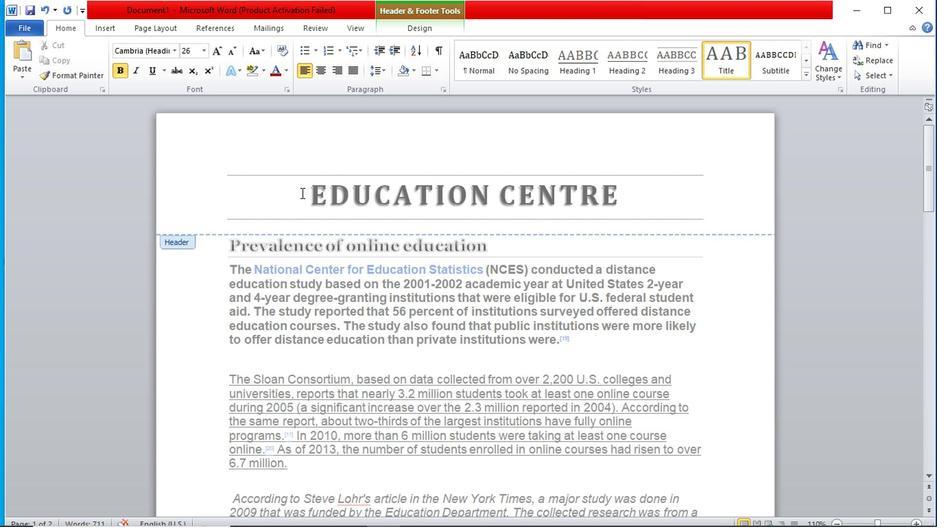 
Action: Mouse pressed left at (196, 198)
Screenshot: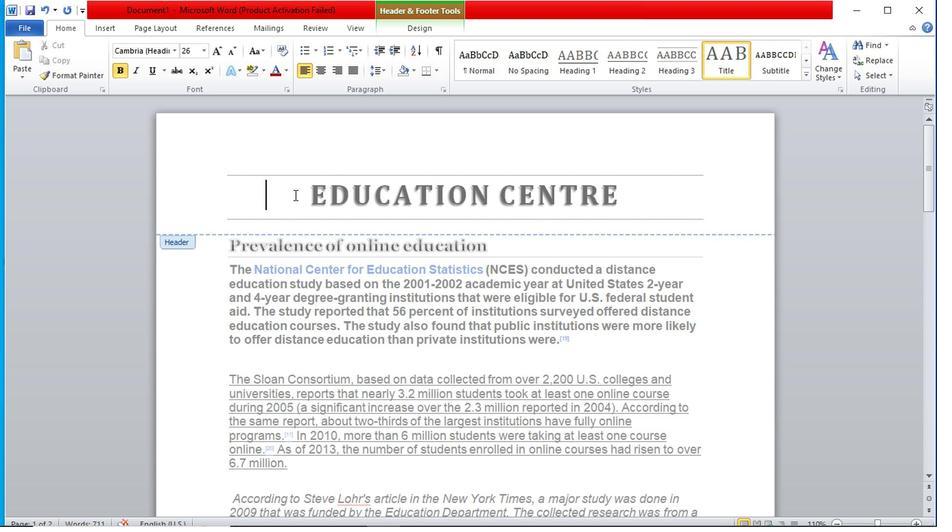 
Action: Mouse pressed left at (196, 198)
Screenshot: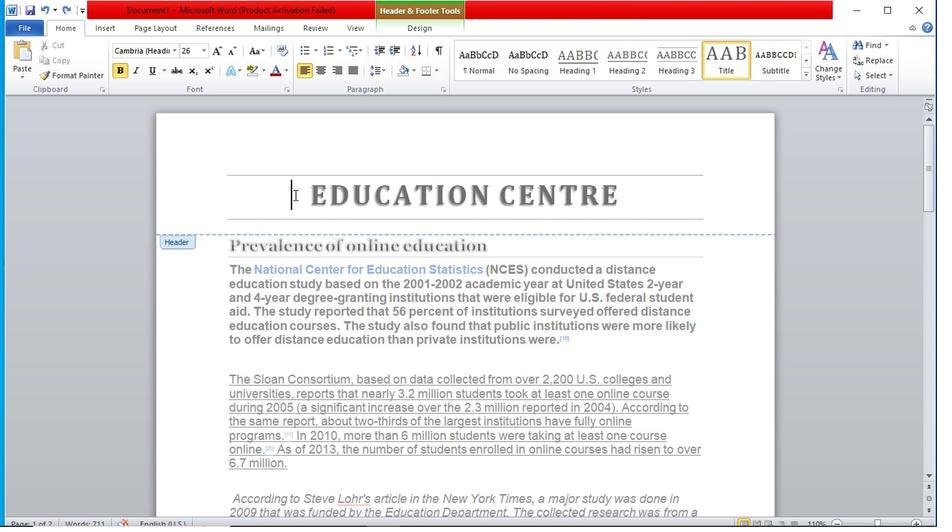 
Action: Mouse moved to (190, 64)
Screenshot: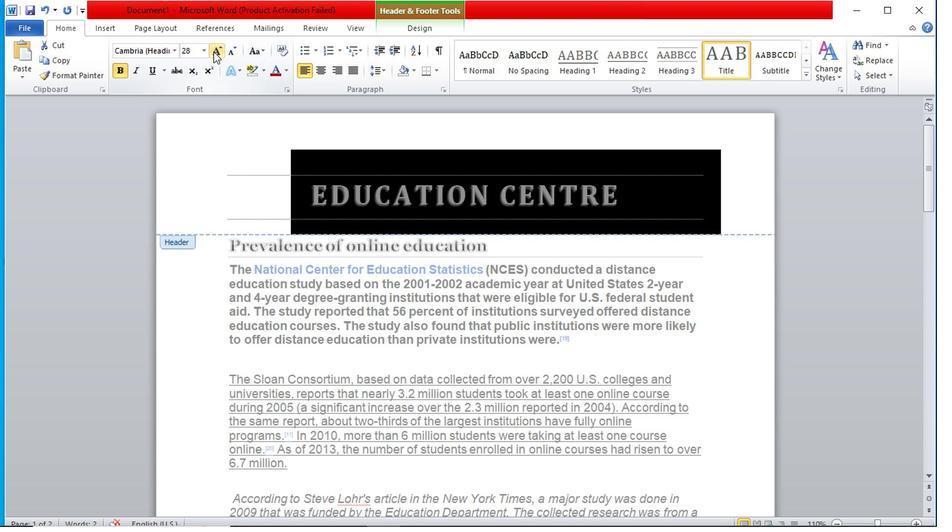 
Action: Mouse pressed left at (190, 64)
Screenshot: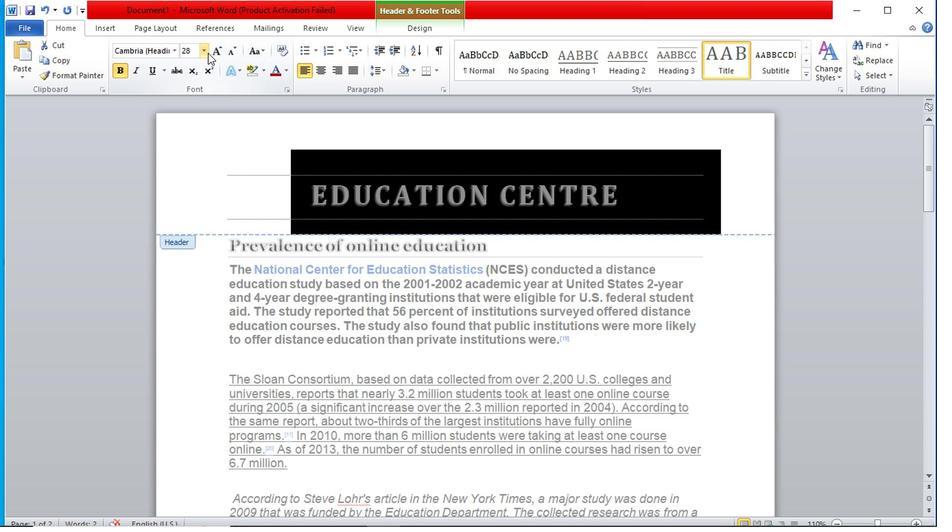 
Action: Mouse moved to (189, 215)
Screenshot: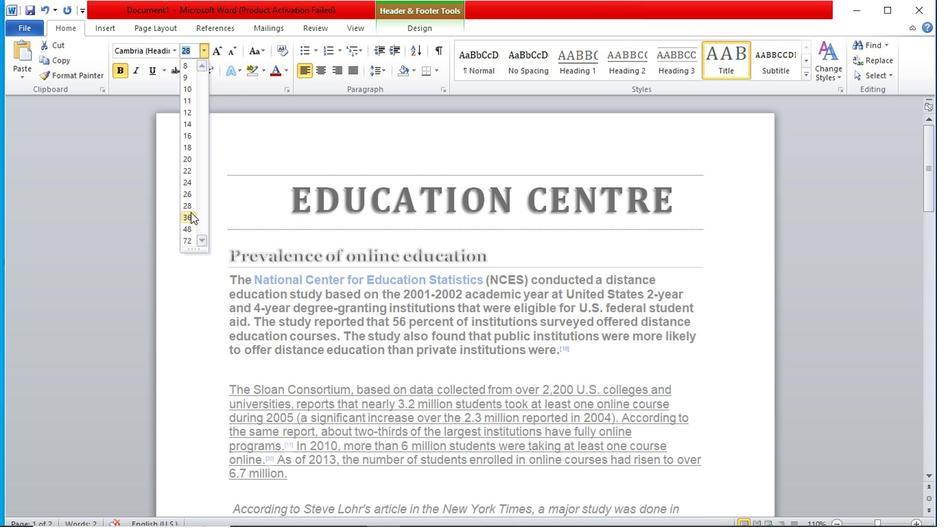 
Action: Mouse pressed left at (189, 215)
Screenshot: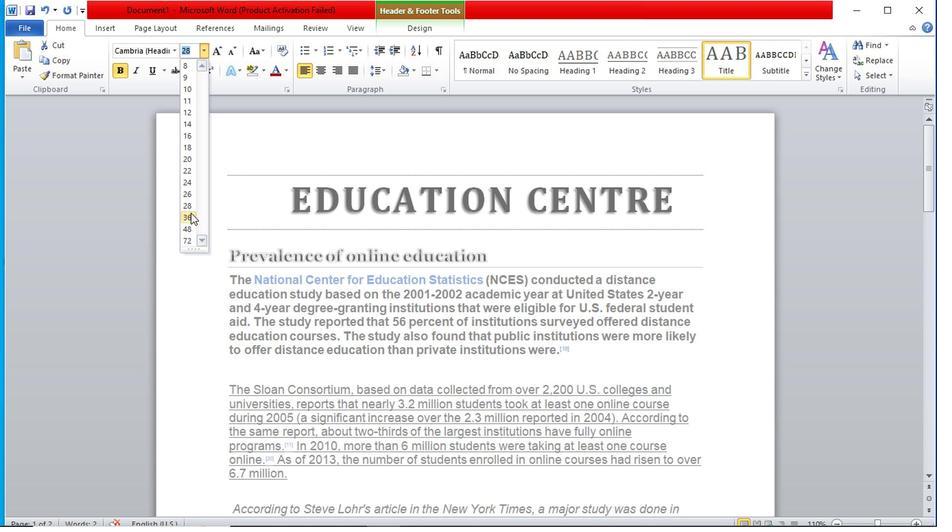 
Action: Mouse moved to (191, 208)
Screenshot: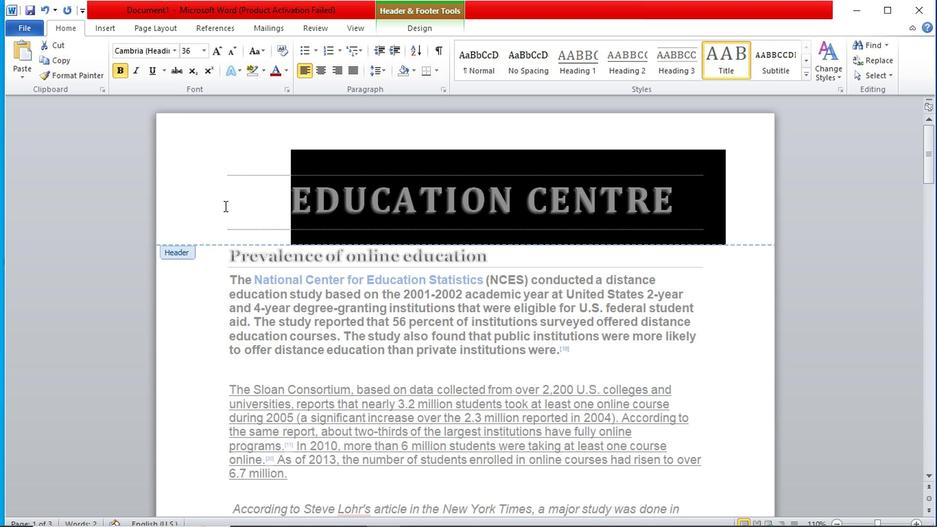 
Action: Mouse pressed left at (191, 208)
Screenshot: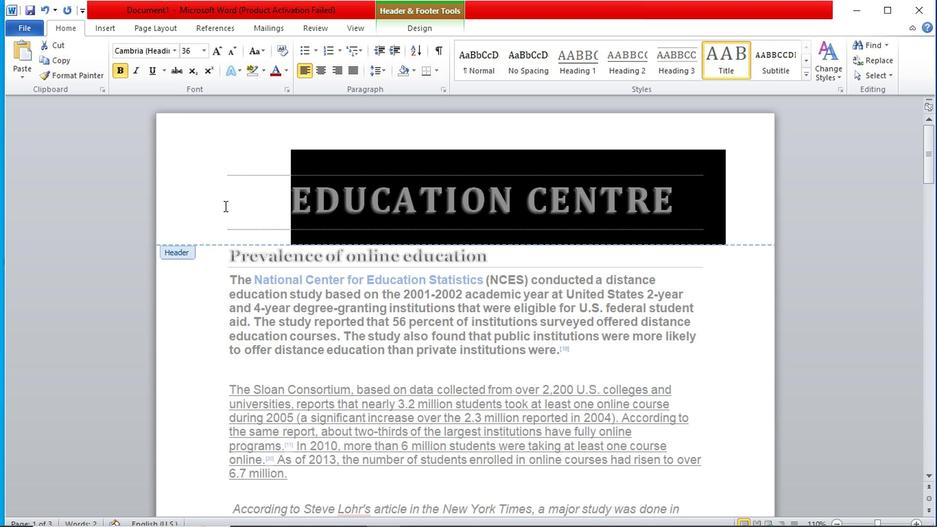 
Action: Mouse moved to (191, 208)
Screenshot: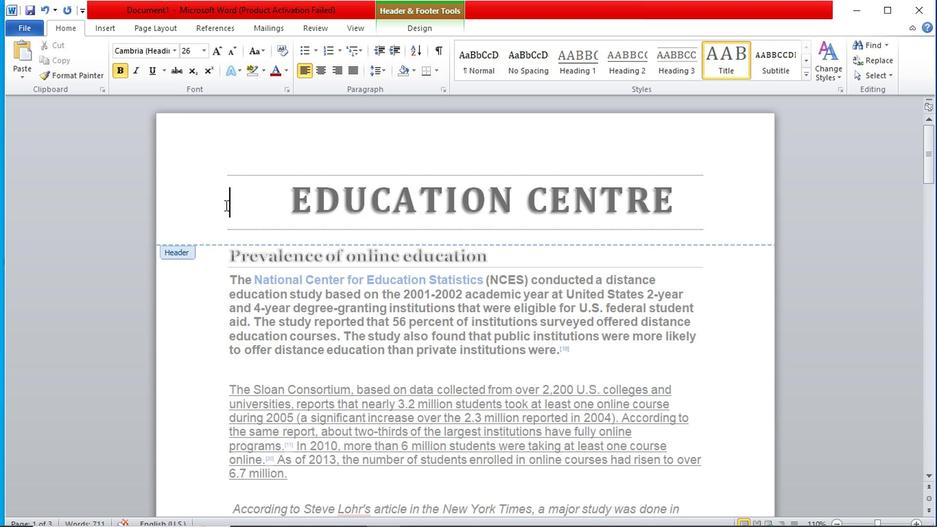 
Action: Mouse pressed left at (191, 208)
Screenshot: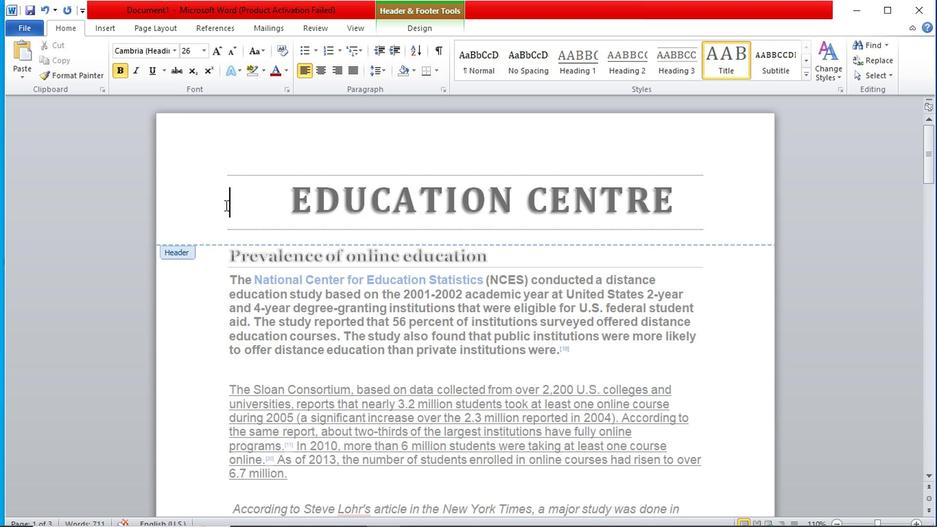 
Action: Mouse moved to (192, 80)
Screenshot: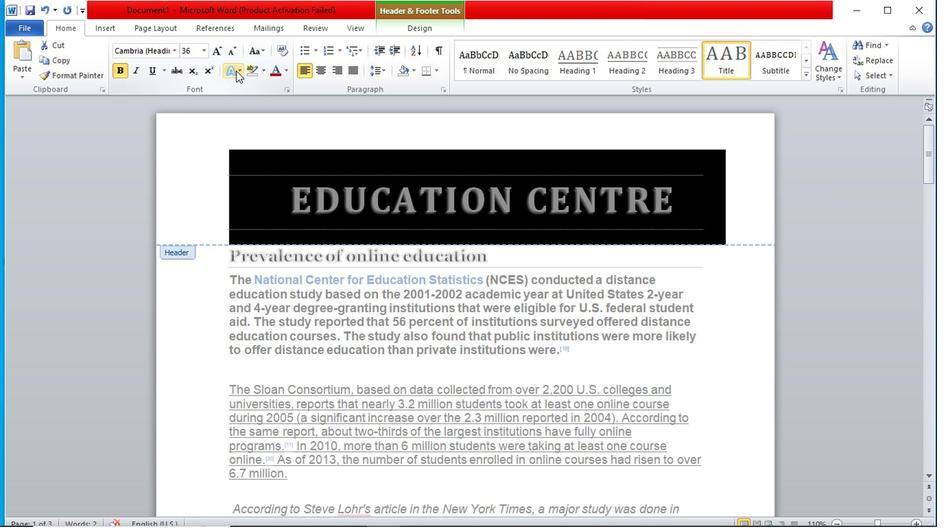 
Action: Mouse pressed left at (192, 80)
Screenshot: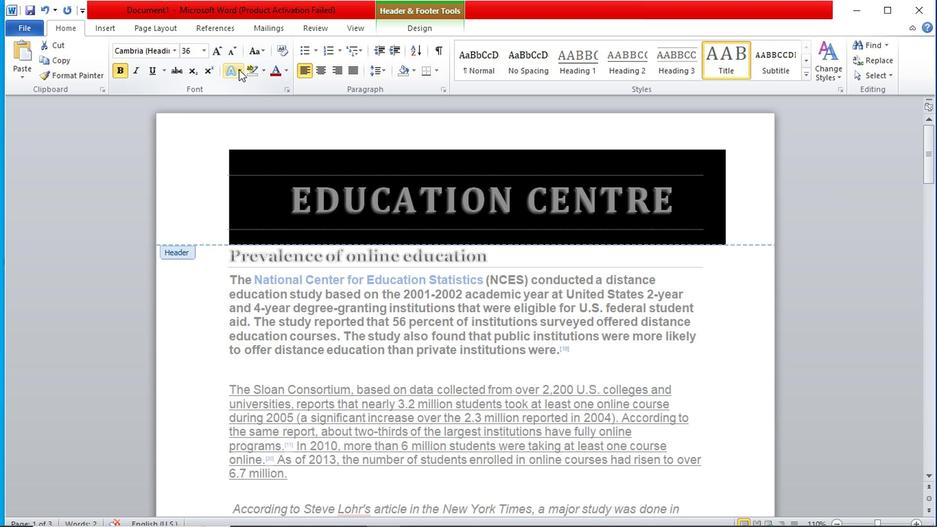 
Action: Mouse moved to (210, 274)
Screenshot: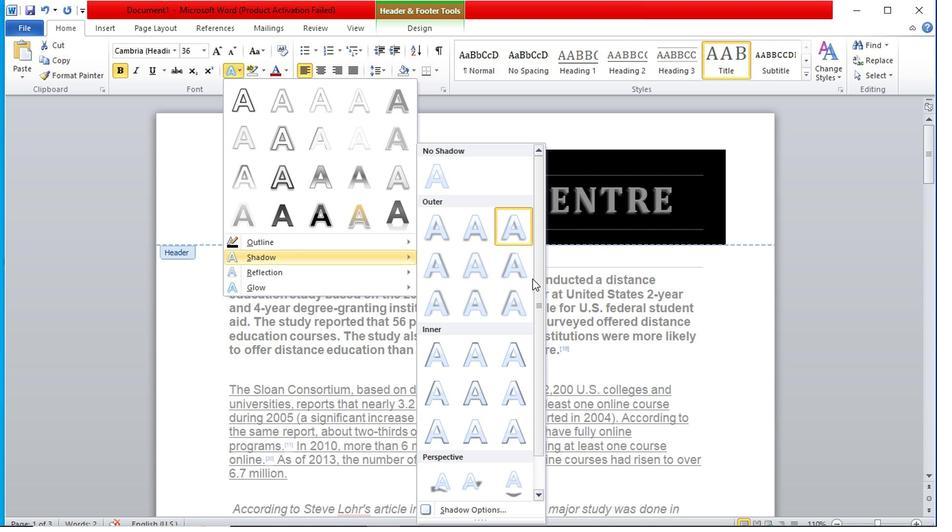 
Action: Mouse pressed left at (210, 274)
Screenshot: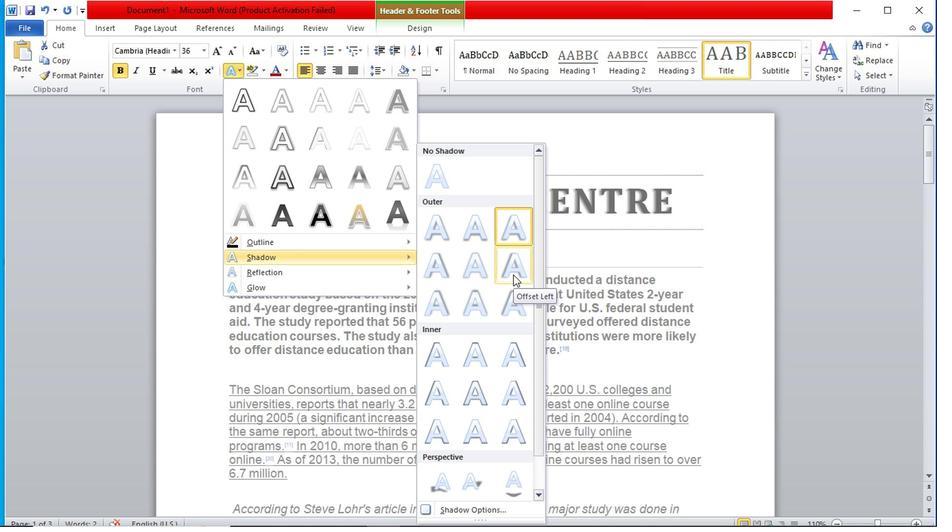 
Action: Mouse moved to (223, 235)
Screenshot: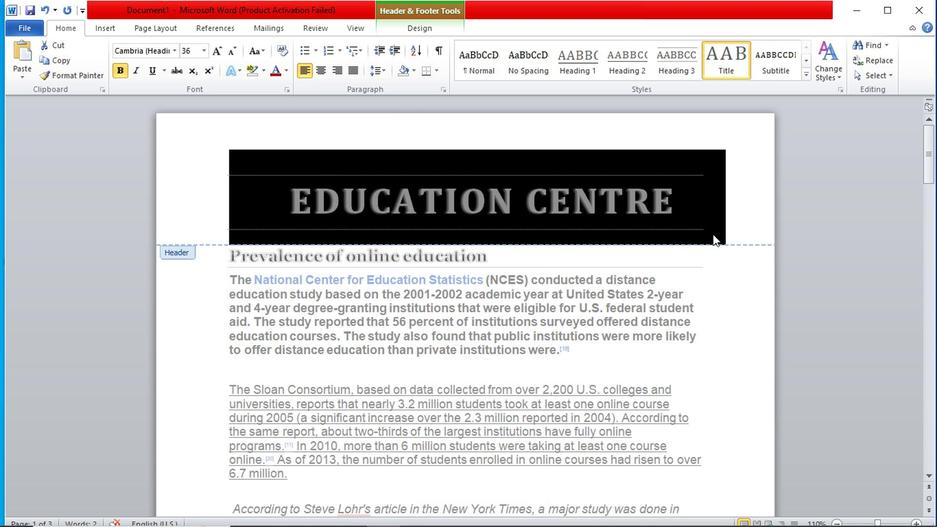 
Action: Mouse pressed left at (223, 235)
Screenshot: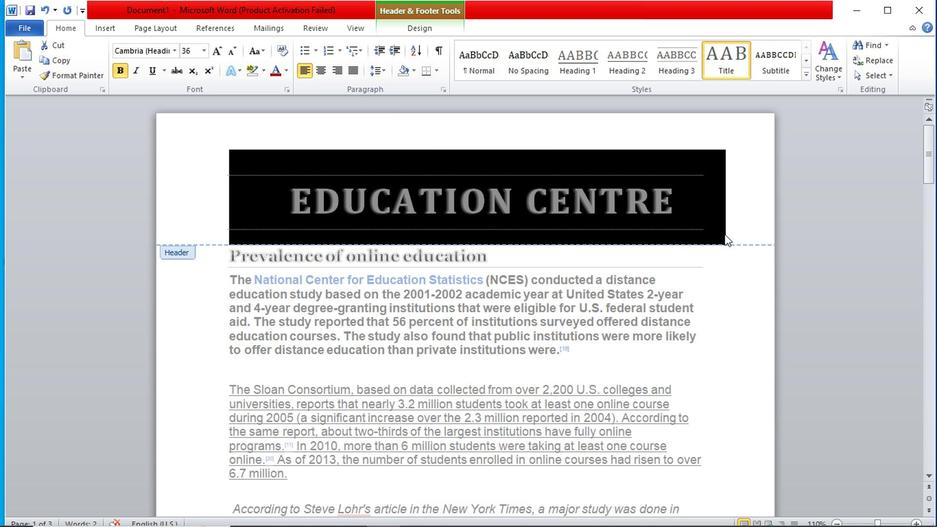 
Action: Mouse moved to (195, 196)
Screenshot: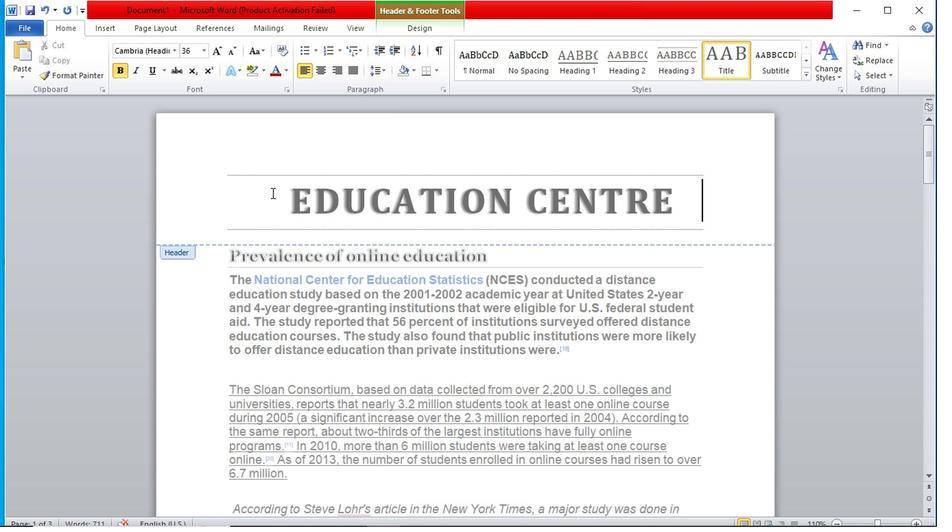 
Action: Mouse pressed left at (195, 196)
Screenshot: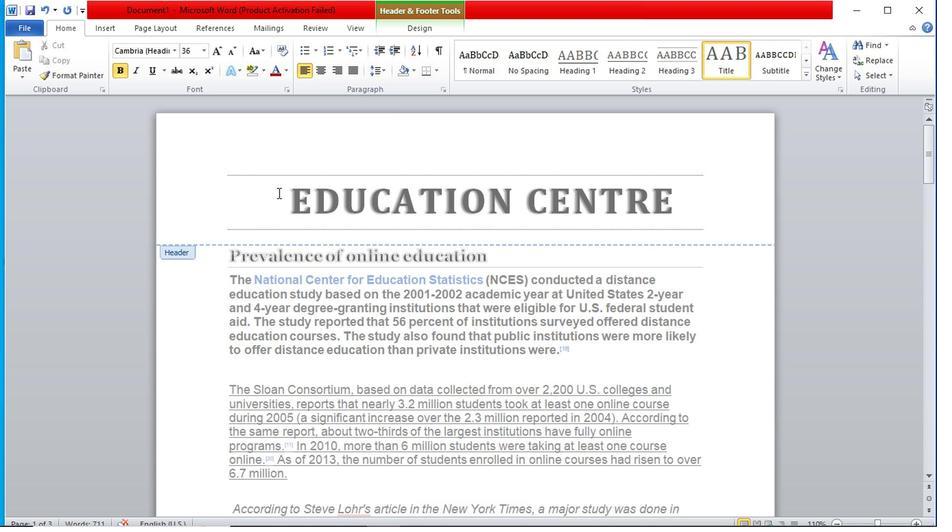 
Action: Mouse moved to (192, 87)
Screenshot: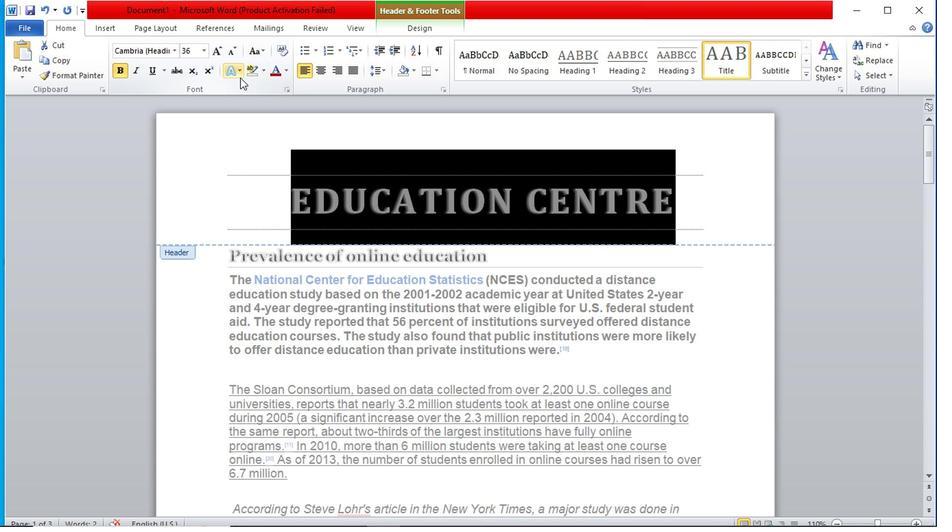 
Action: Mouse pressed left at (192, 87)
Screenshot: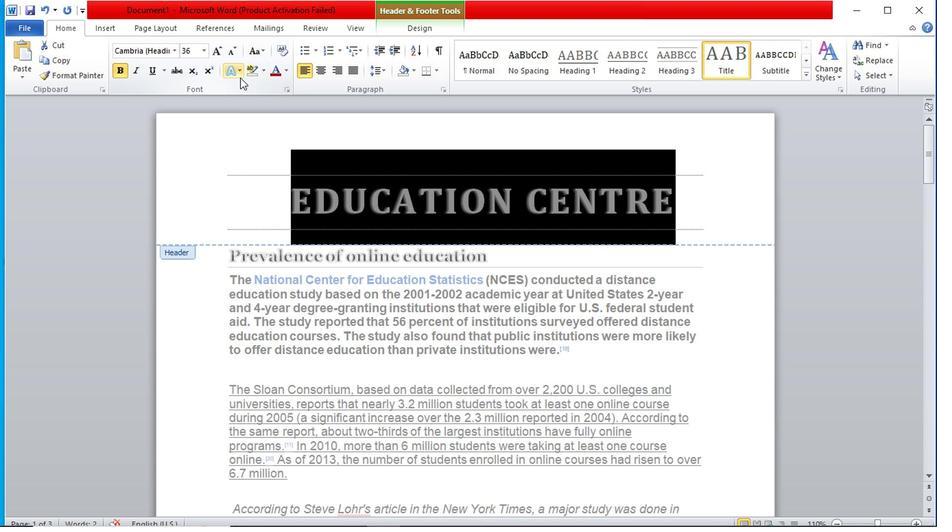 
Action: Mouse moved to (197, 269)
Screenshot: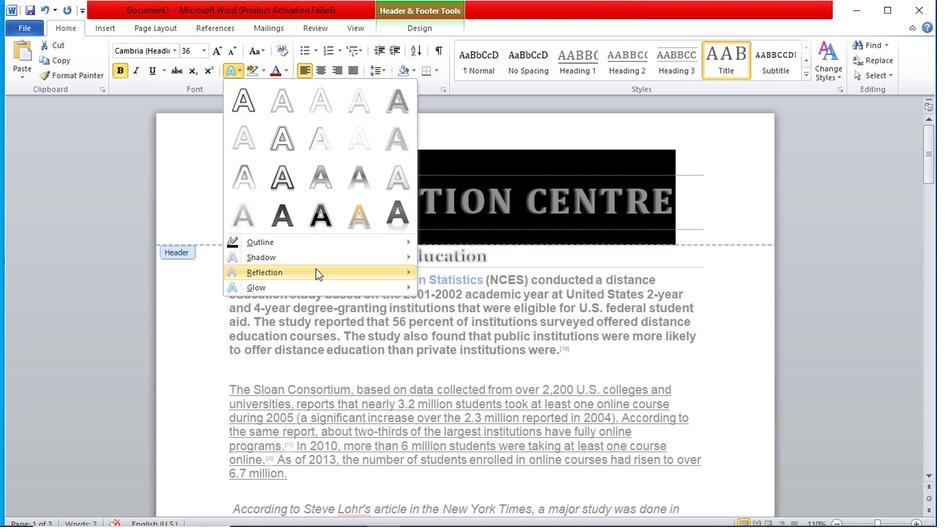 
Action: Mouse pressed left at (197, 269)
Screenshot: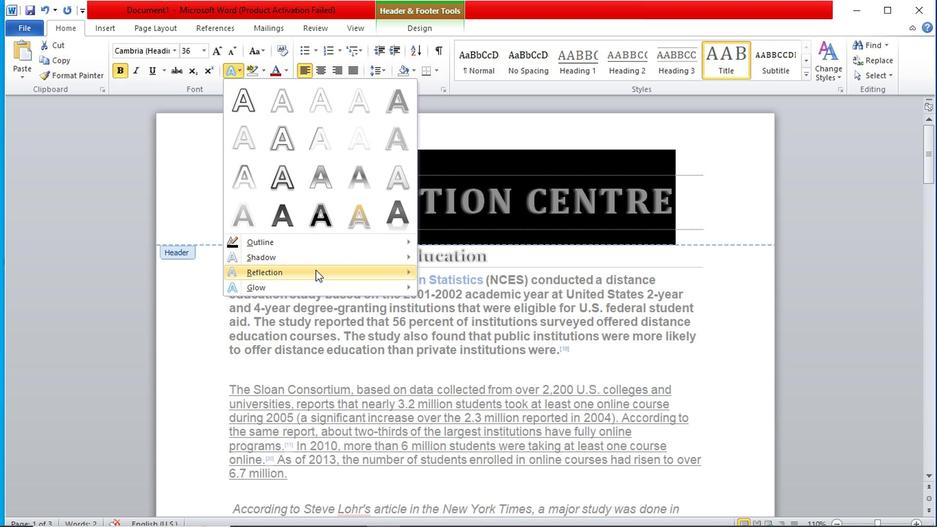 
Action: Mouse moved to (195, 282)
Screenshot: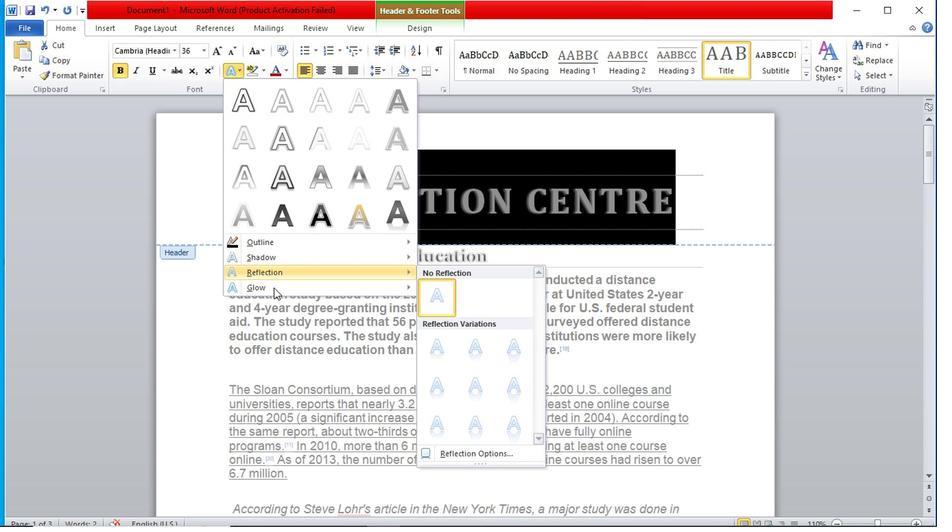 
Action: Mouse pressed left at (195, 282)
Screenshot: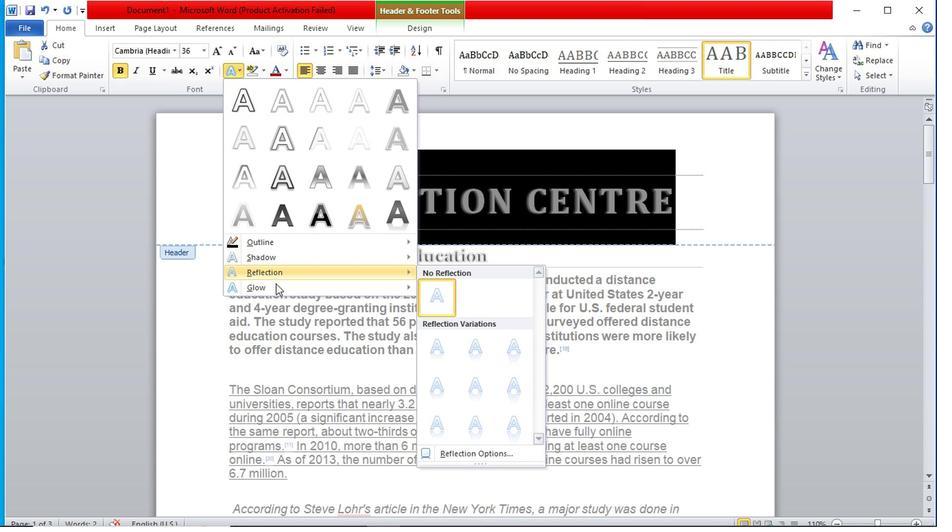 
Action: Mouse moved to (205, 338)
Screenshot: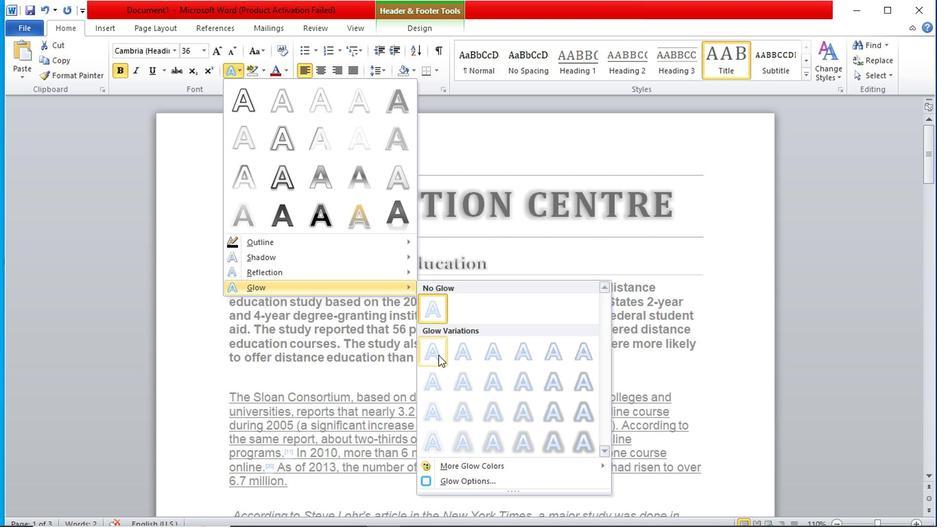 
Action: Mouse pressed left at (205, 338)
Screenshot: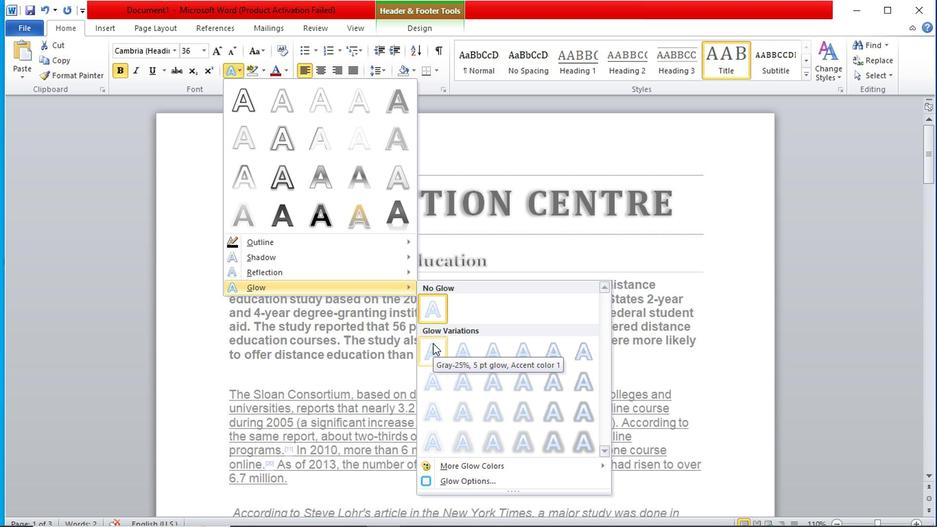 
Action: Mouse moved to (223, 244)
Screenshot: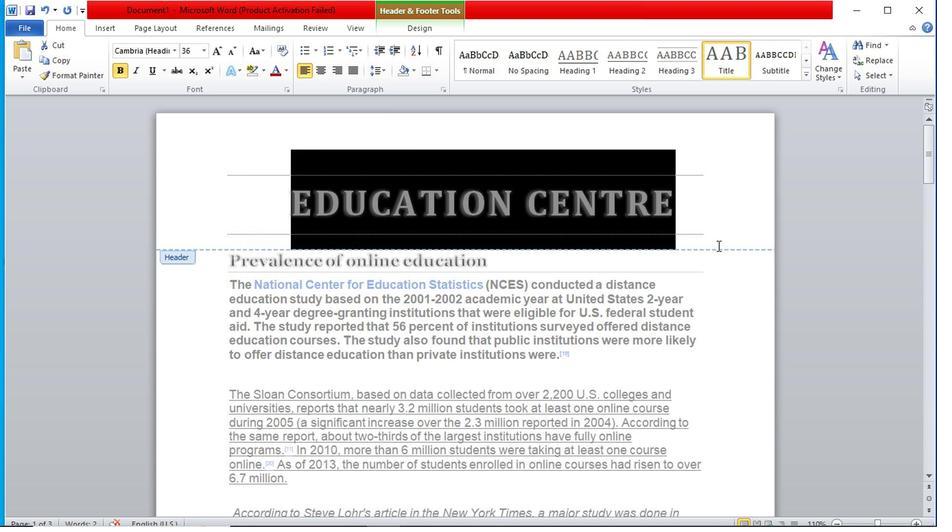 
Action: Mouse pressed left at (223, 244)
Screenshot: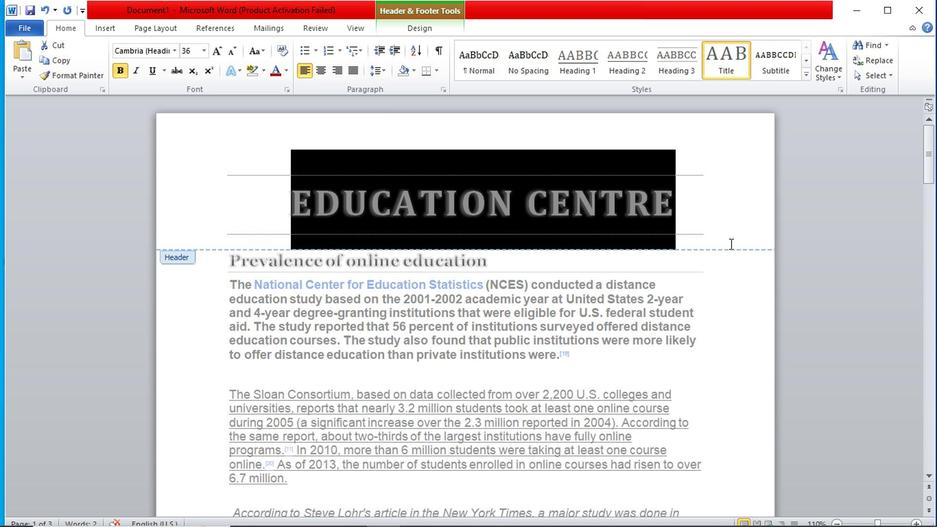 
Action: Mouse moved to (192, 213)
Screenshot: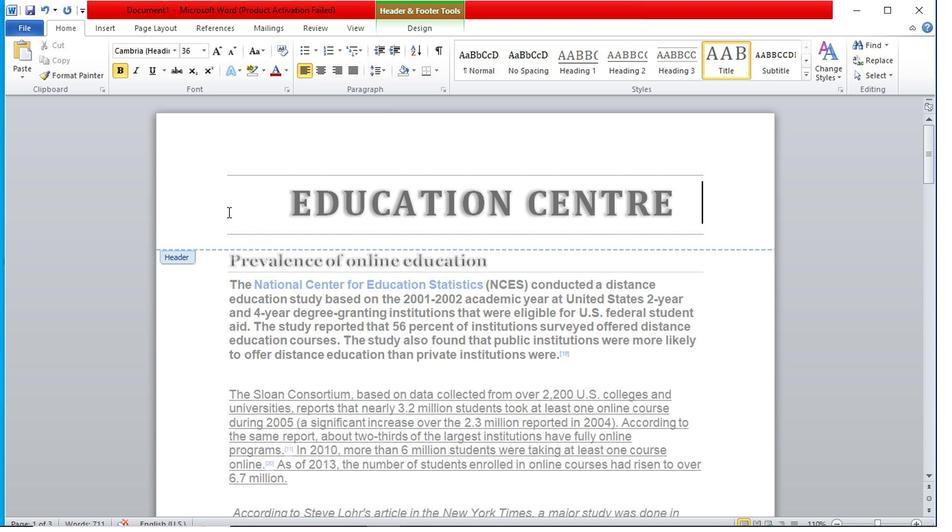 
Action: Mouse pressed left at (192, 213)
Screenshot: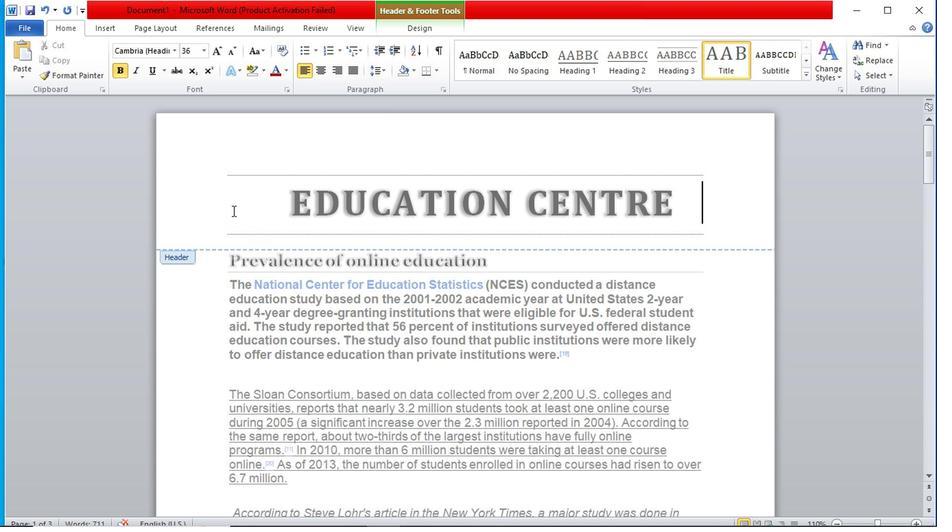 
Action: Mouse moved to (184, 41)
Screenshot: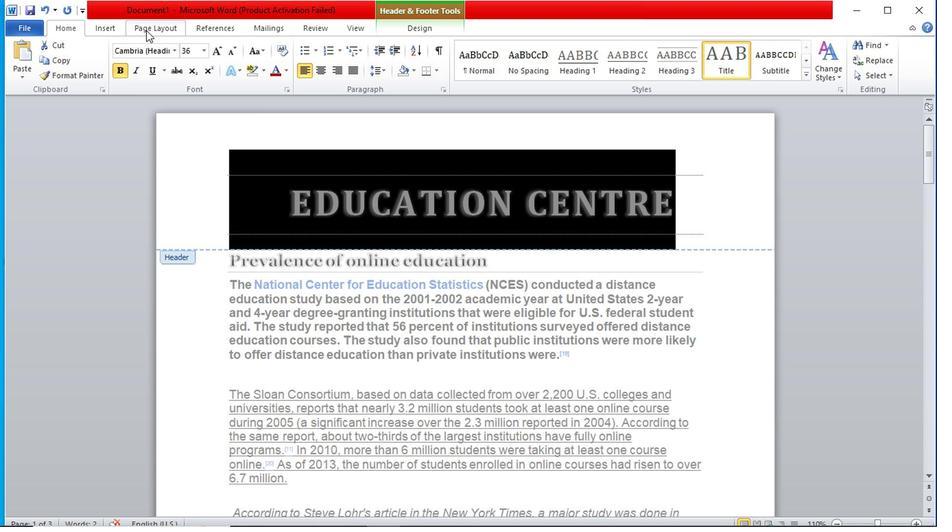 
Action: Mouse pressed left at (184, 41)
Screenshot: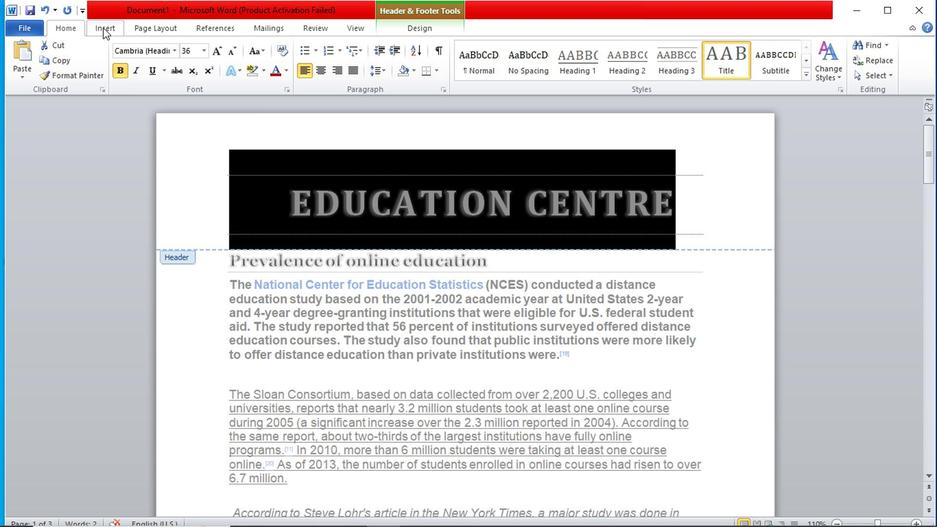 
Action: Mouse moved to (181, 35)
Screenshot: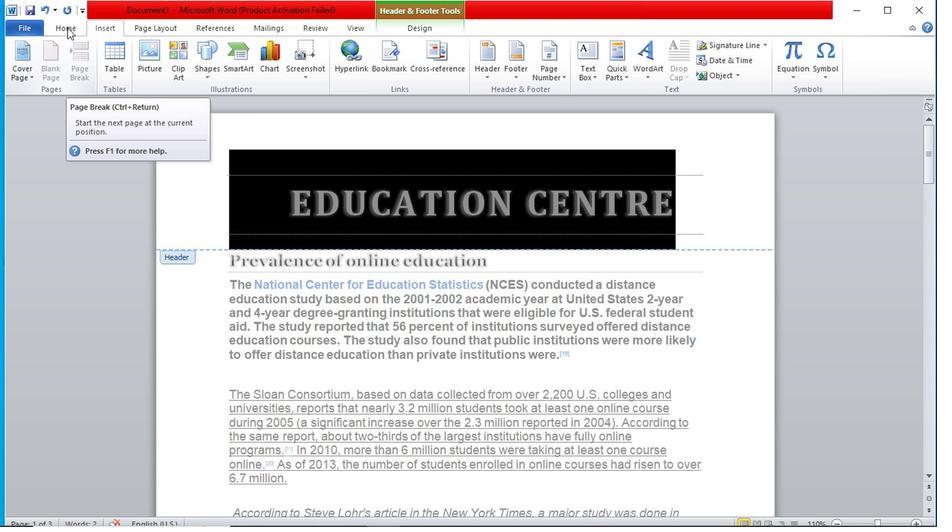 
Action: Mouse pressed left at (181, 35)
Screenshot: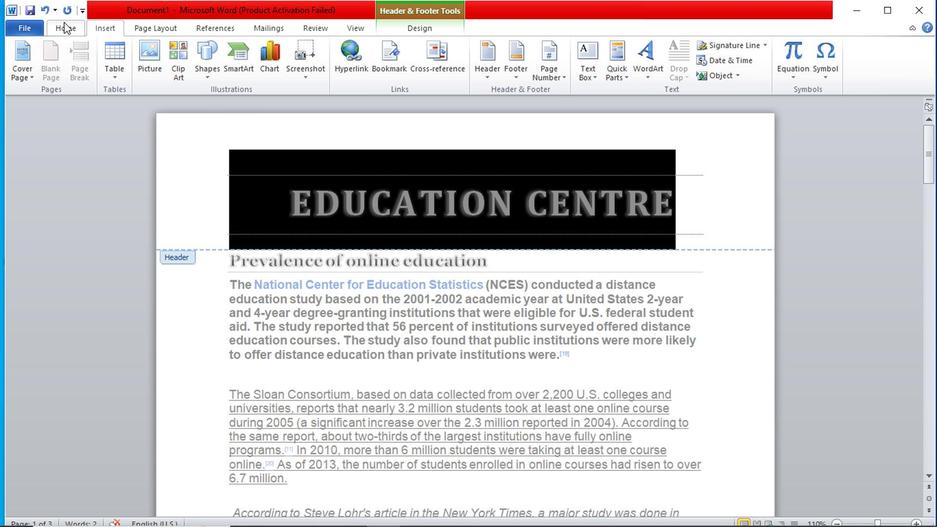 
Action: Mouse moved to (197, 74)
Screenshot: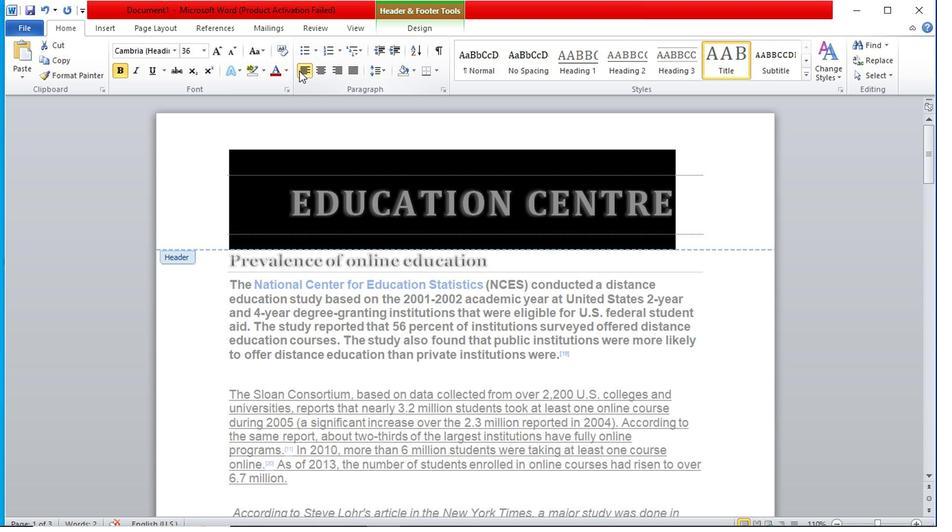
Action: Mouse pressed left at (197, 74)
Screenshot: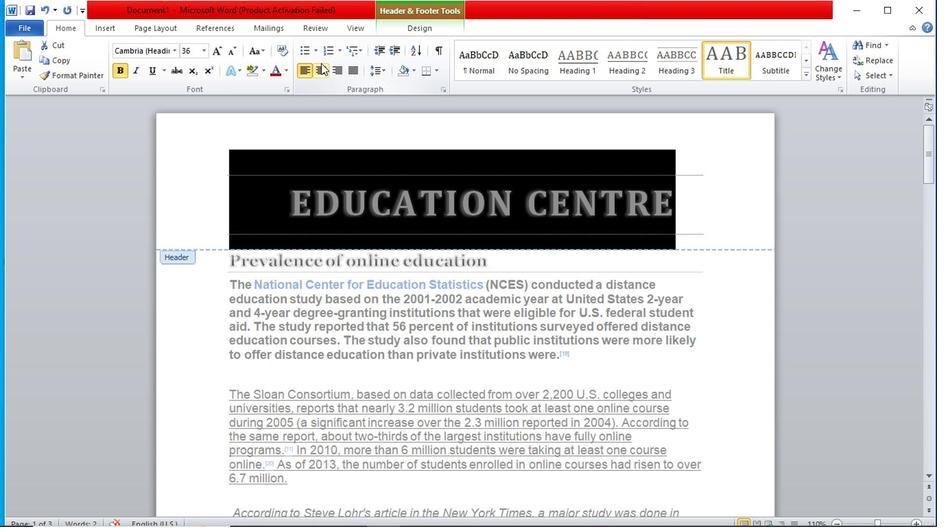 
Action: Mouse moved to (199, 75)
Screenshot: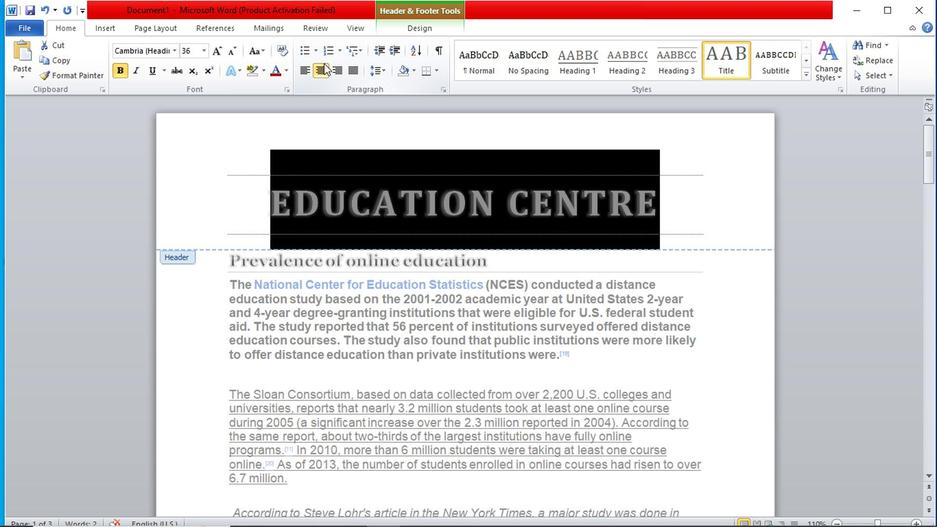 
Action: Mouse pressed left at (199, 75)
Screenshot: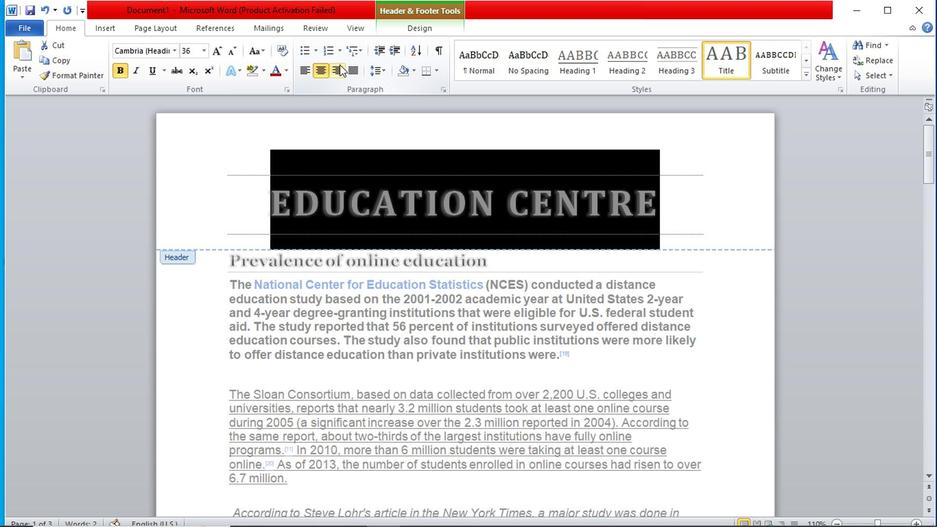 
Action: Mouse moved to (197, 83)
Screenshot: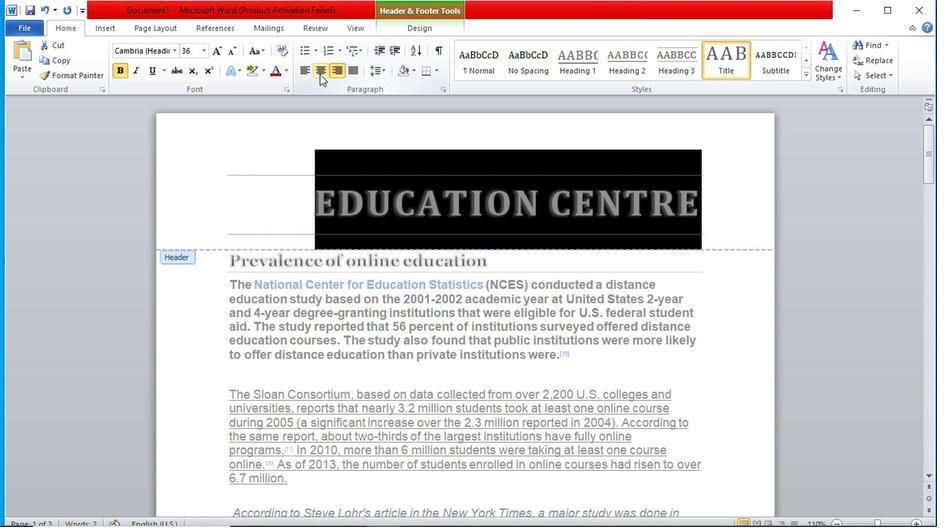 
Action: Mouse pressed left at (197, 83)
Screenshot: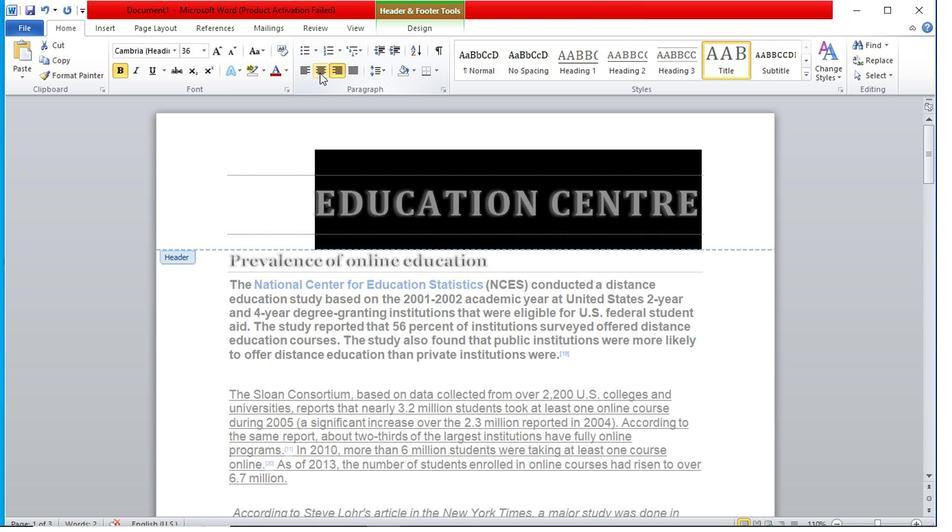 
Action: Mouse moved to (193, 180)
Screenshot: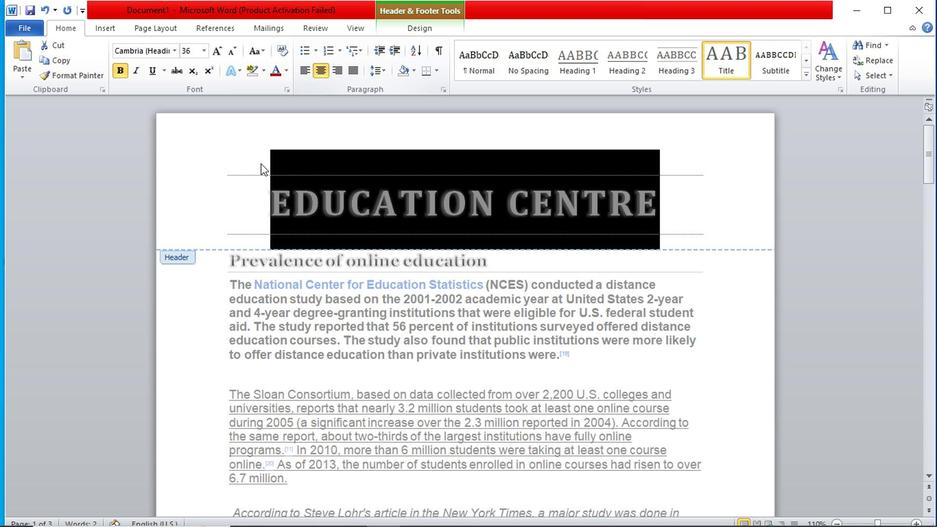 
Action: Mouse pressed left at (193, 180)
Screenshot: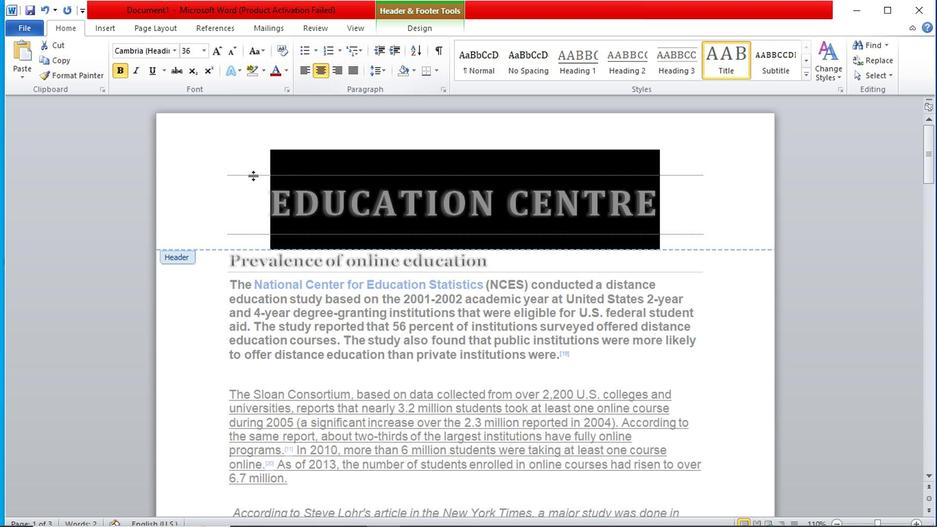 
Action: Mouse moved to (192, 188)
Screenshot: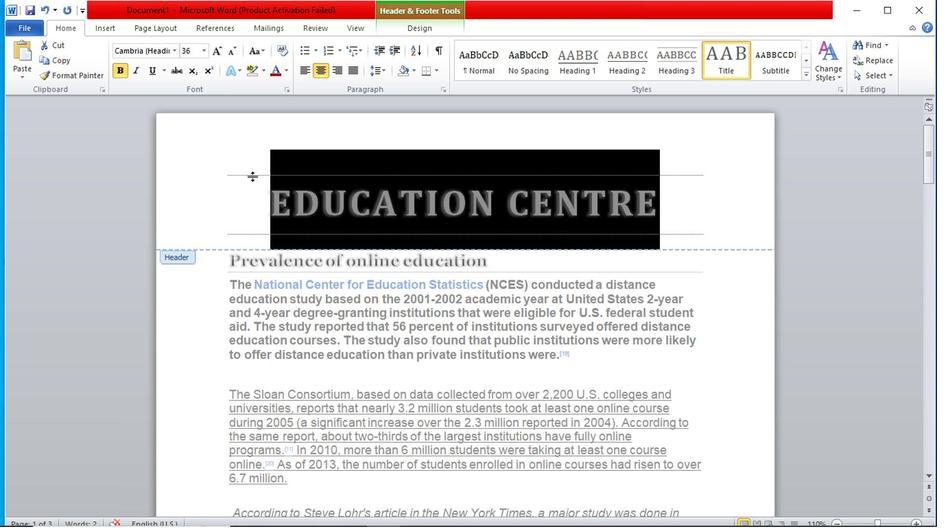 
Action: Mouse pressed left at (192, 188)
Screenshot: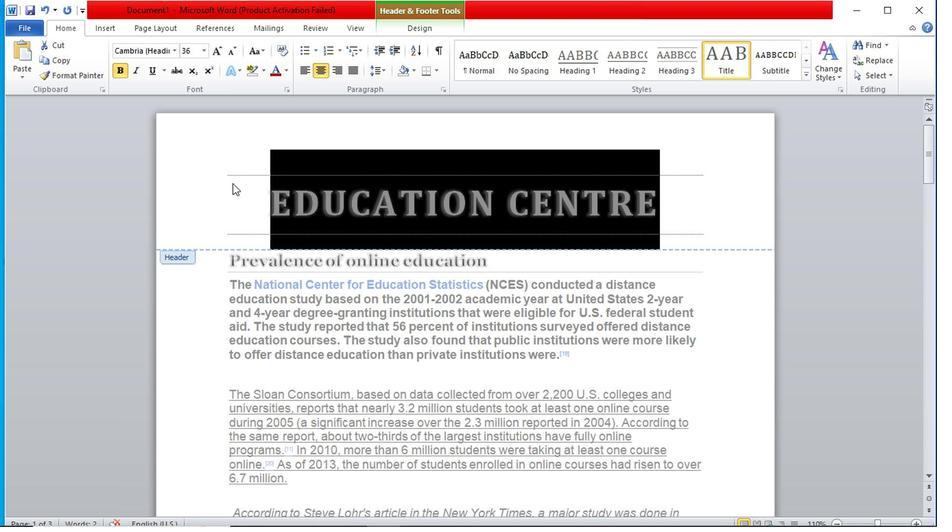 
Action: Mouse pressed left at (192, 188)
Screenshot: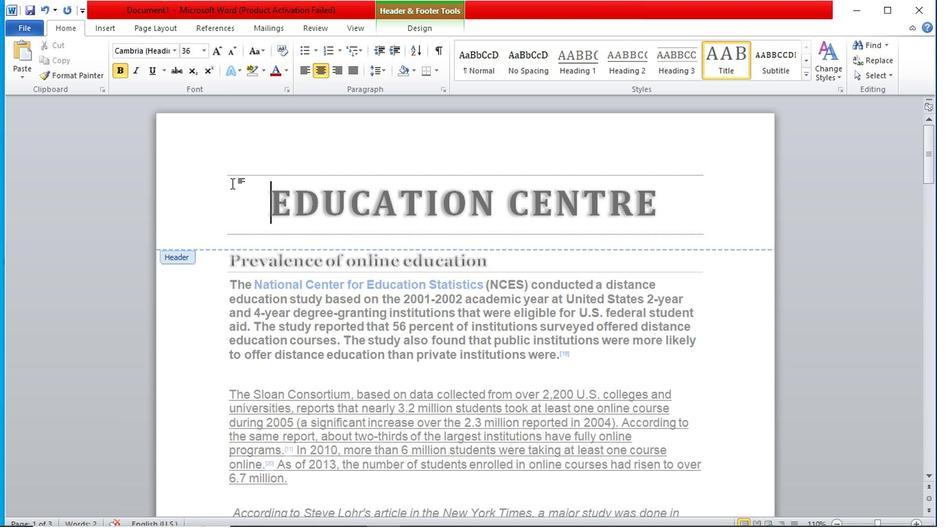 
Action: Mouse pressed left at (192, 188)
Screenshot: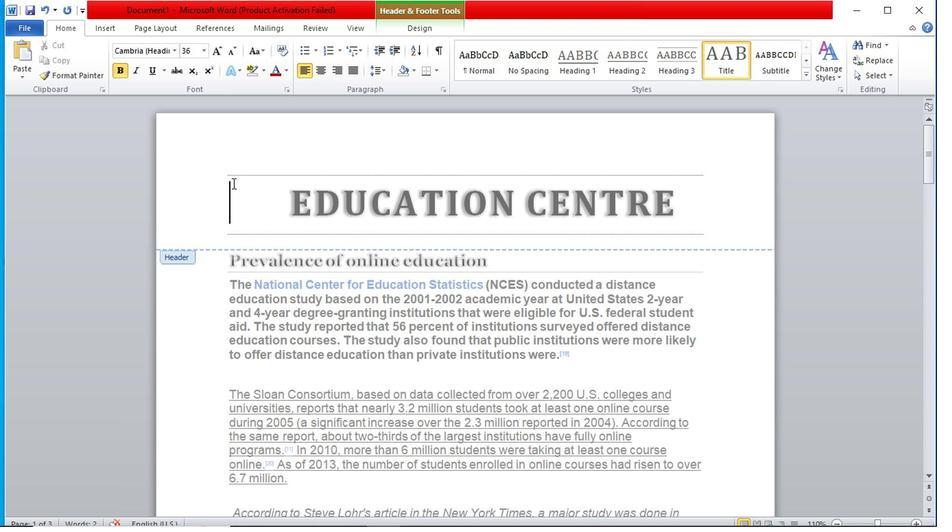 
Action: Mouse moved to (192, 188)
Screenshot: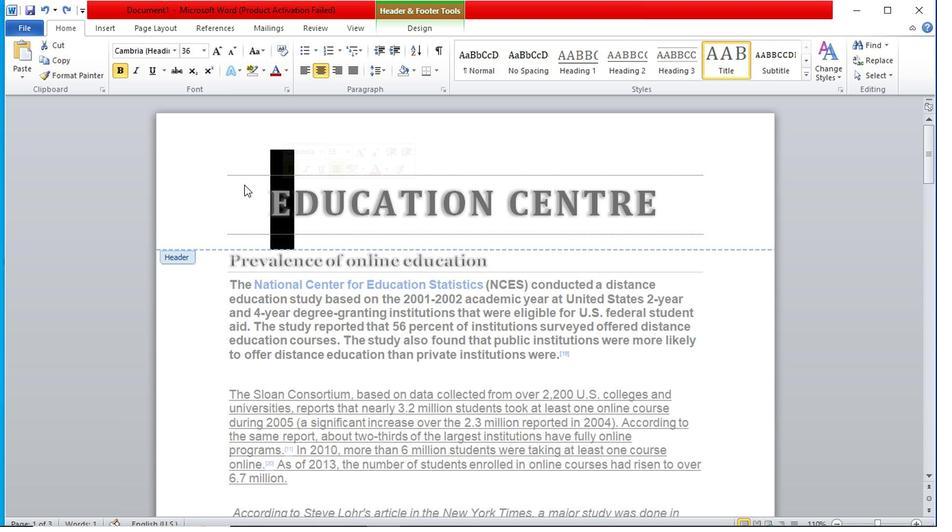 
Action: Mouse pressed left at (192, 188)
Screenshot: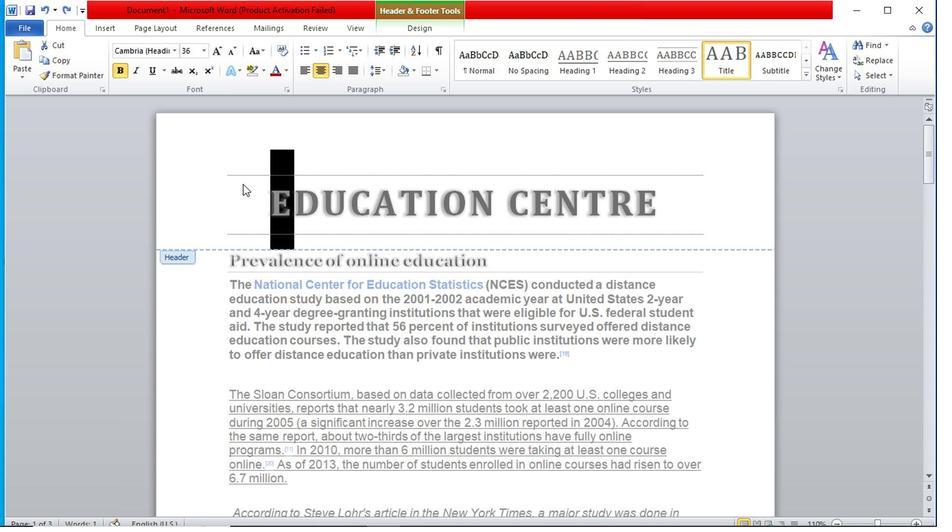 
Action: Mouse moved to (220, 193)
Screenshot: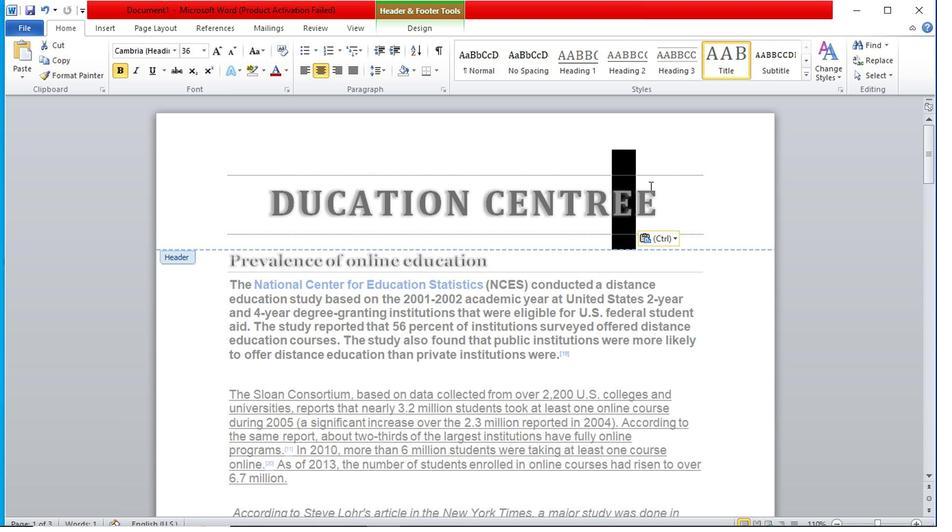 
Action: Mouse pressed left at (220, 193)
Screenshot: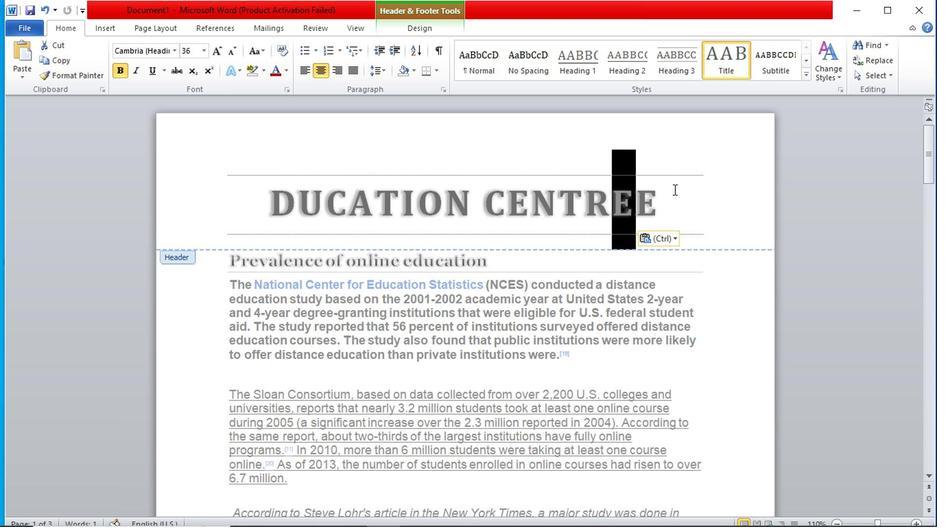 
Action: Mouse moved to (199, 83)
Screenshot: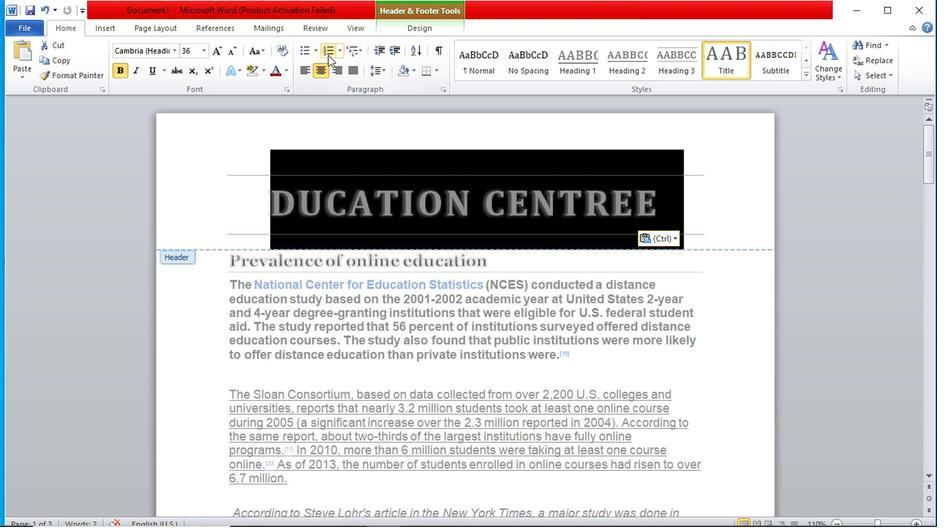 
Action: Mouse pressed left at (199, 83)
Screenshot: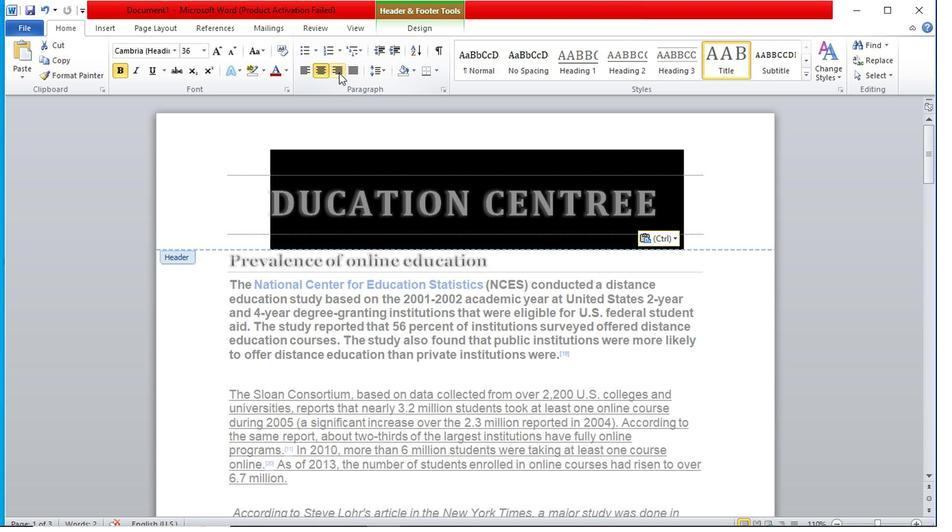 
Action: Mouse moved to (192, 172)
Screenshot: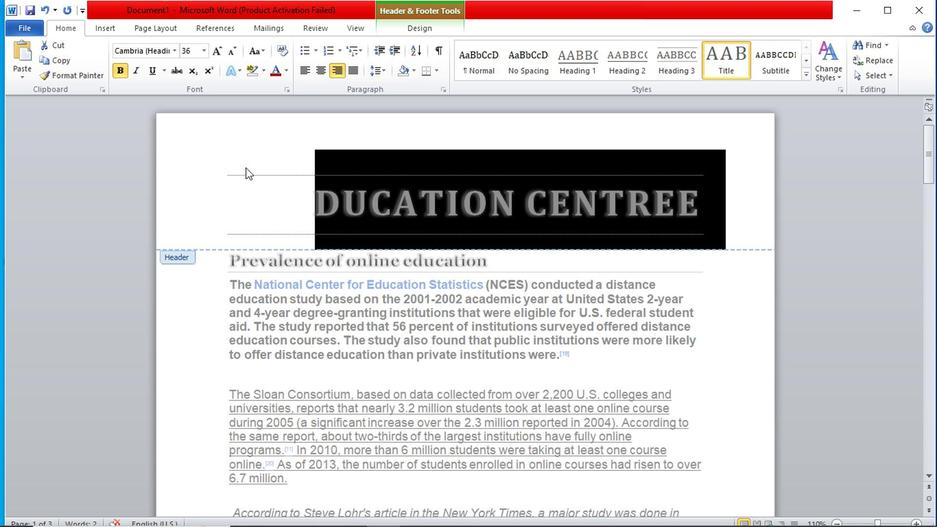 
Action: Mouse pressed left at (192, 172)
Screenshot: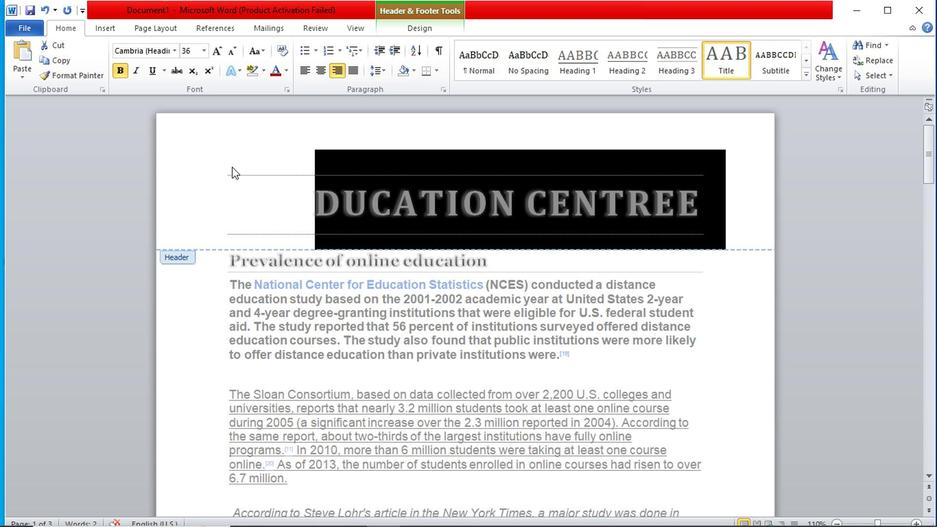 
Action: Mouse moved to (192, 206)
Screenshot: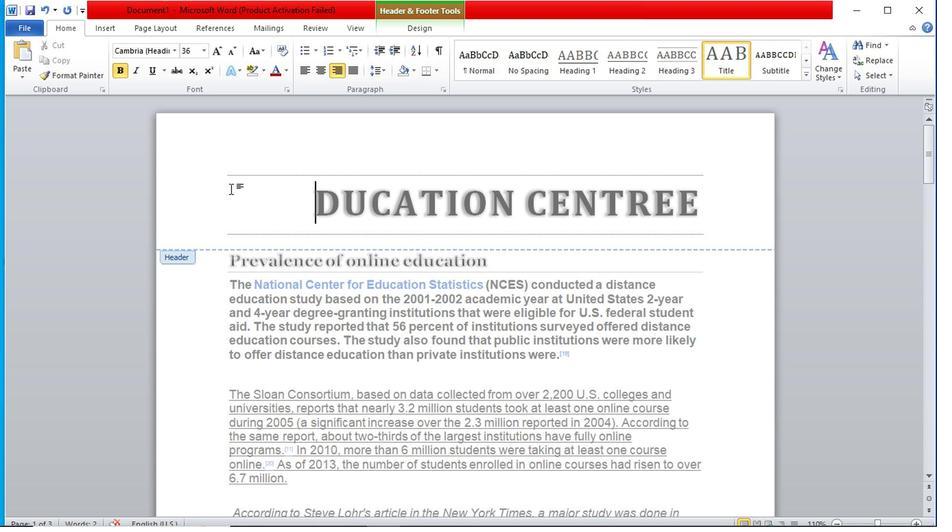 
Action: Mouse pressed left at (192, 206)
Screenshot: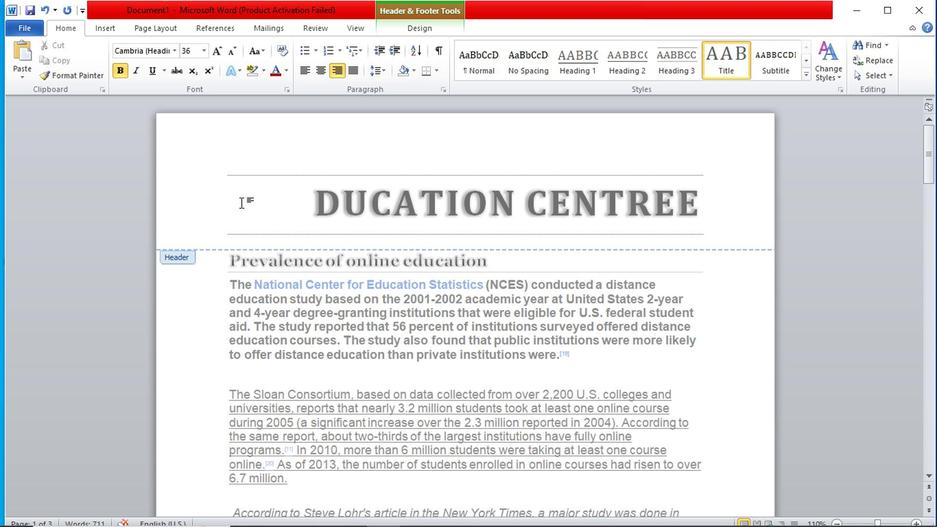 
Action: Mouse moved to (200, 84)
Screenshot: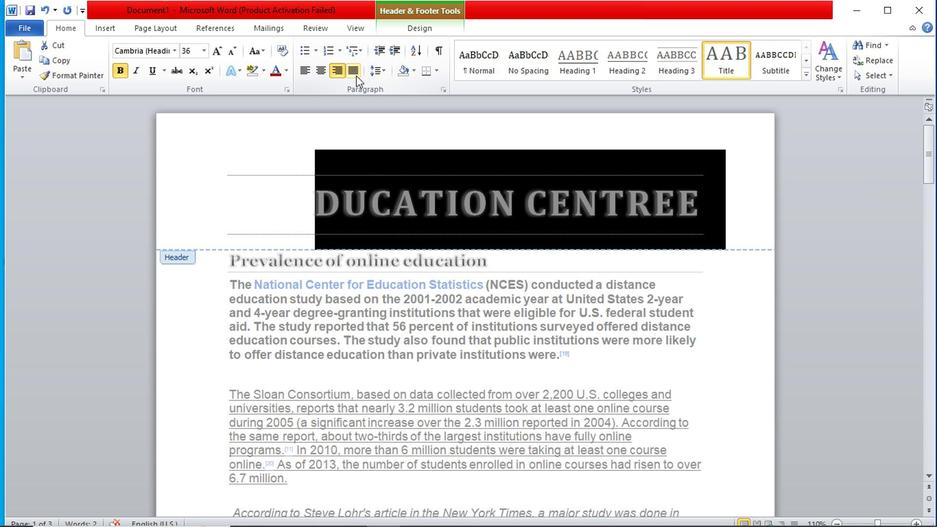 
Action: Mouse pressed left at (200, 84)
Screenshot: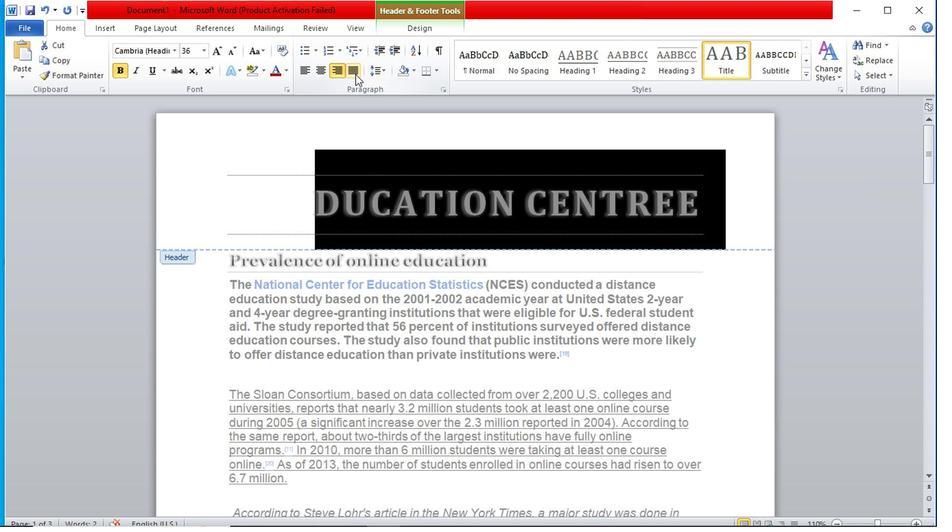 
Action: Mouse moved to (220, 180)
Screenshot: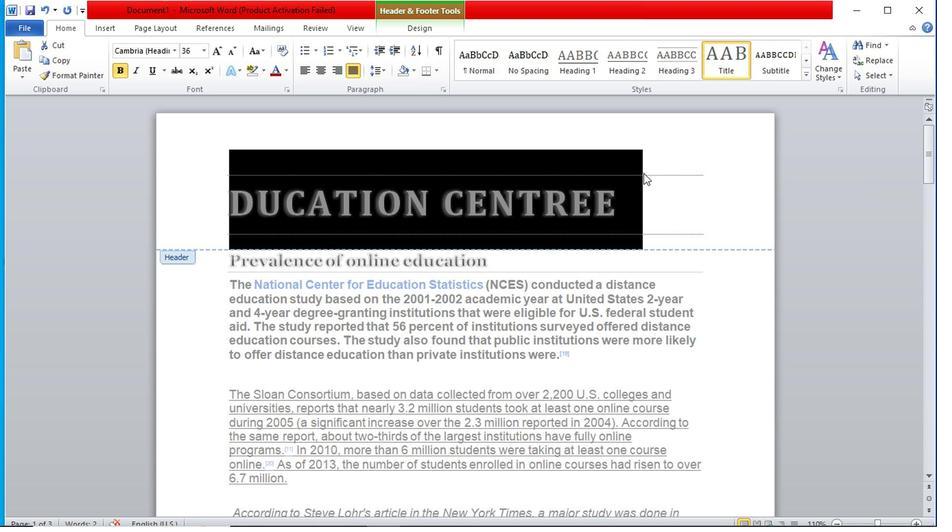 
Action: Mouse pressed left at (220, 180)
Screenshot: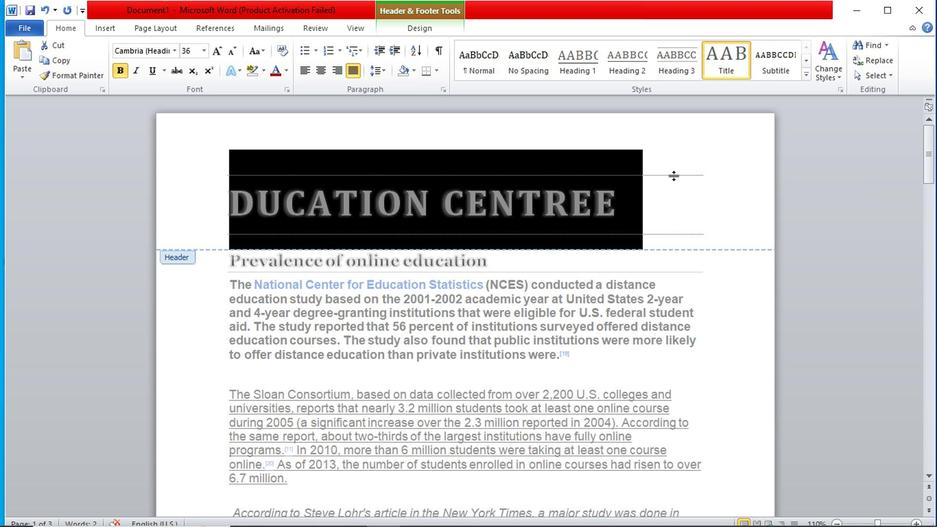 
Action: Mouse moved to (218, 224)
Screenshot: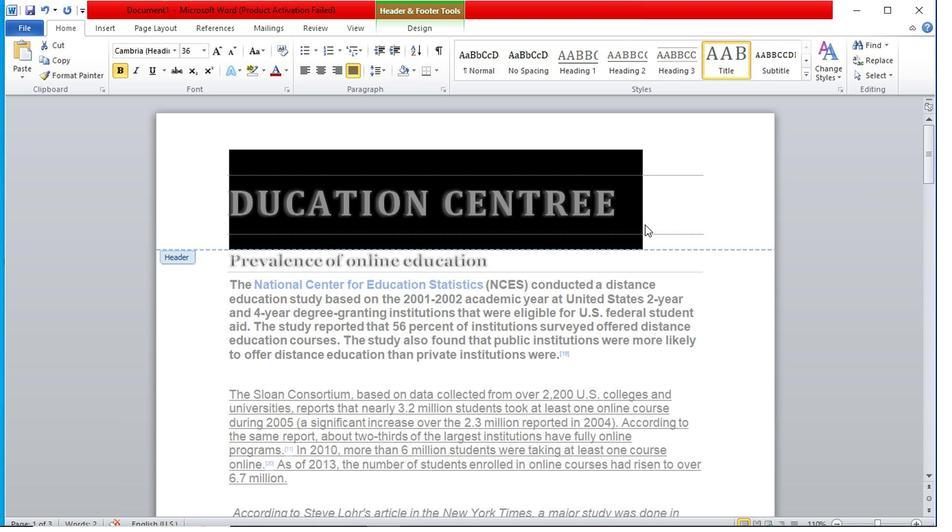 
Action: Mouse pressed left at (218, 224)
Screenshot: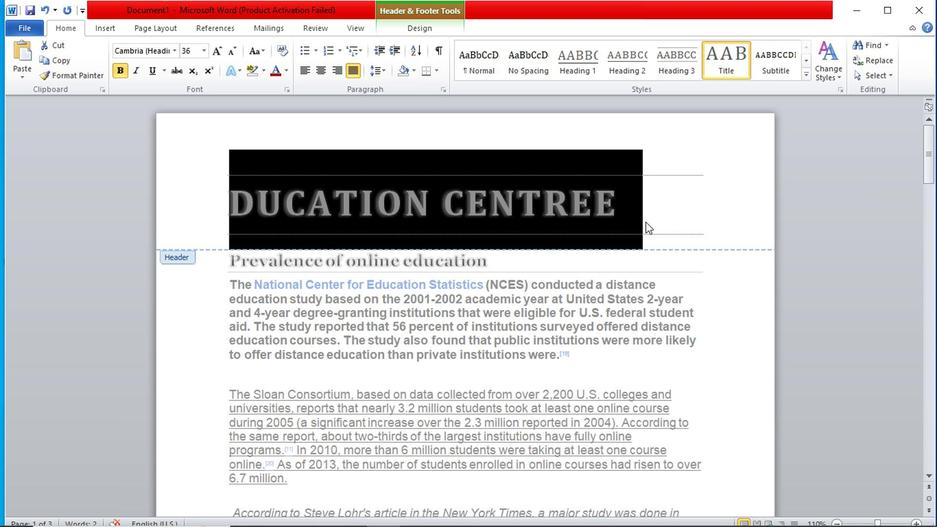 
Action: Mouse pressed left at (218, 224)
Screenshot: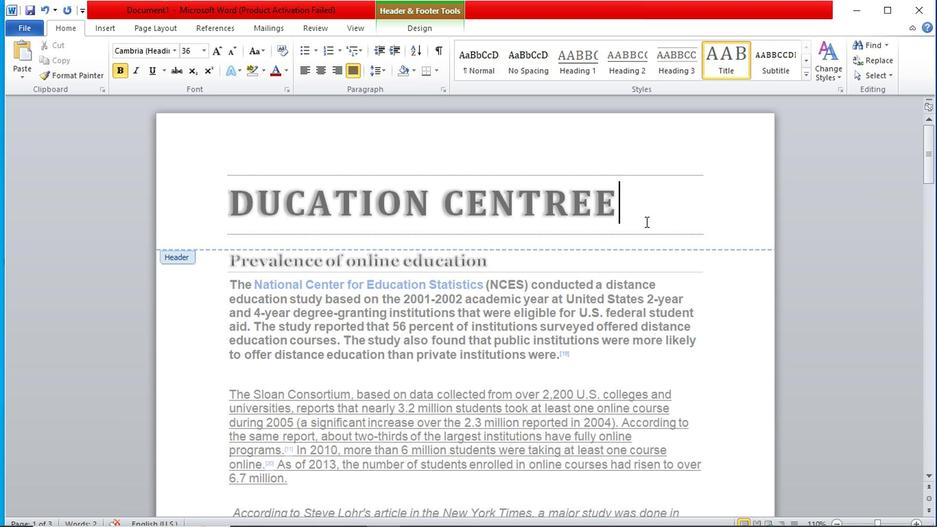 
Action: Mouse moved to (218, 213)
Screenshot: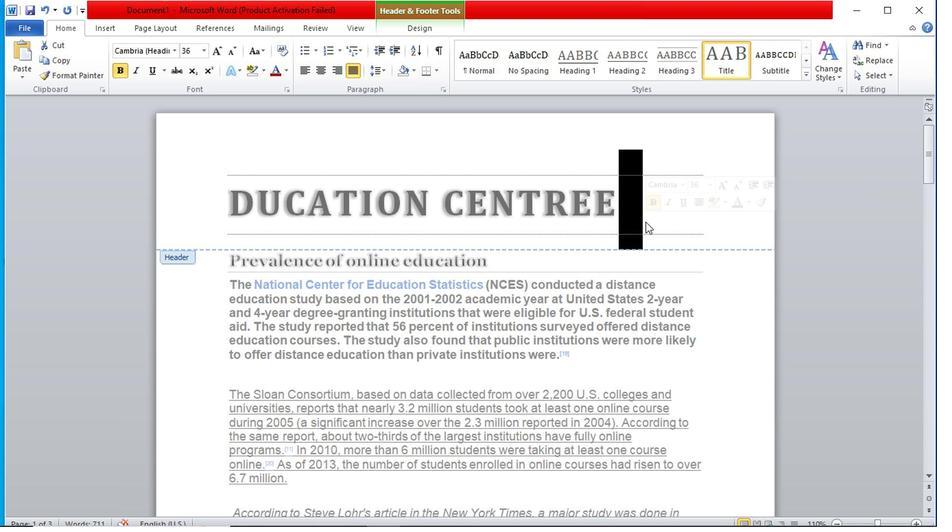 
Action: Mouse pressed left at (218, 213)
Screenshot: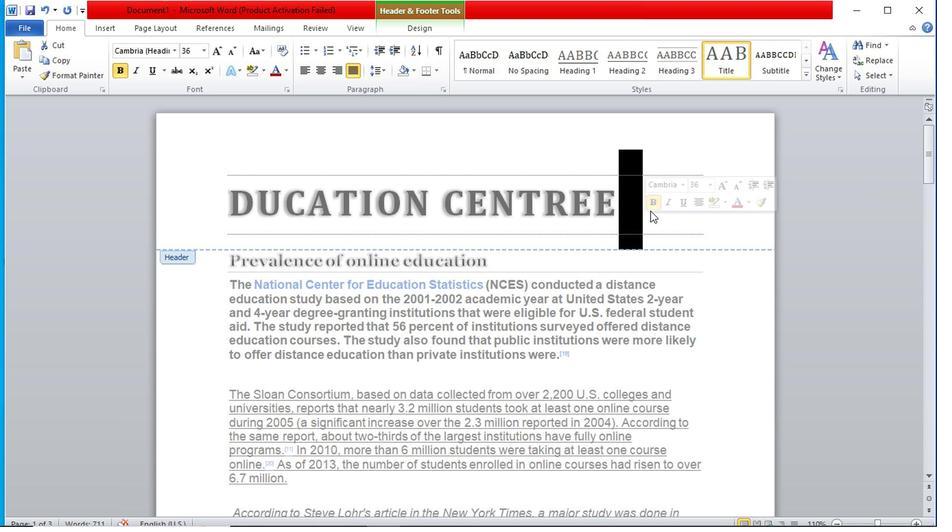 
Action: Mouse moved to (191, 182)
Screenshot: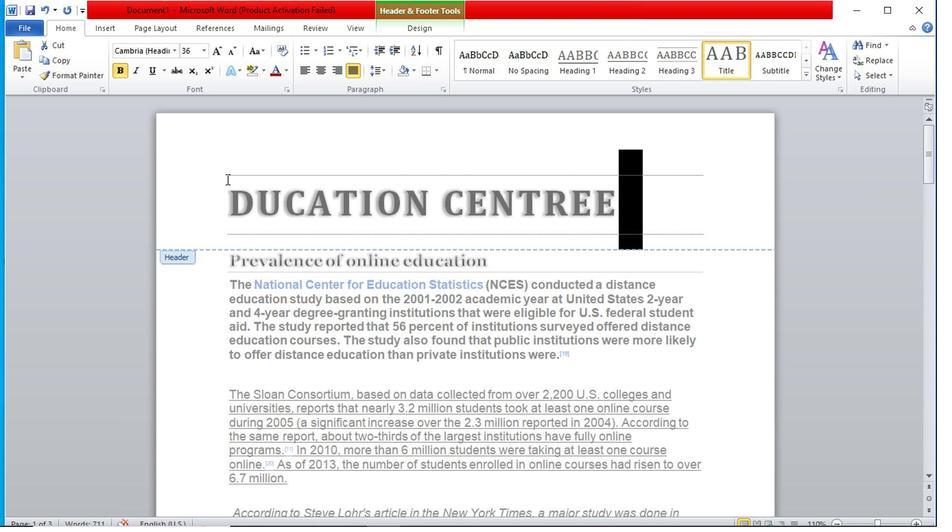 
Action: Mouse pressed left at (191, 182)
Screenshot: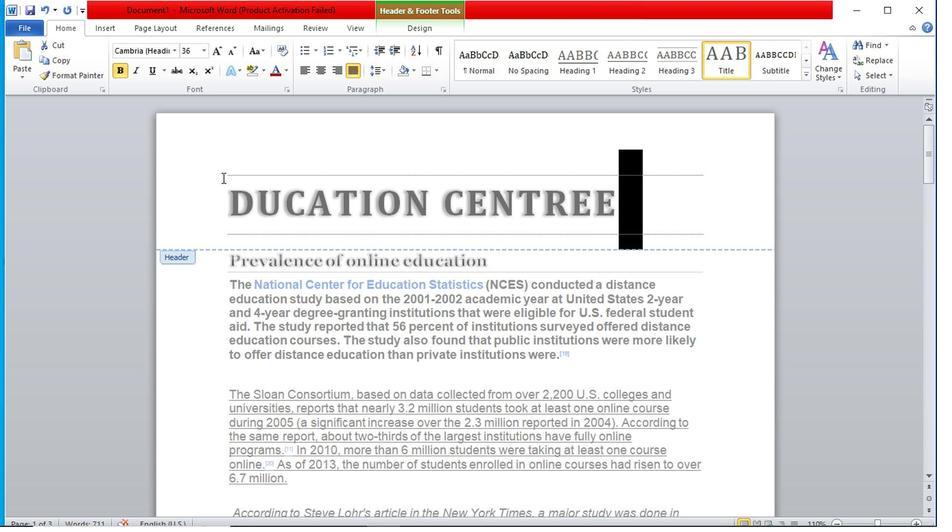 
Action: Mouse pressed left at (191, 182)
Screenshot: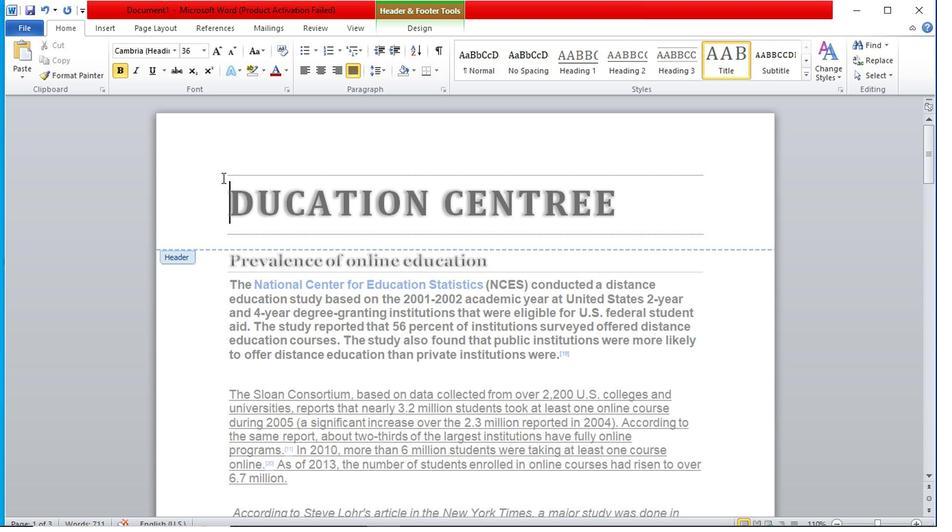 
Action: Mouse moved to (196, 83)
Screenshot: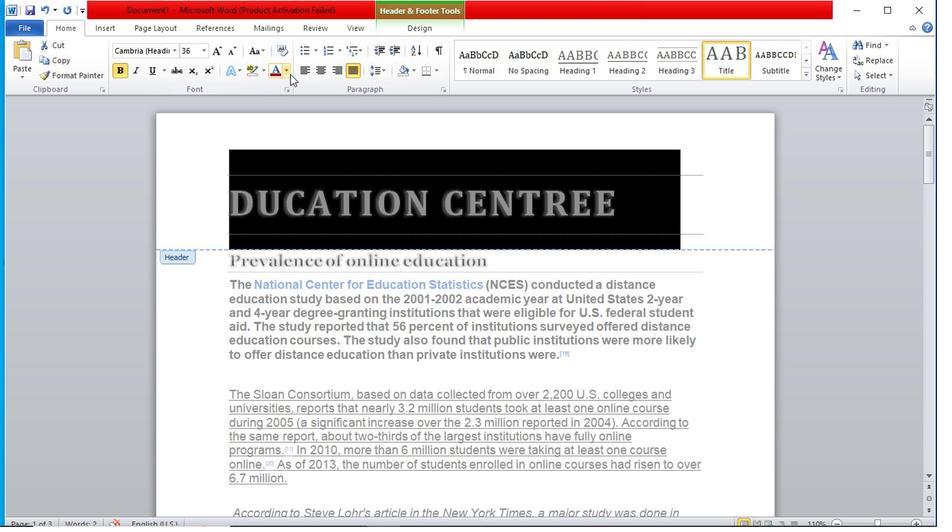 
Action: Mouse pressed left at (196, 83)
Screenshot: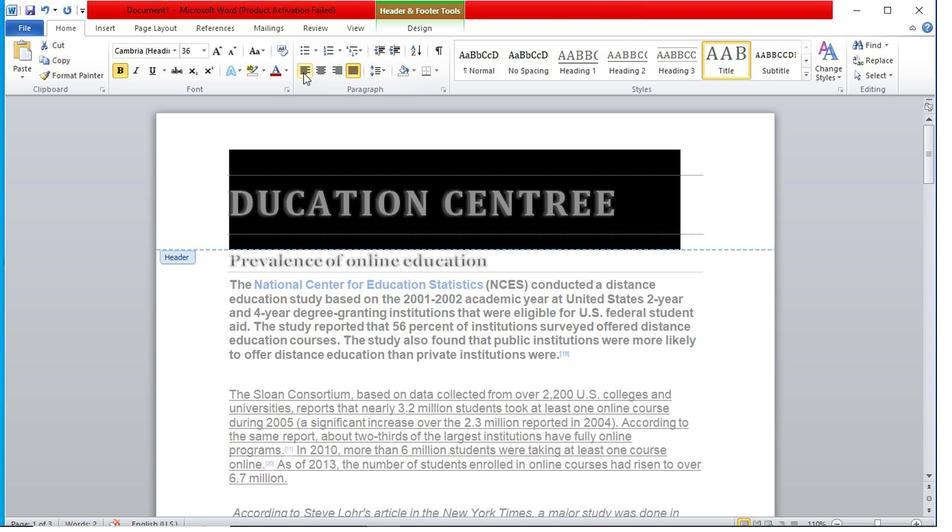 
Action: Mouse moved to (221, 205)
Screenshot: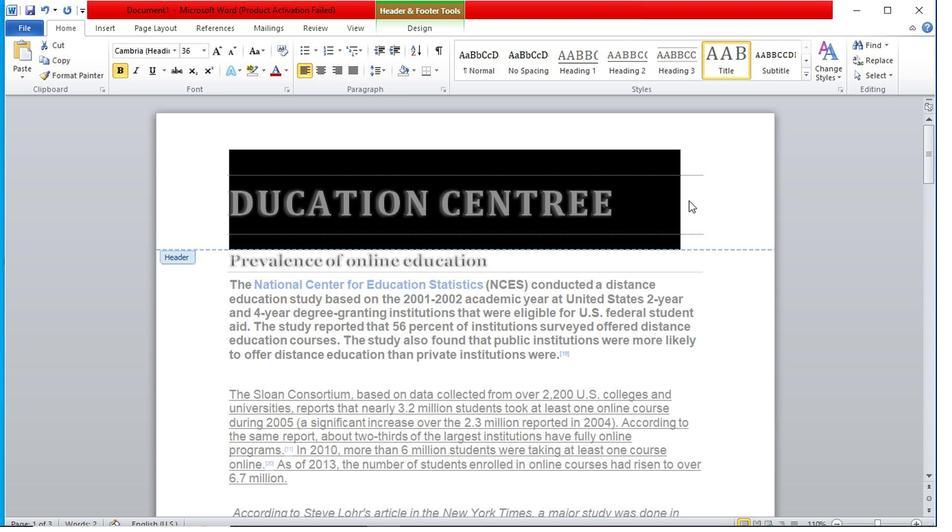 
Action: Mouse pressed left at (221, 205)
Screenshot: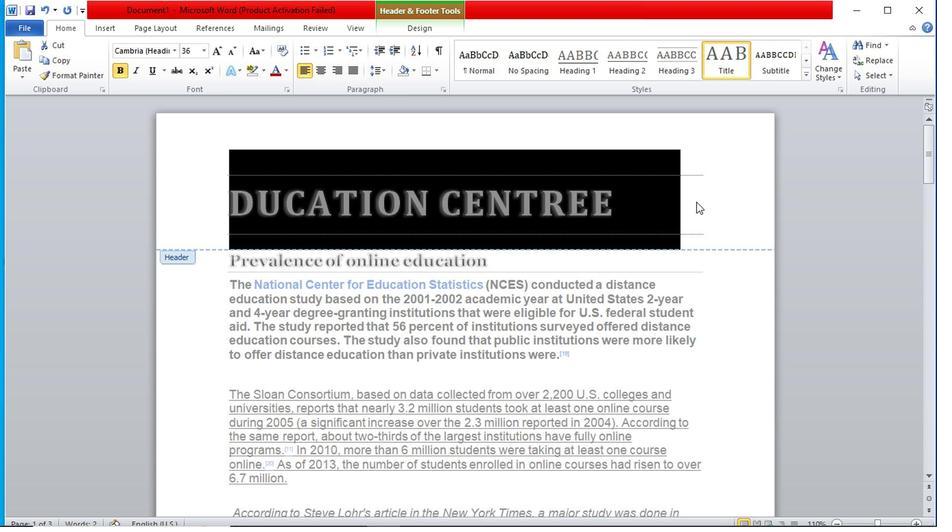
Action: Mouse moved to (220, 209)
Screenshot: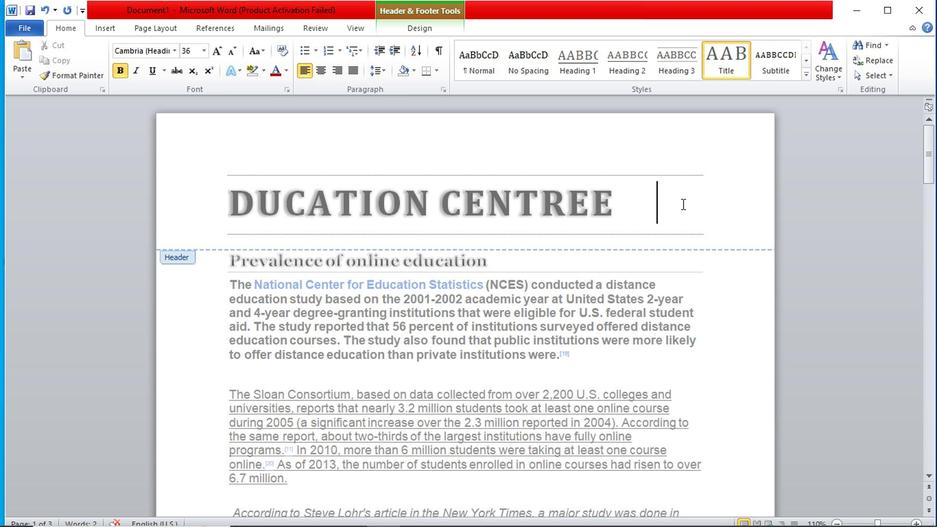 
Action: Mouse scrolled (220, 208) with delta (0, 0)
Screenshot: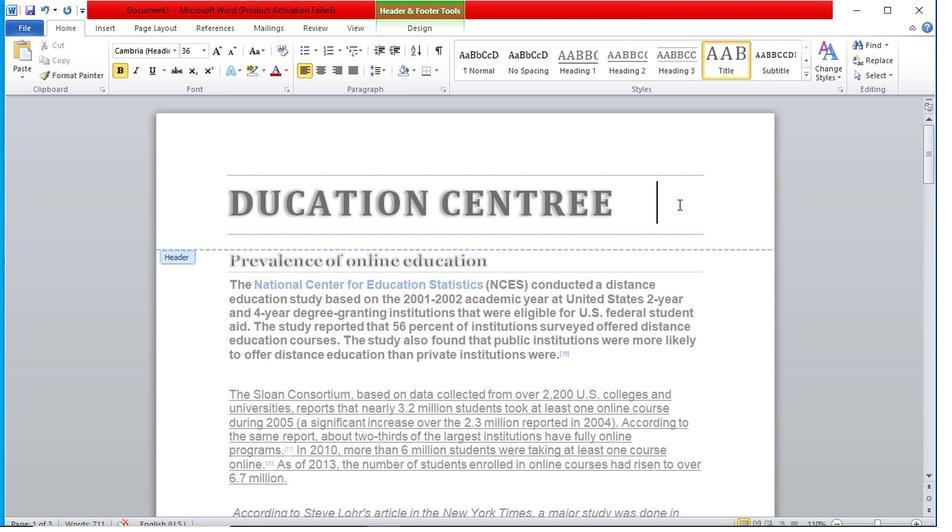 
Action: Mouse moved to (220, 210)
Screenshot: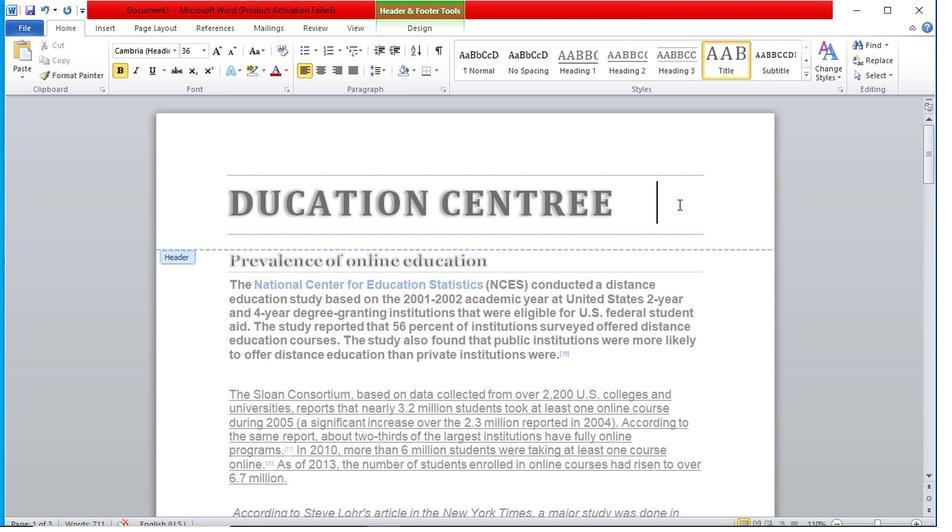 
Action: Mouse scrolled (220, 210) with delta (0, 0)
Screenshot: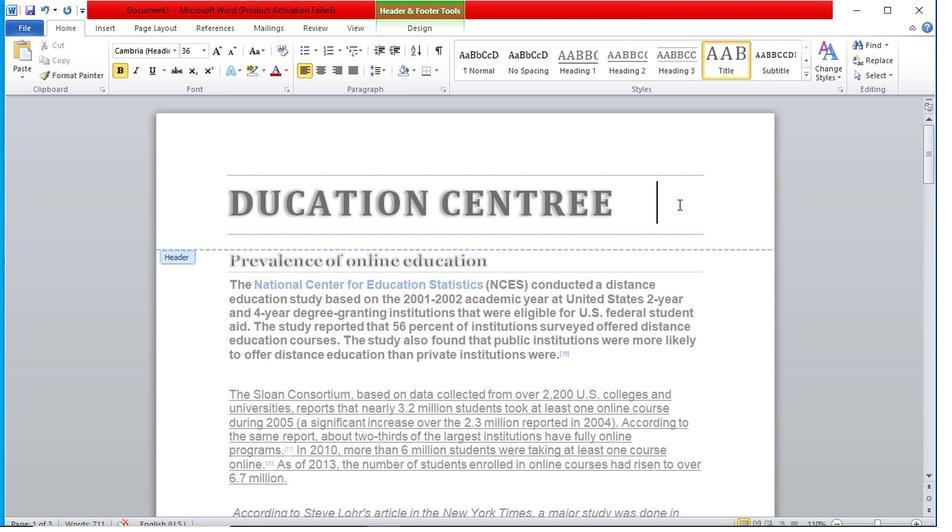 
Action: Mouse moved to (220, 211)
Screenshot: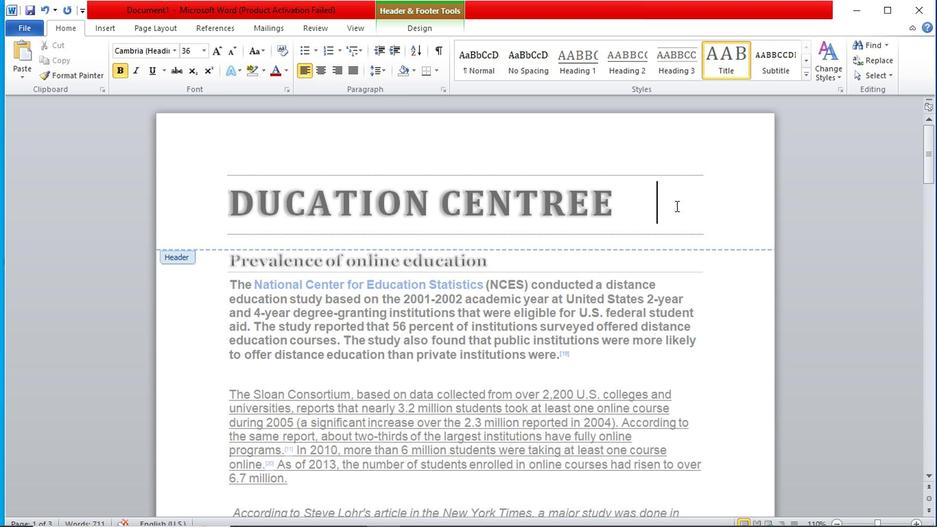 
Action: Mouse scrolled (220, 210) with delta (0, 0)
Screenshot: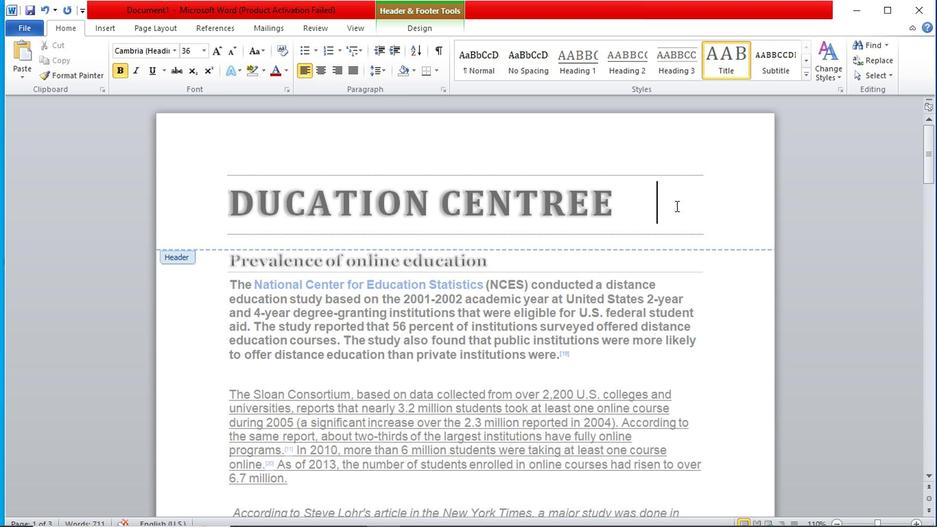 
Action: Mouse moved to (219, 212)
Screenshot: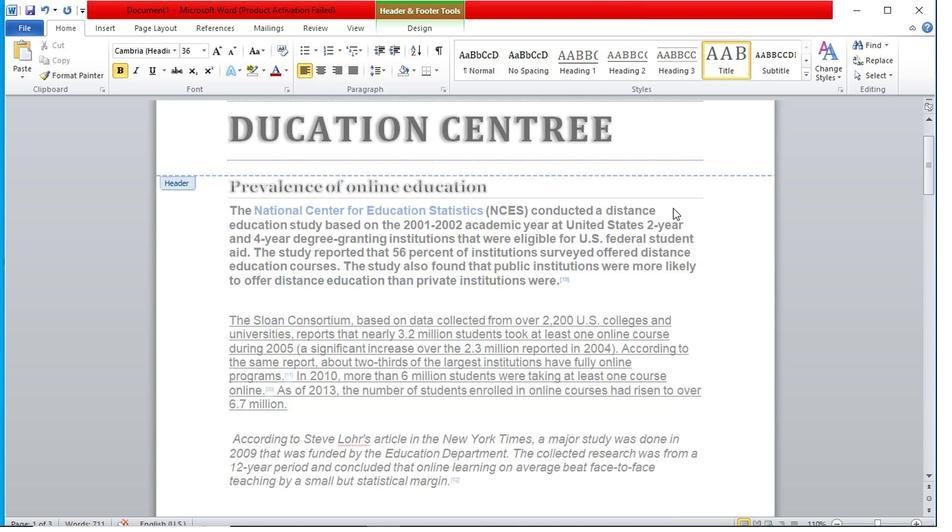 
Action: Mouse scrolled (219, 211) with delta (0, 0)
Screenshot: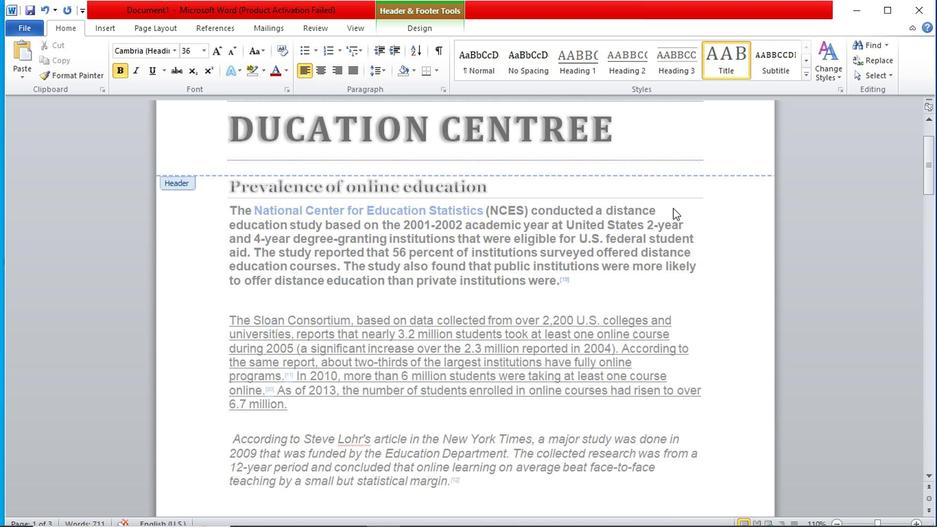 
Action: Mouse moved to (215, 210)
Screenshot: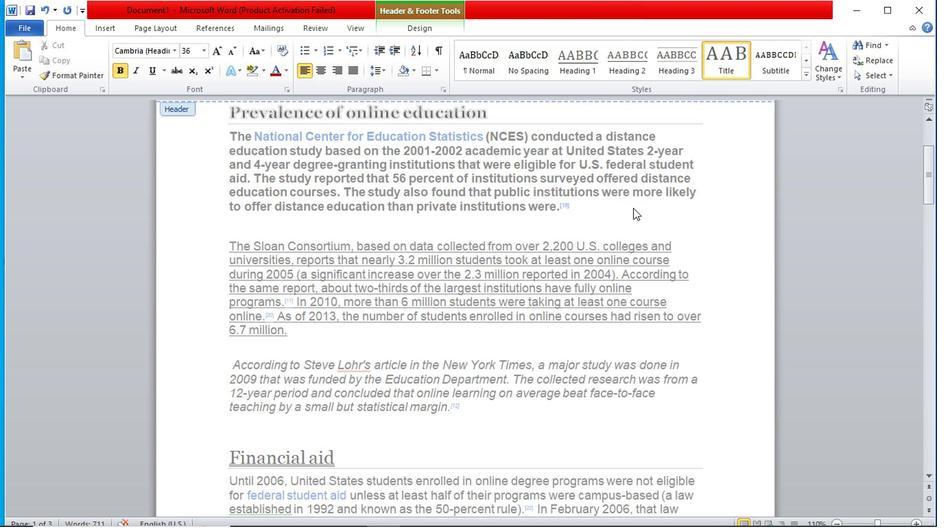 
Action: Mouse scrolled (215, 211) with delta (0, 0)
Screenshot: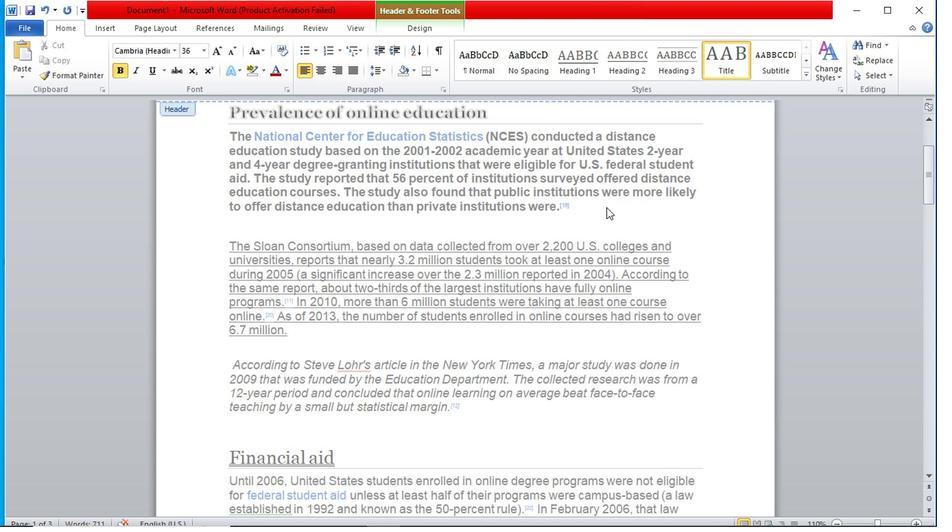 
Action: Mouse scrolled (215, 211) with delta (0, 0)
Screenshot: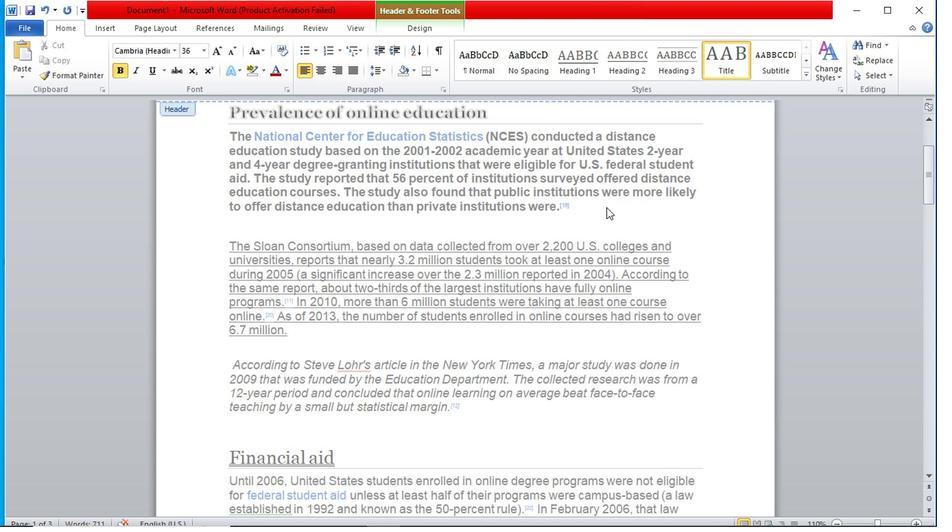 
Action: Mouse scrolled (215, 211) with delta (0, 0)
Screenshot: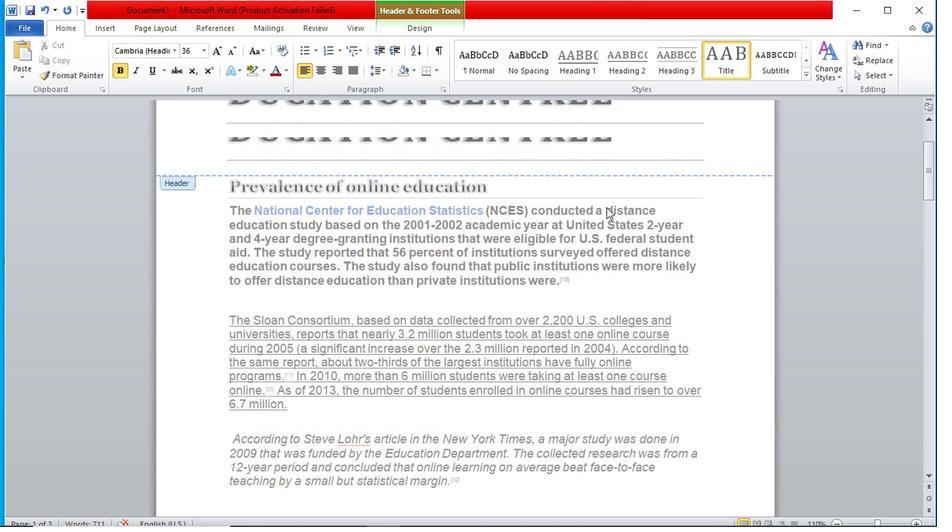 
Action: Mouse moved to (208, 246)
Screenshot: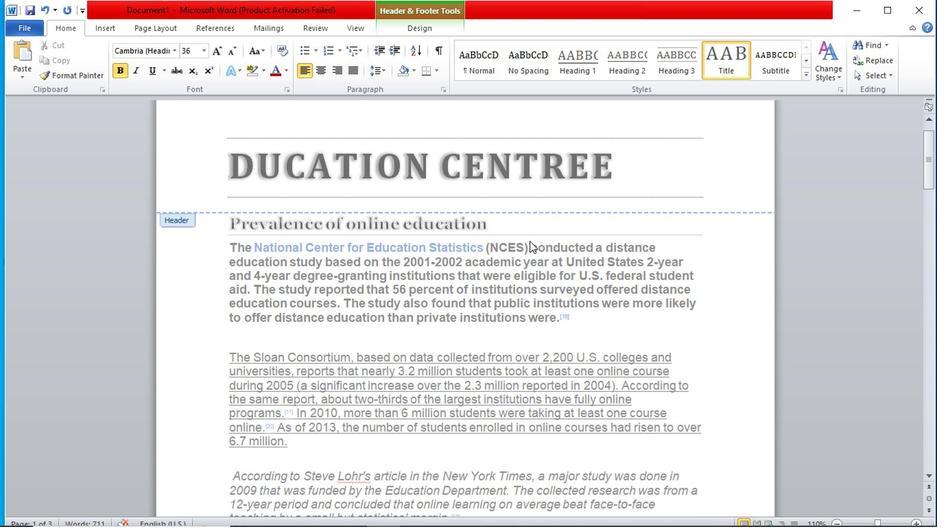 
Action: Mouse scrolled (208, 246) with delta (0, 0)
Screenshot: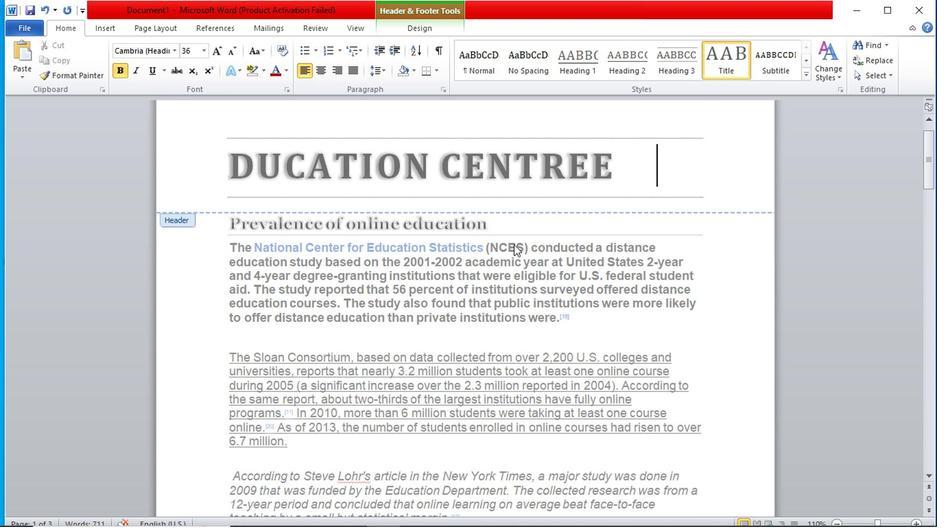 
Action: Mouse moved to (207, 243)
Screenshot: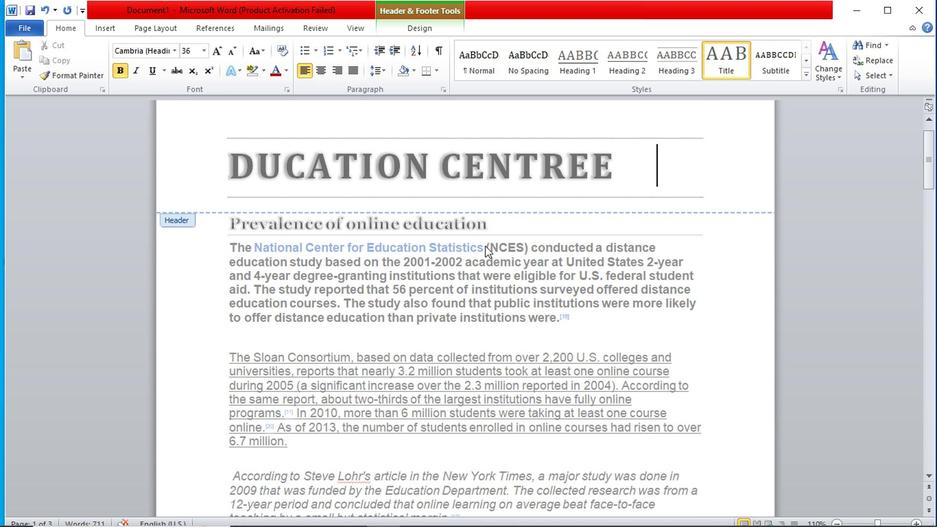 
Action: Mouse scrolled (207, 242) with delta (0, 0)
Screenshot: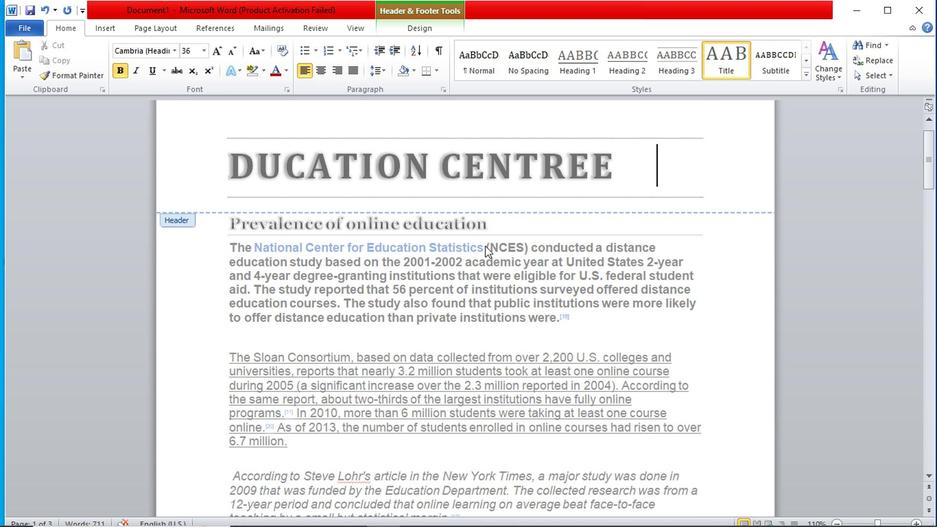 
Action: Mouse moved to (204, 226)
Screenshot: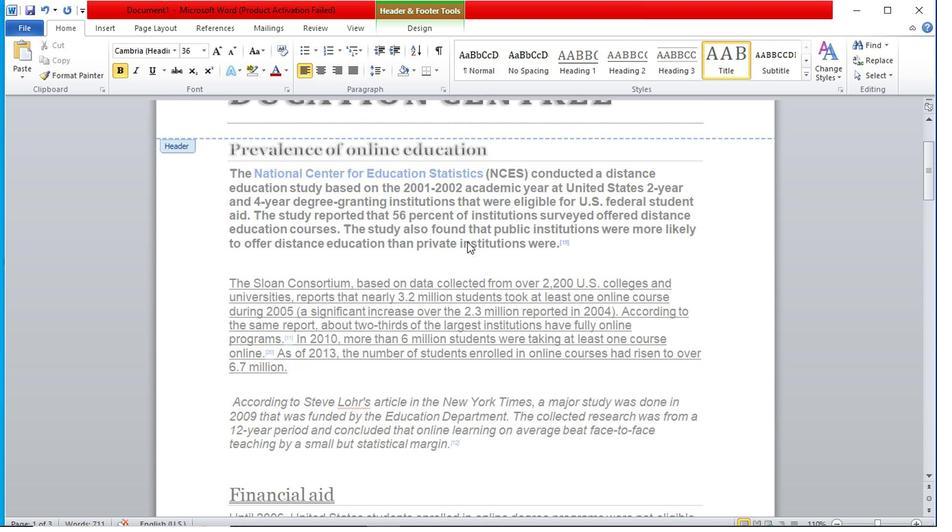 
Action: Mouse scrolled (204, 225) with delta (0, 0)
Screenshot: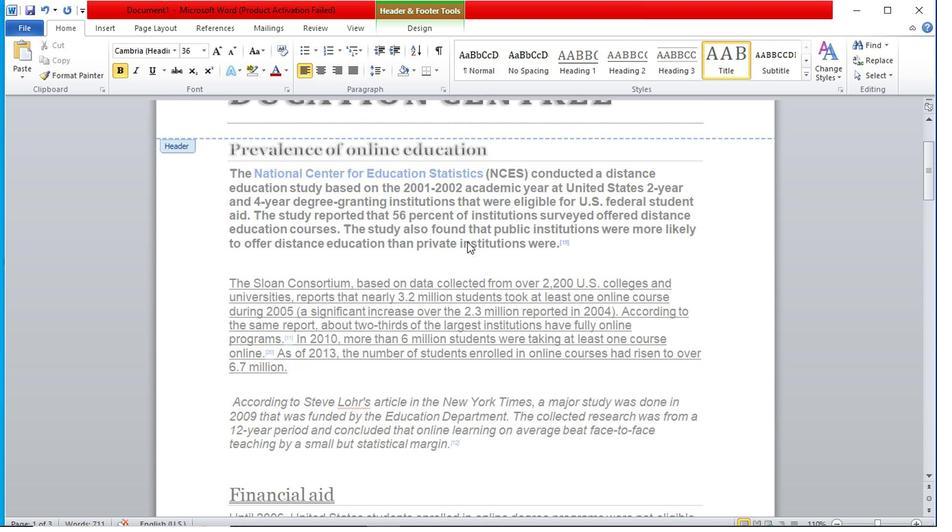 
Action: Mouse moved to (194, 283)
Screenshot: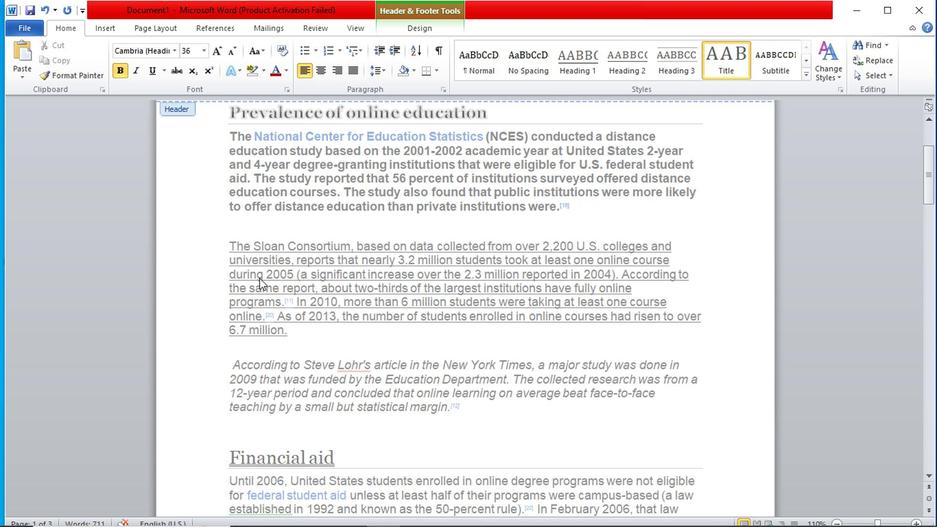 
Action: Mouse scrolled (194, 283) with delta (0, 0)
Screenshot: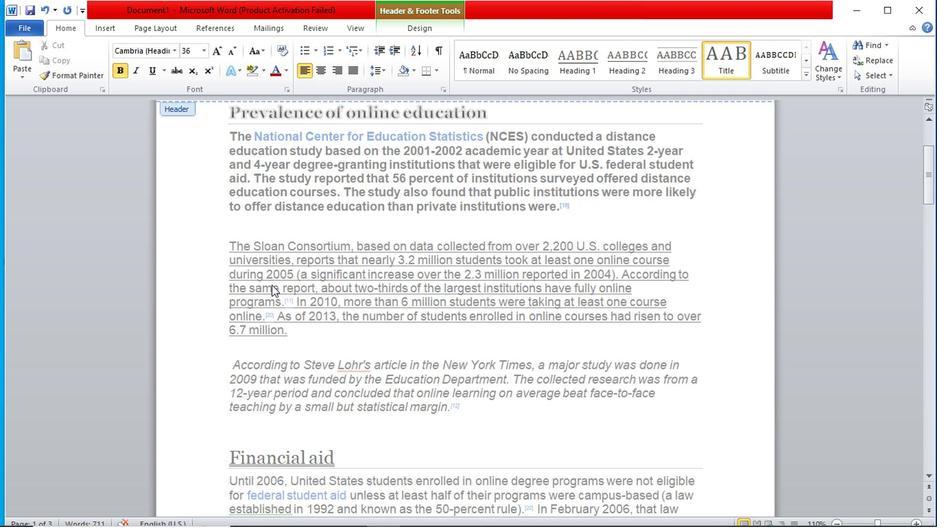 
Action: Mouse scrolled (194, 283) with delta (0, 0)
Screenshot: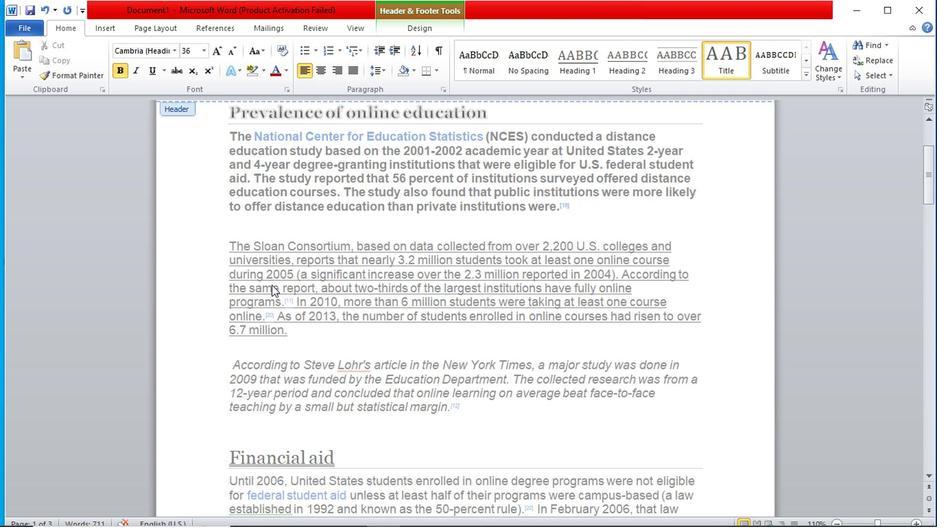 
Action: Mouse moved to (194, 283)
Screenshot: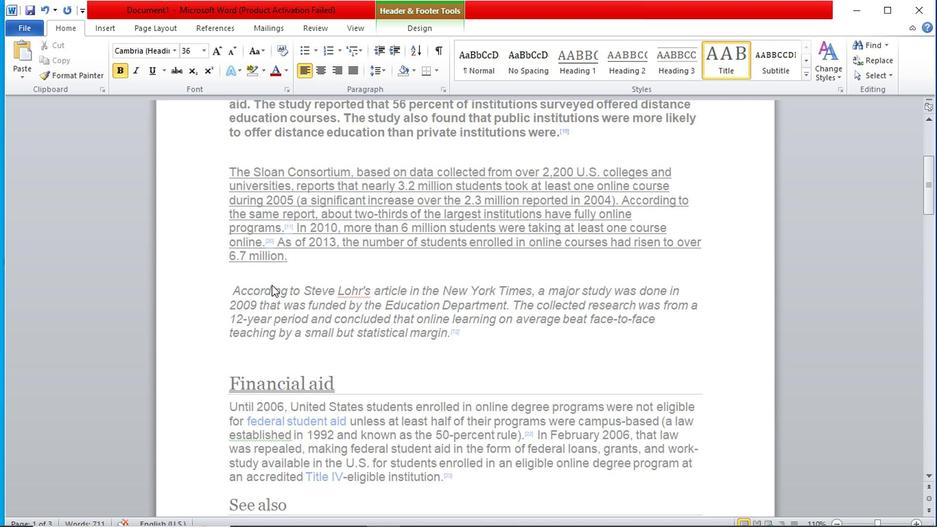 
Action: Mouse scrolled (194, 283) with delta (0, 0)
Screenshot: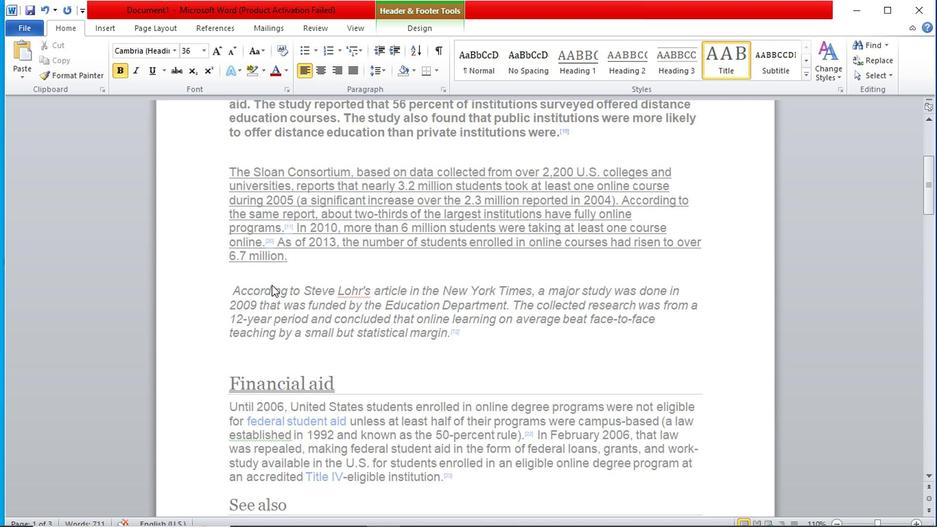 
Action: Mouse scrolled (194, 283) with delta (0, 0)
Screenshot: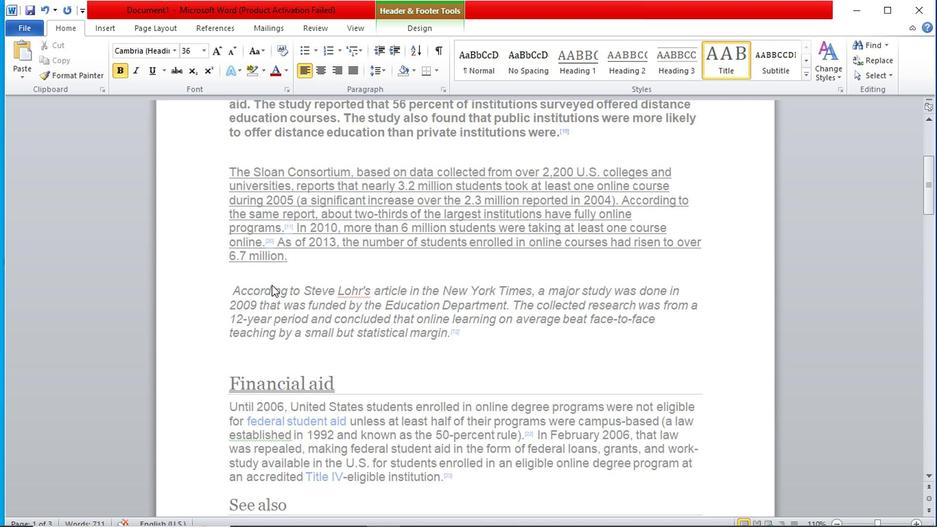 
Action: Mouse moved to (194, 282)
Screenshot: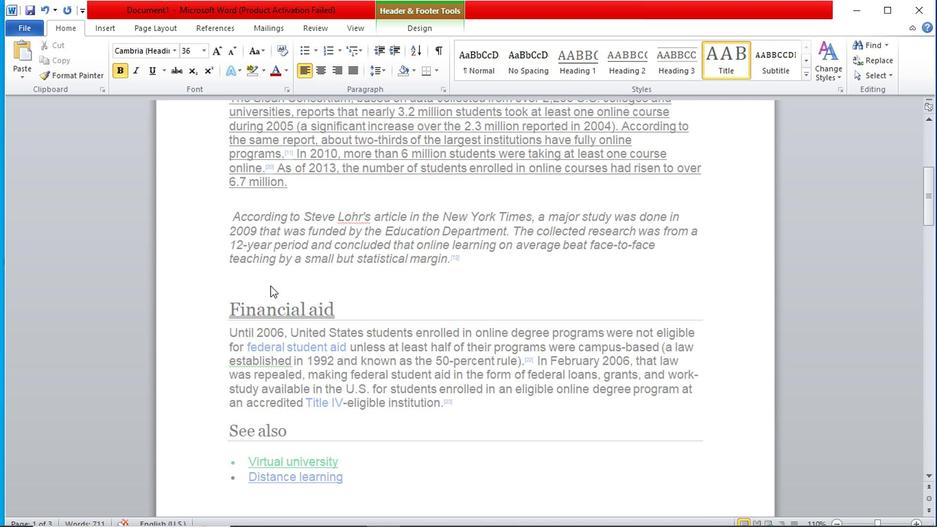 
Action: Mouse scrolled (194, 281) with delta (0, 0)
Screenshot: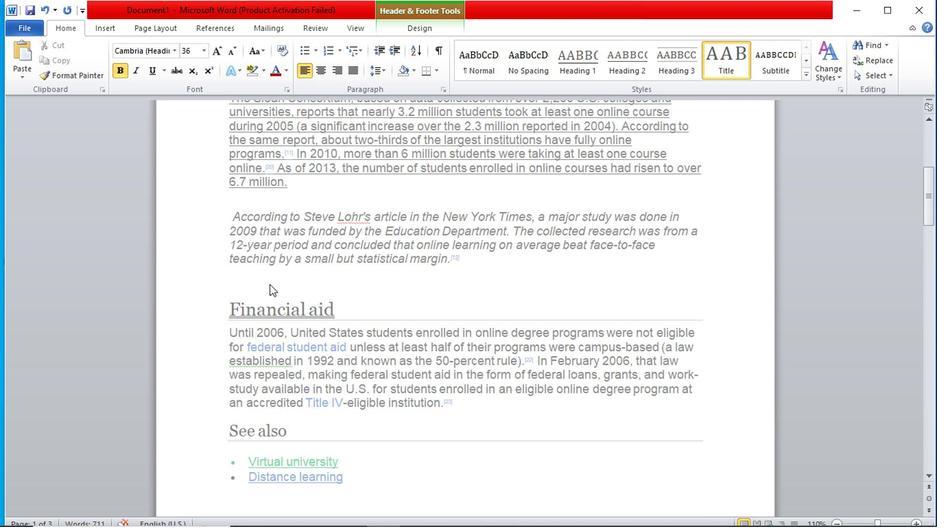 
Action: Mouse scrolled (194, 281) with delta (0, 0)
Screenshot: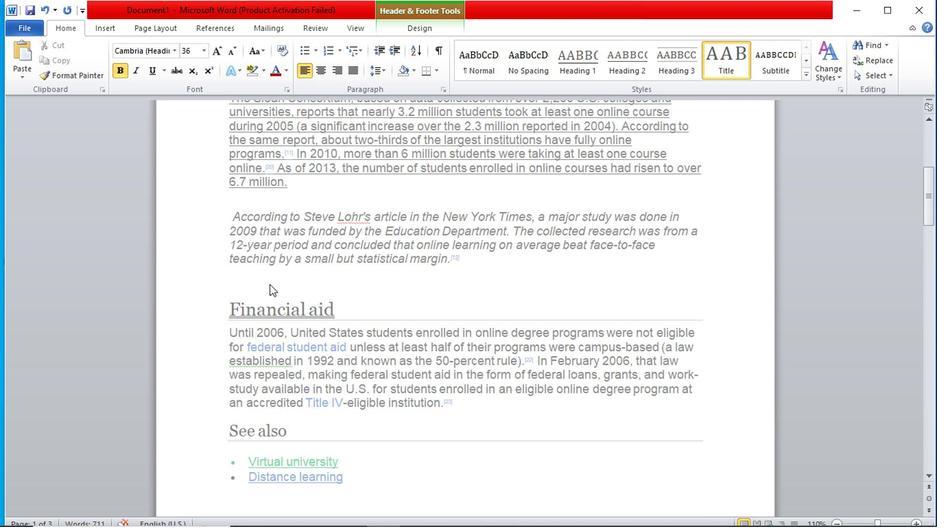 
Action: Mouse scrolled (194, 283) with delta (0, 0)
Screenshot: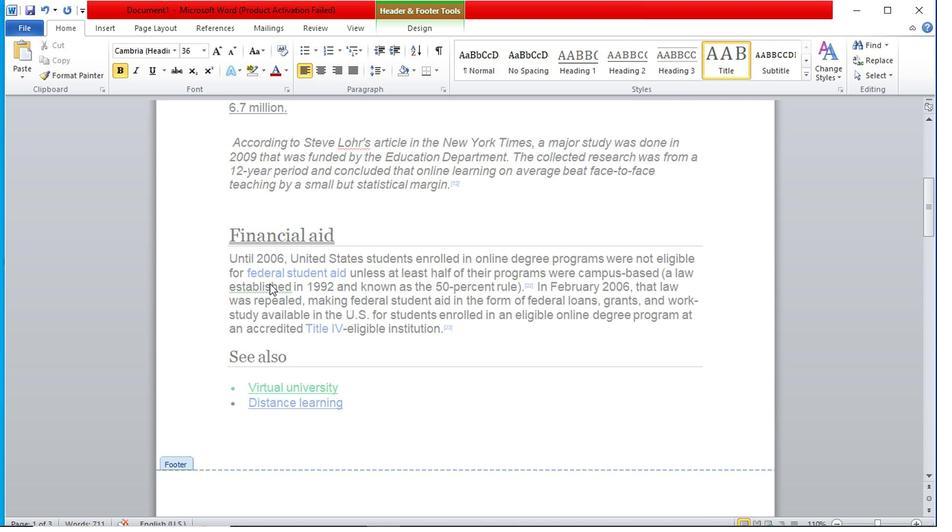 
Action: Mouse scrolled (194, 283) with delta (0, 0)
Screenshot: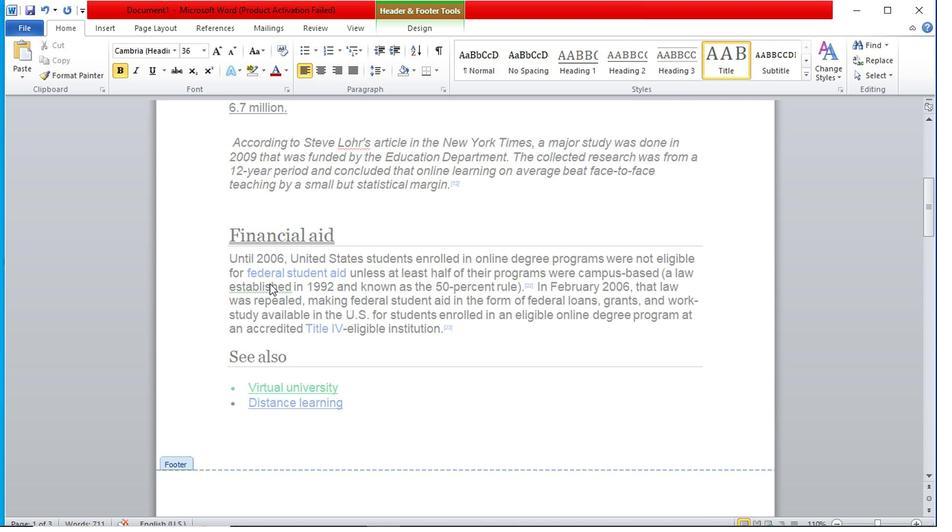 
Action: Mouse scrolled (194, 283) with delta (0, 0)
Screenshot: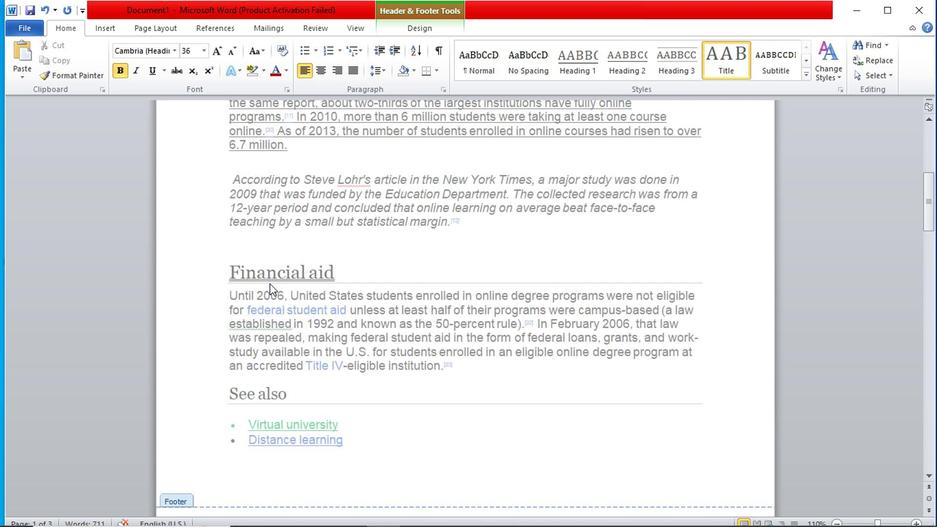 
Action: Mouse moved to (192, 137)
